 Task: Look for space in Valença do Piauí, Brazil from 5th June, 2023 to 16th June, 2023 for 2 adults in price range Rs.7000 to Rs.15000. Place can be entire place with 1  bedroom having 1 bed and 1 bathroom. Property type can be house, flat, guest house, hotel. Booking option can be shelf check-in. Required host language is Spanish.
Action: Mouse moved to (708, 95)
Screenshot: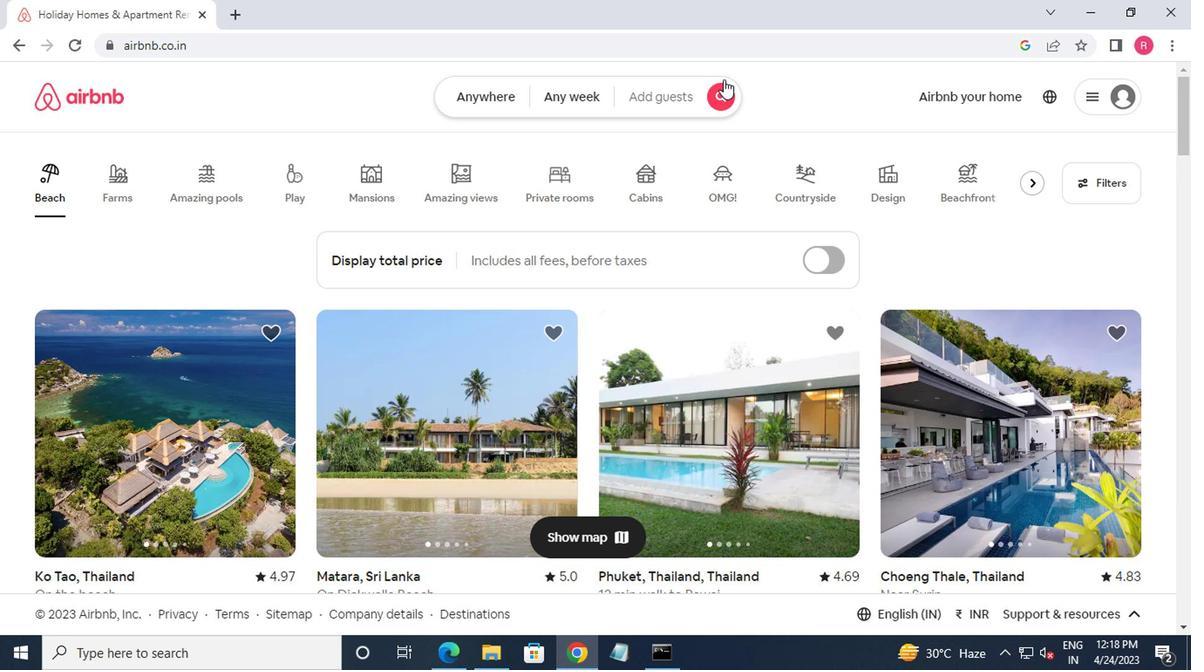 
Action: Mouse pressed left at (708, 95)
Screenshot: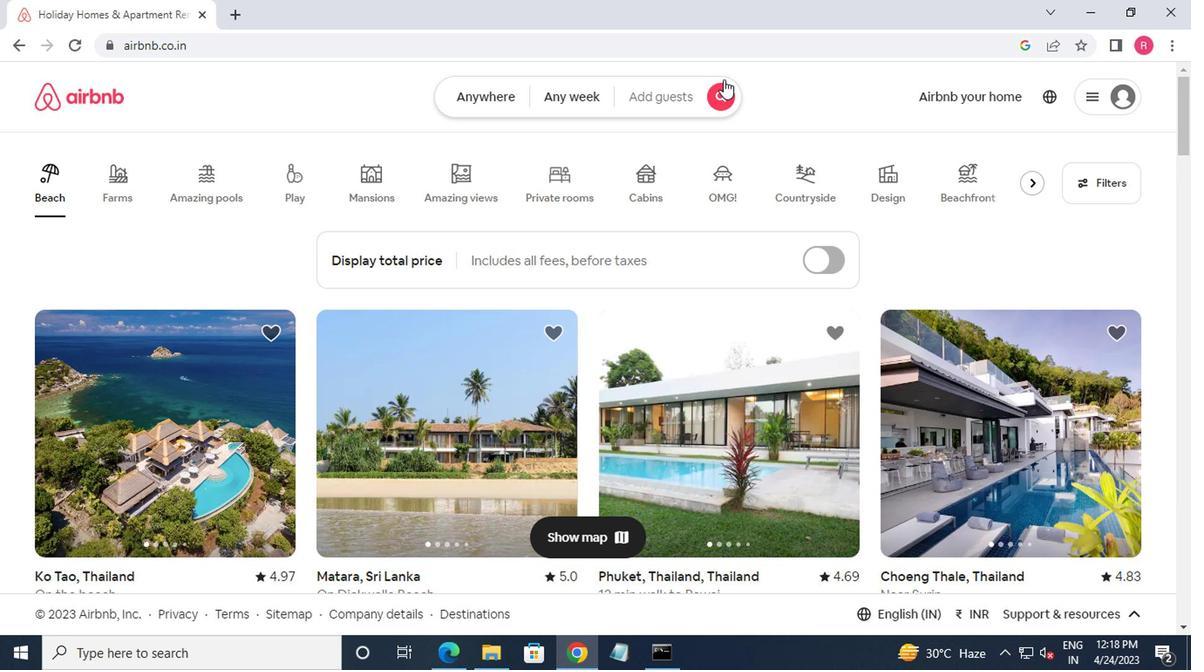 
Action: Mouse moved to (376, 169)
Screenshot: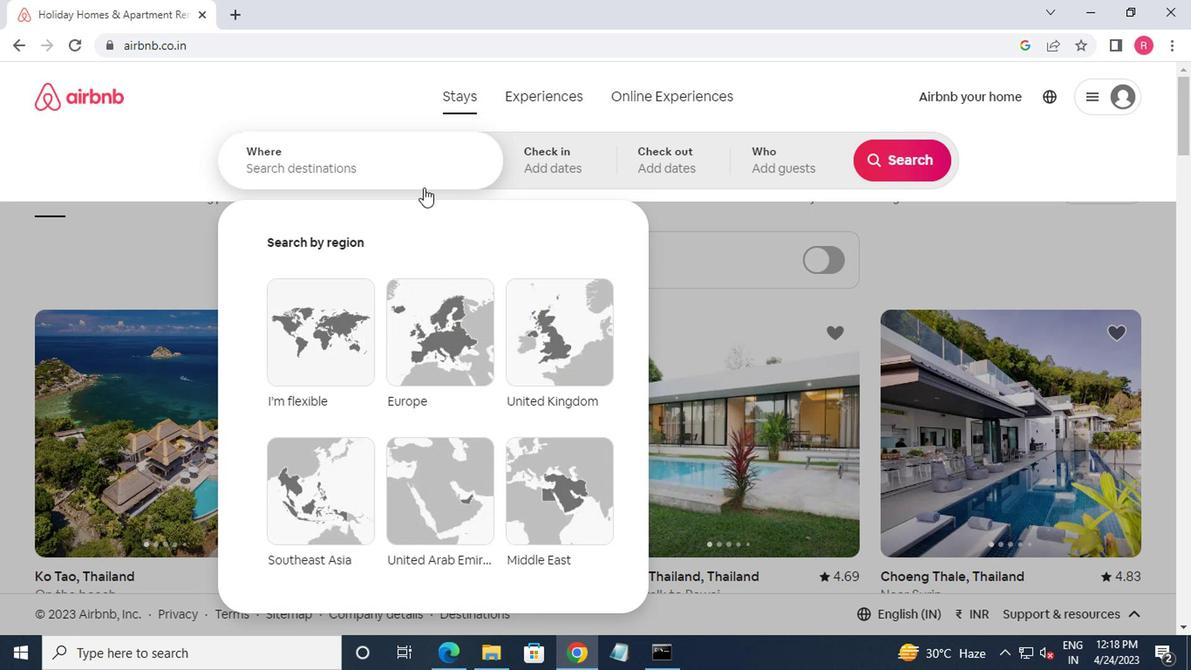 
Action: Mouse pressed left at (376, 169)
Screenshot: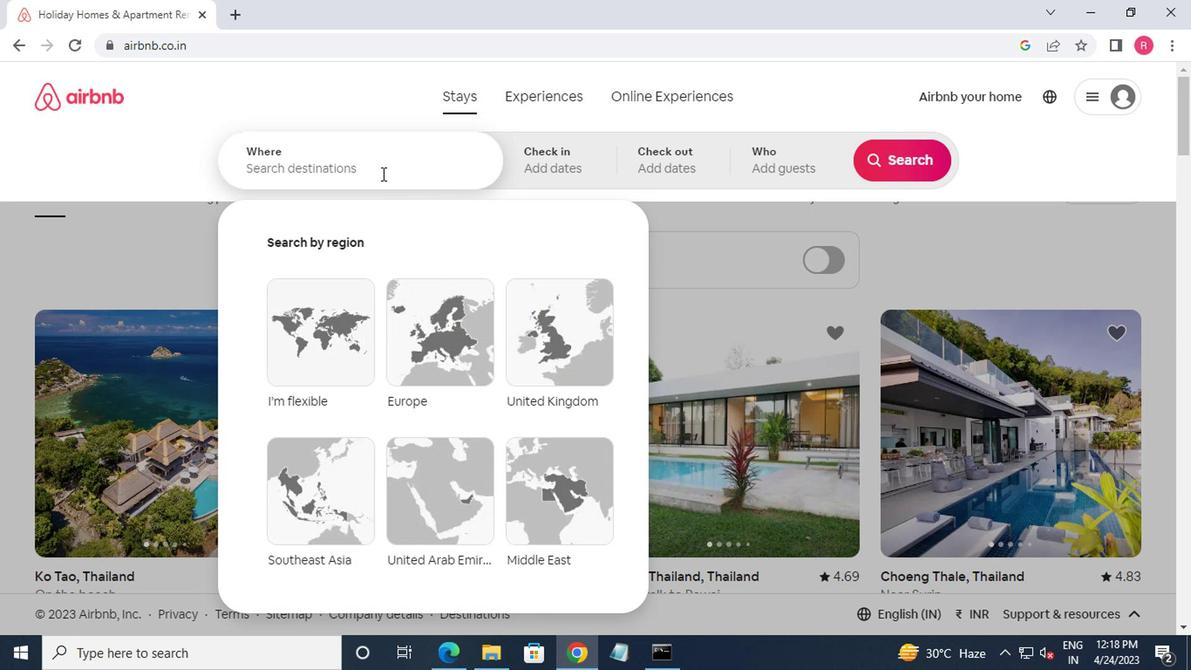 
Action: Mouse moved to (358, 218)
Screenshot: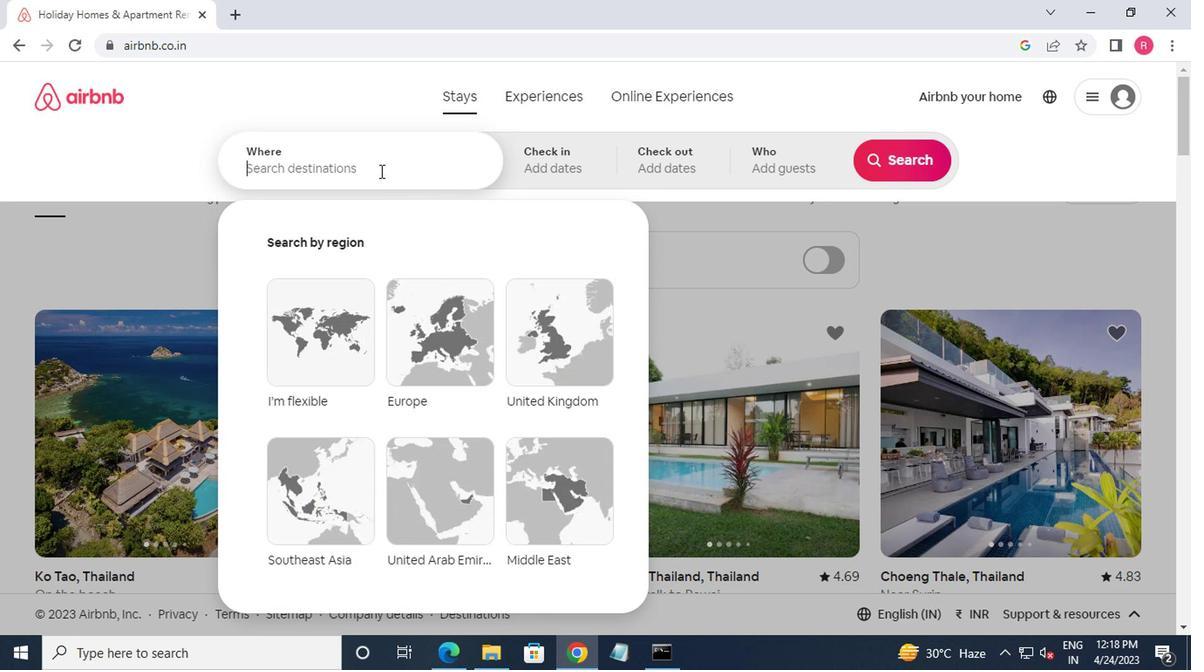 
Action: Key pressed valenca<Key.space>do<Key.space>piaul,brazil<Key.enter>
Screenshot: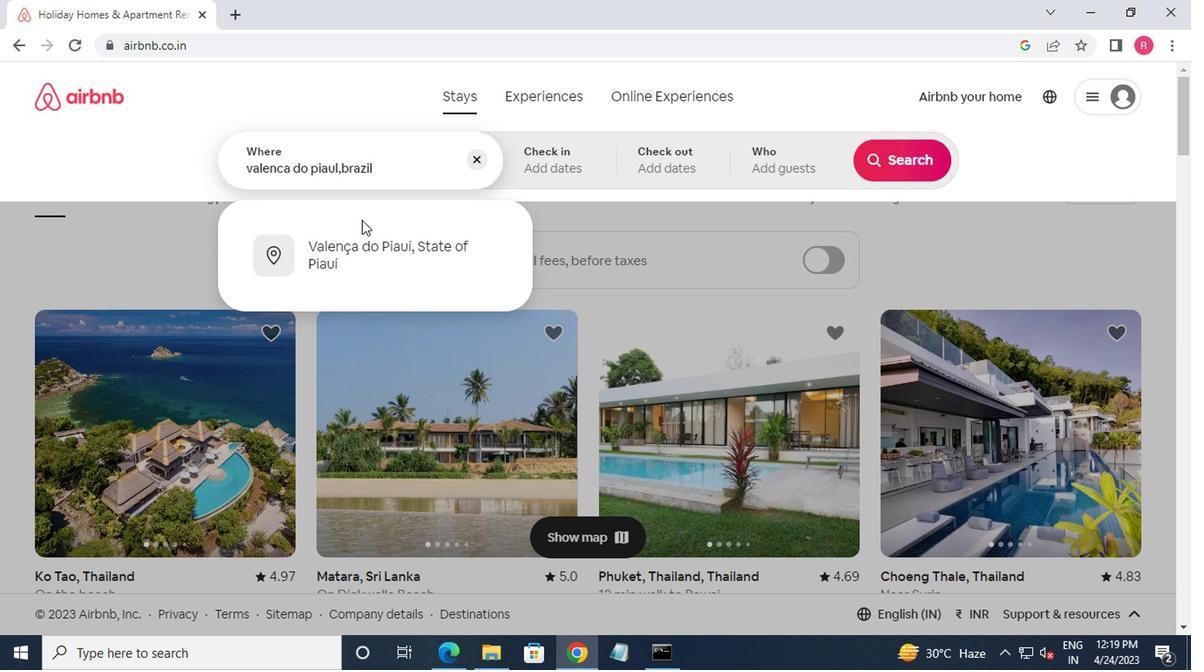 
Action: Mouse moved to (893, 302)
Screenshot: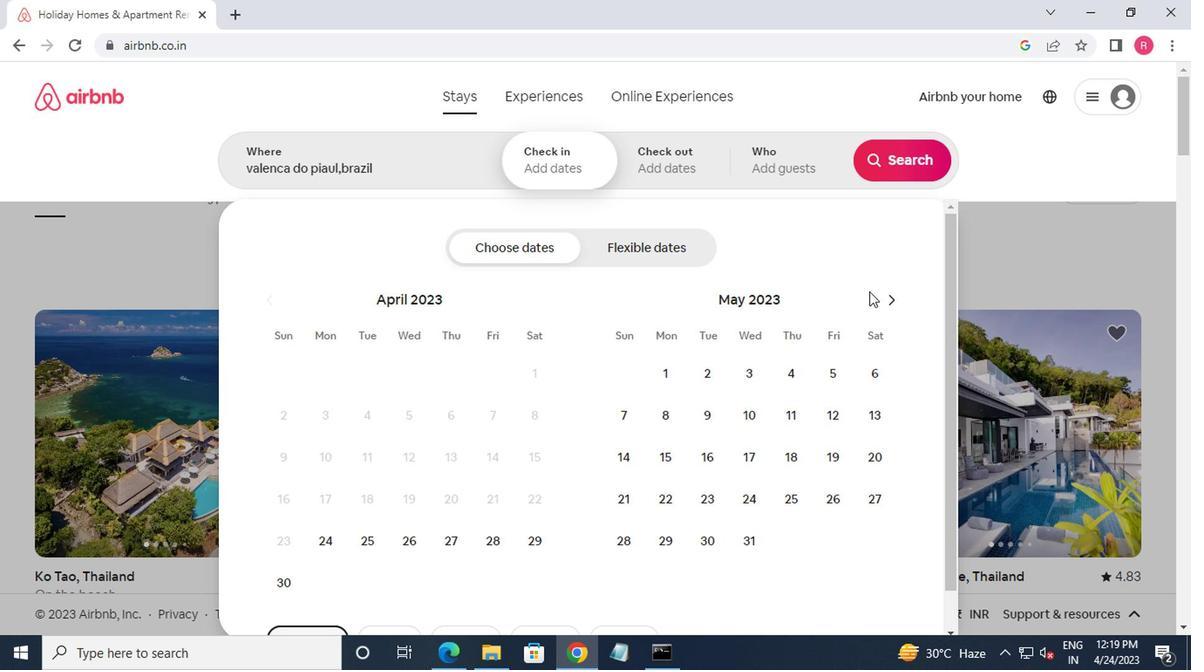 
Action: Mouse pressed left at (893, 302)
Screenshot: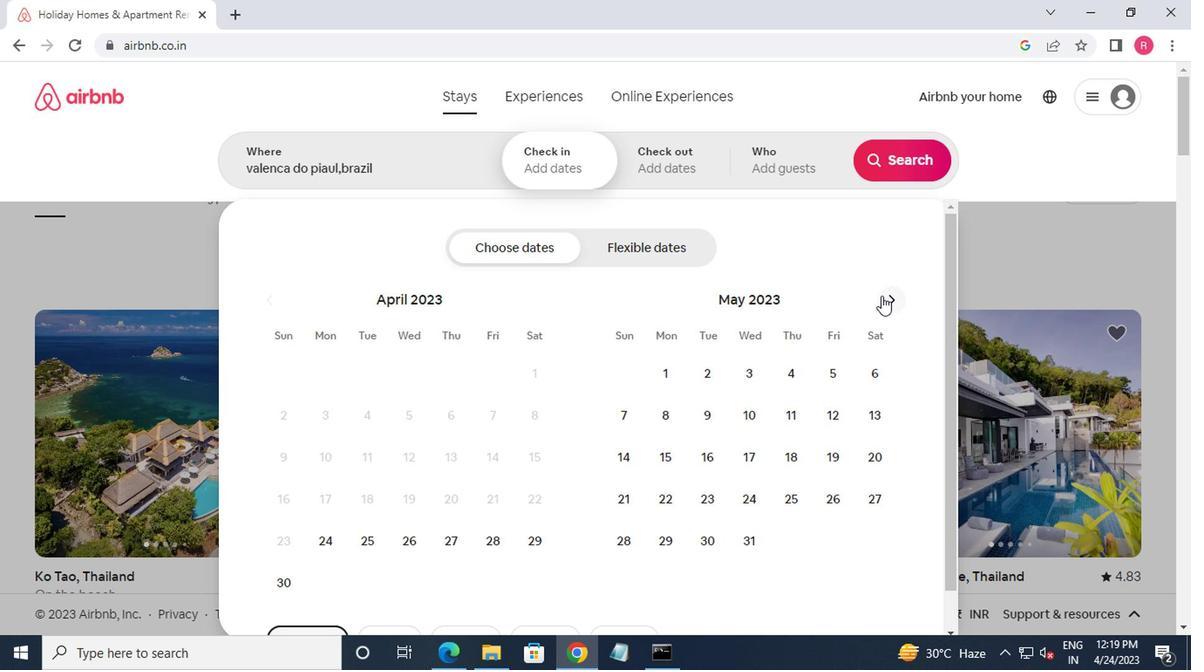 
Action: Mouse moved to (671, 414)
Screenshot: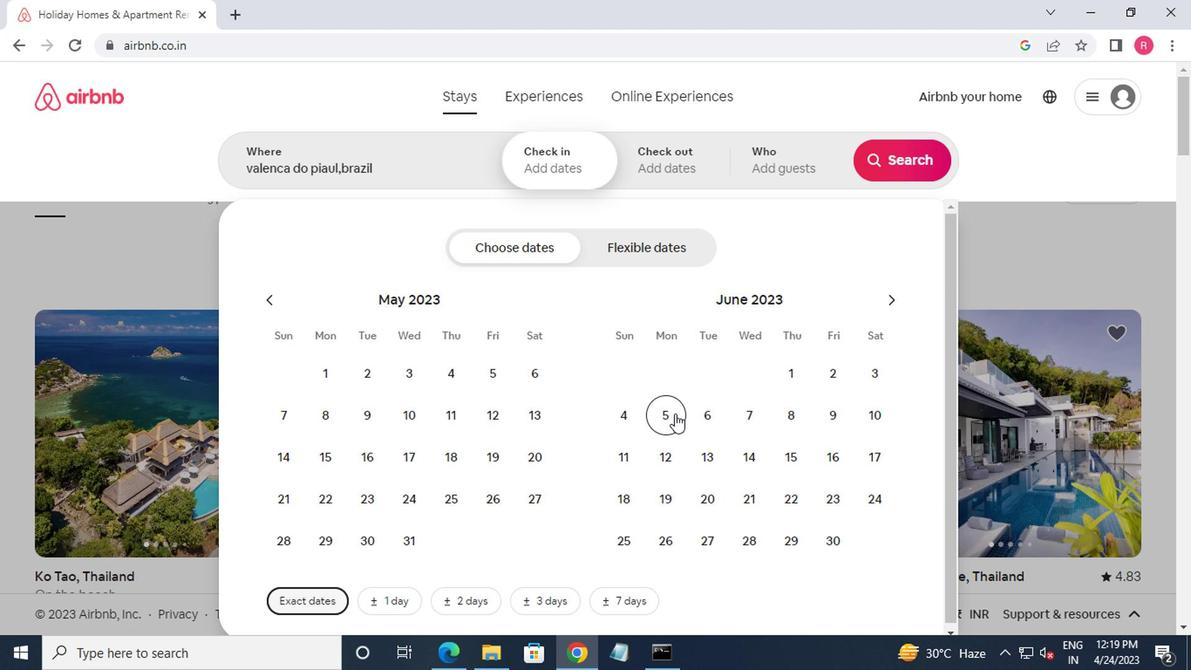 
Action: Mouse pressed left at (671, 414)
Screenshot: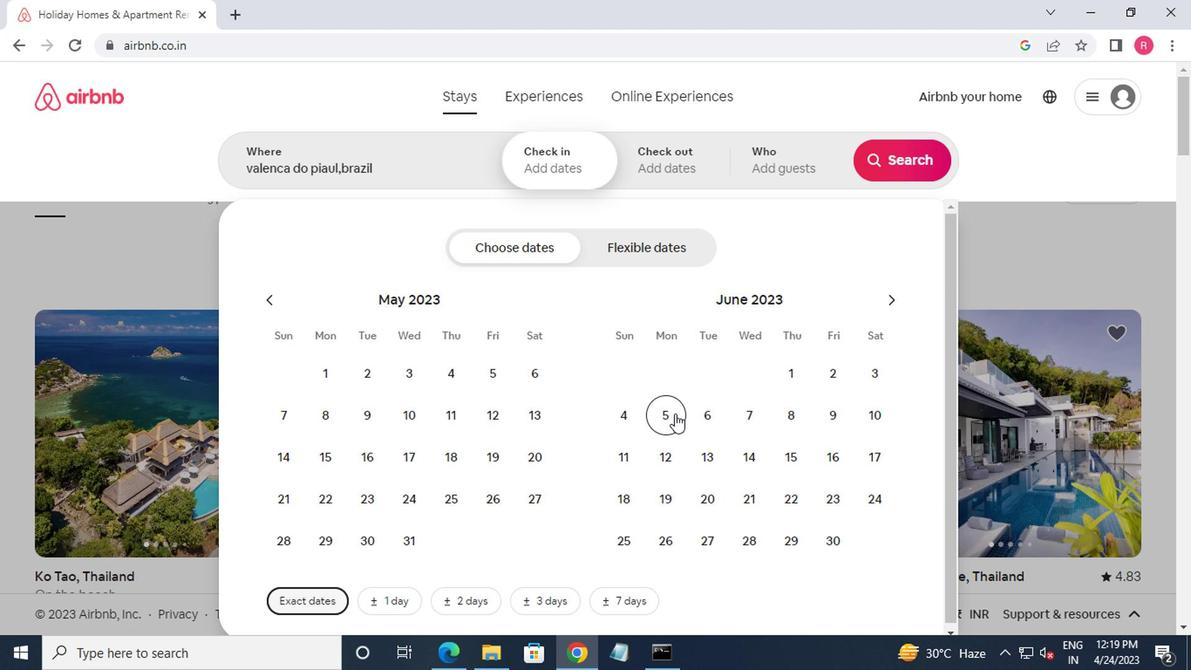 
Action: Mouse moved to (830, 468)
Screenshot: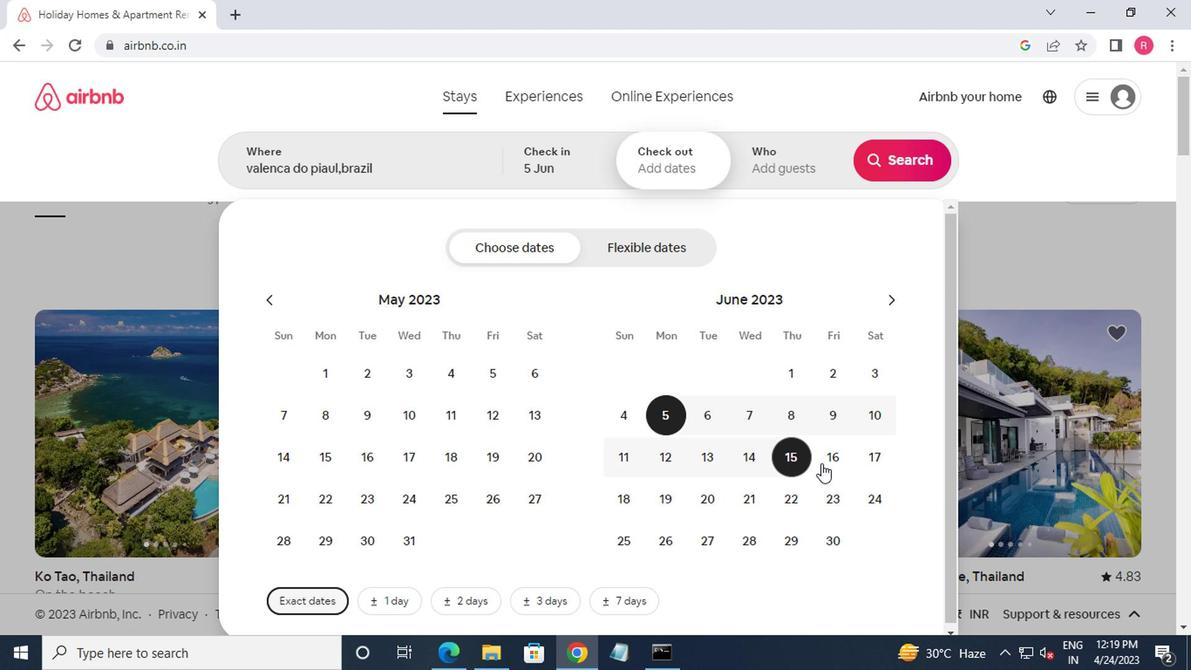 
Action: Mouse pressed left at (830, 468)
Screenshot: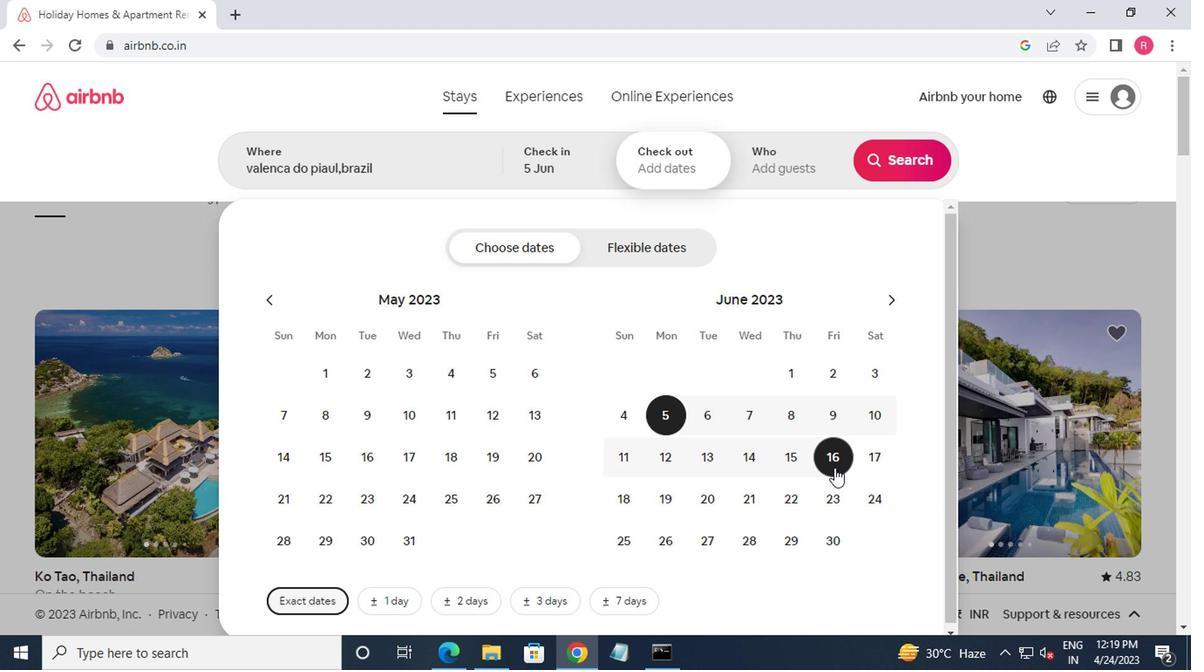
Action: Mouse moved to (764, 157)
Screenshot: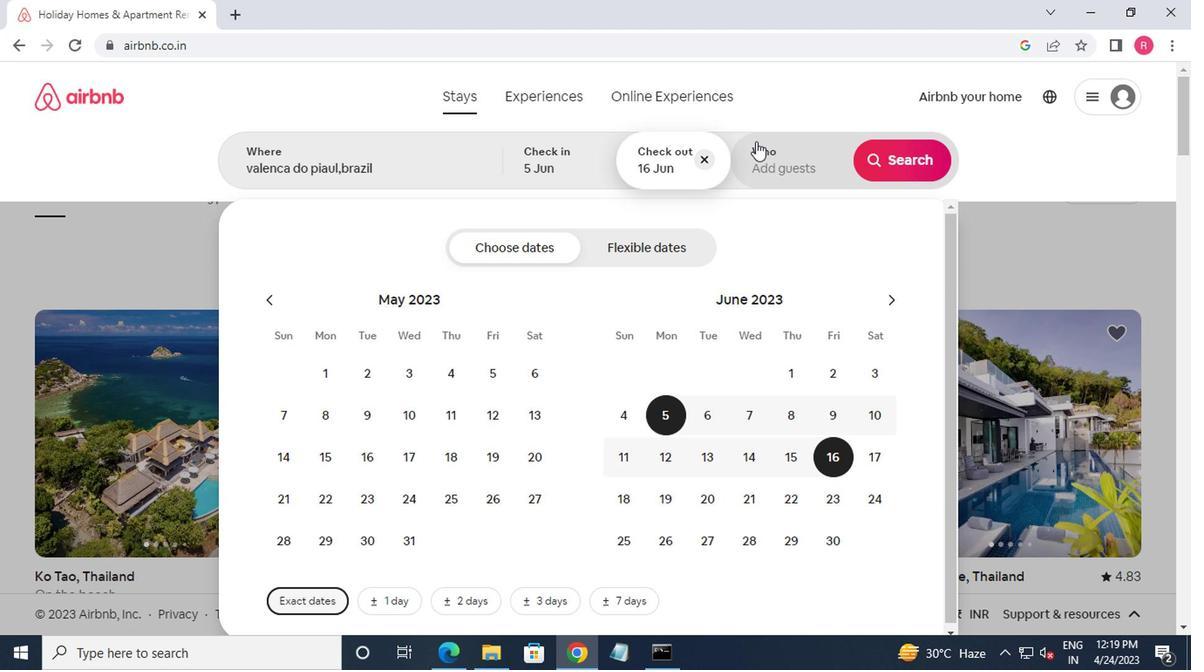 
Action: Mouse pressed left at (764, 157)
Screenshot: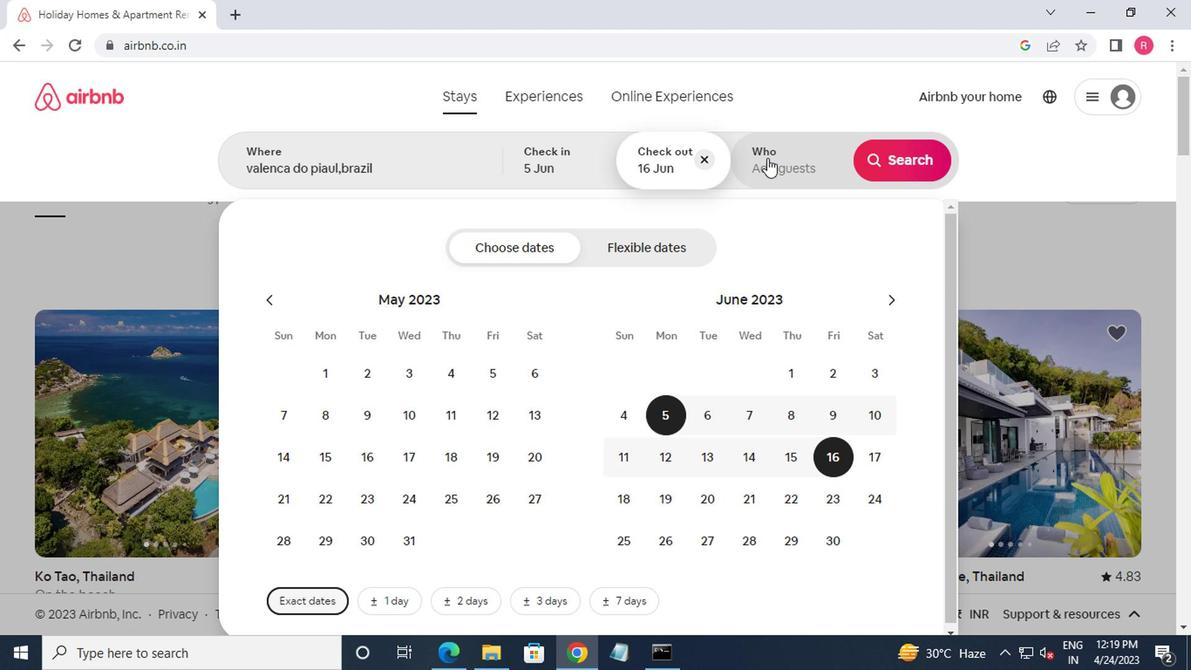 
Action: Mouse moved to (905, 255)
Screenshot: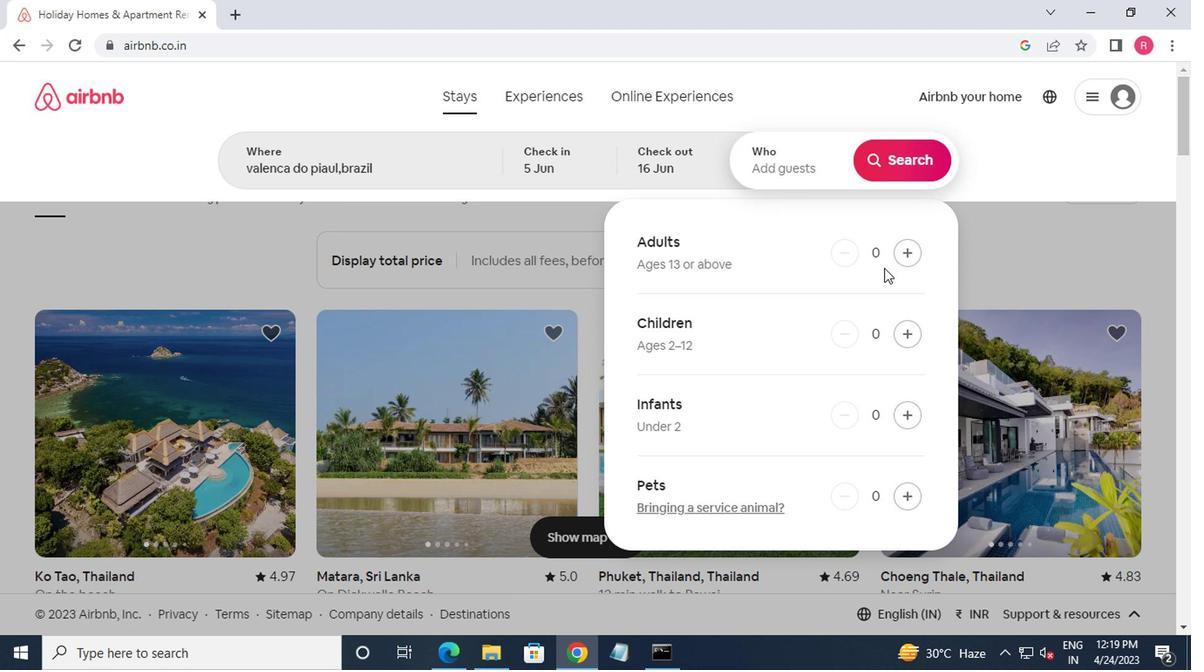 
Action: Mouse pressed left at (905, 255)
Screenshot: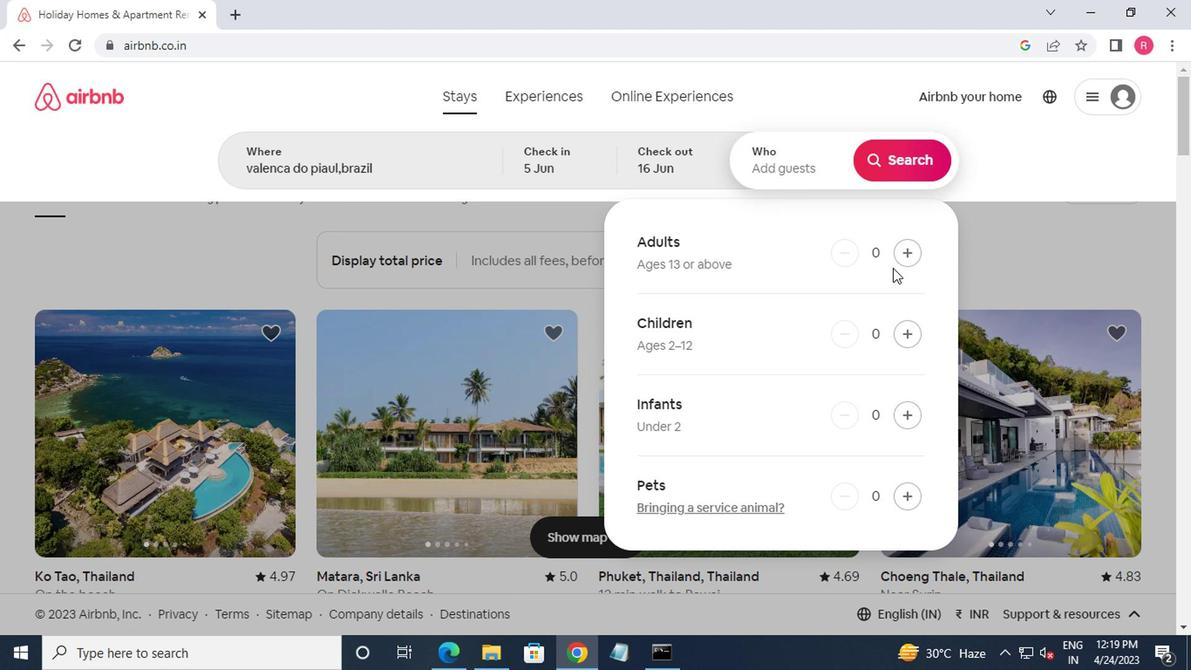 
Action: Mouse pressed left at (905, 255)
Screenshot: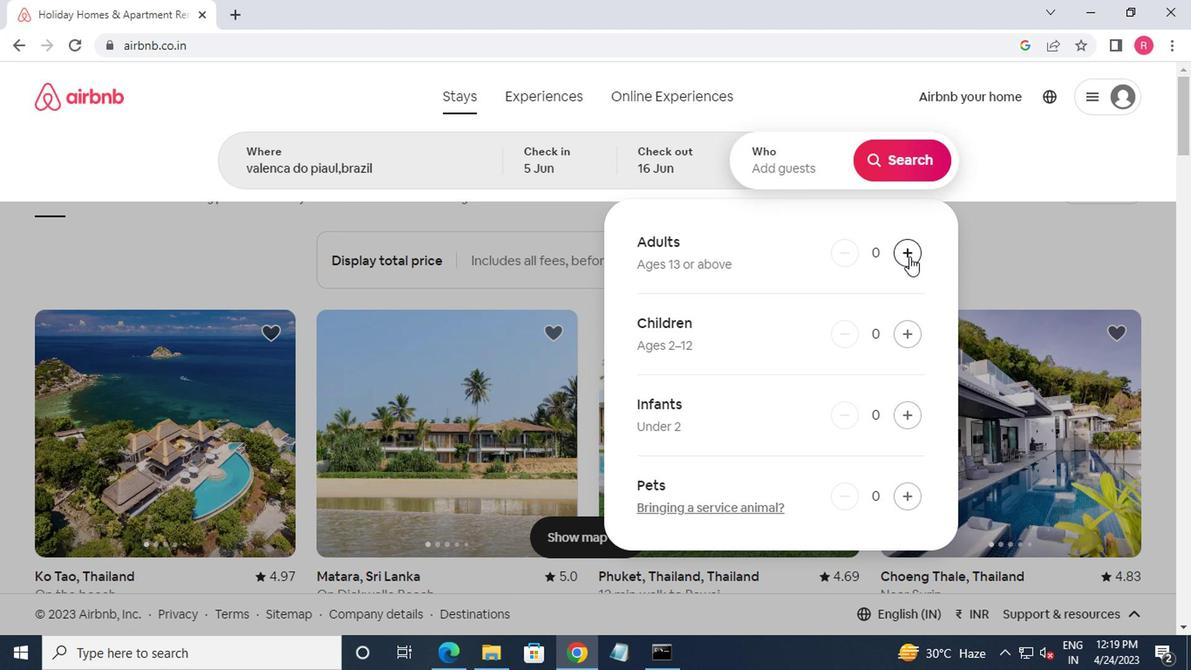 
Action: Mouse moved to (888, 167)
Screenshot: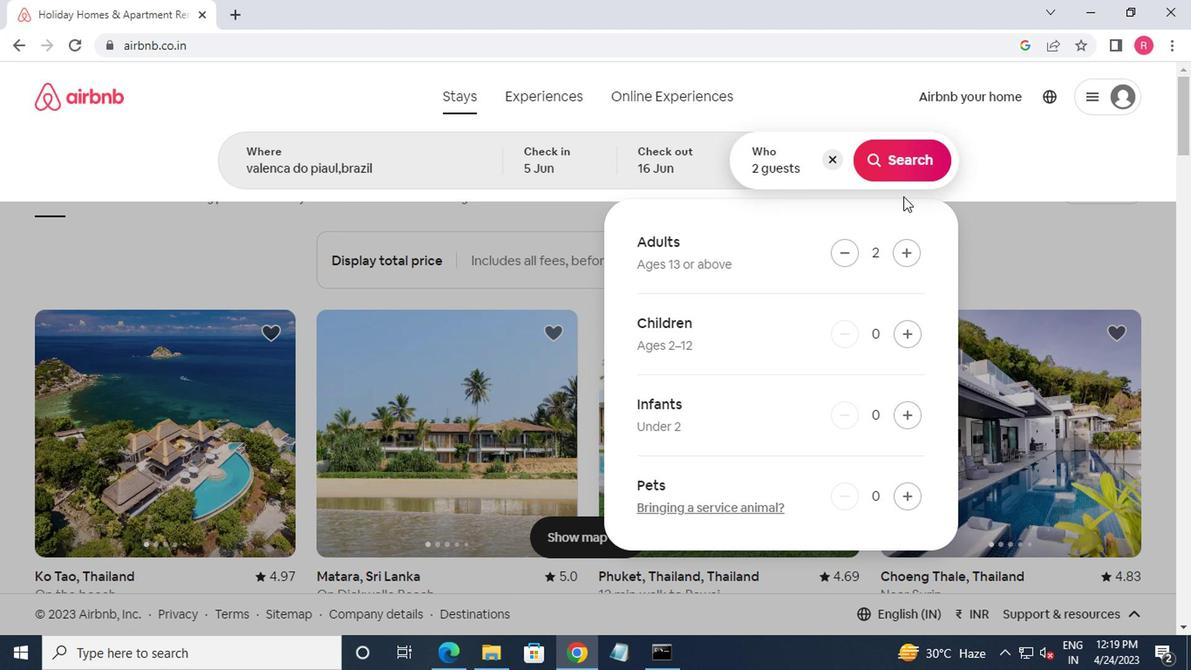 
Action: Mouse pressed left at (888, 167)
Screenshot: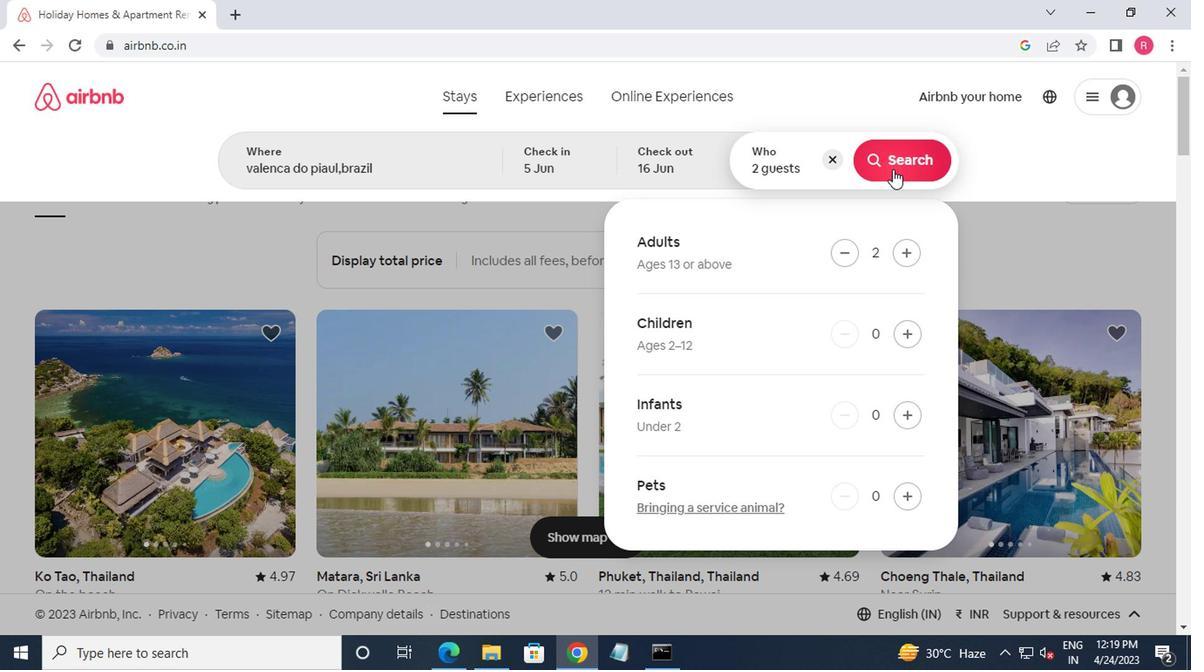 
Action: Mouse moved to (1090, 162)
Screenshot: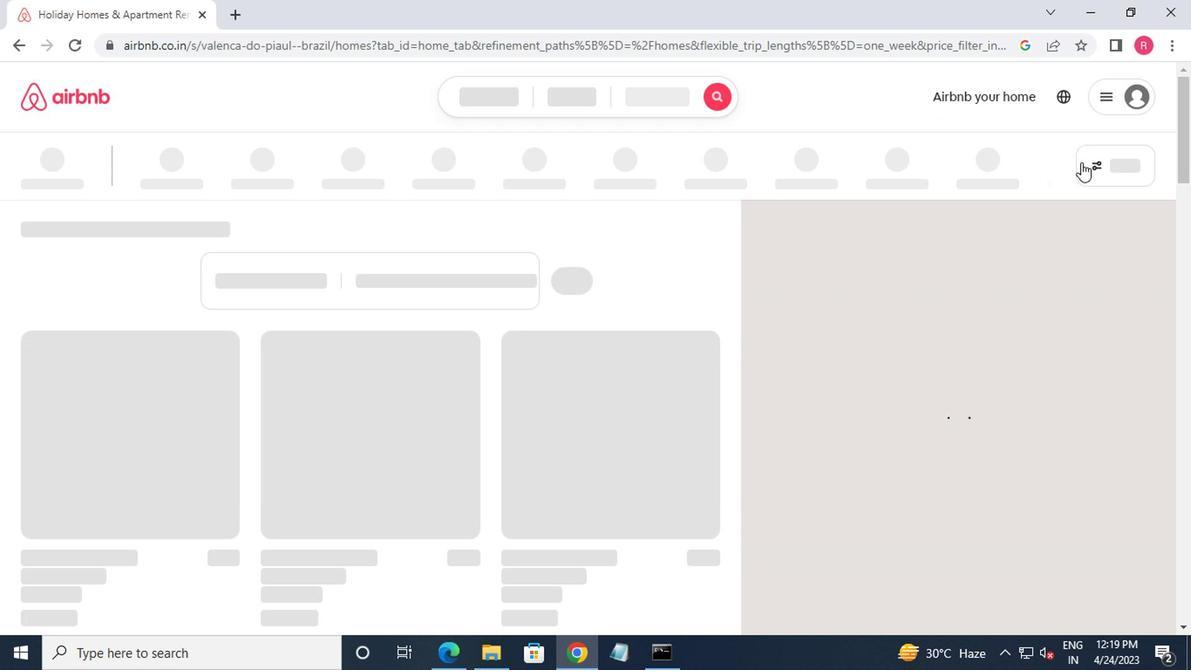 
Action: Mouse pressed left at (1090, 162)
Screenshot: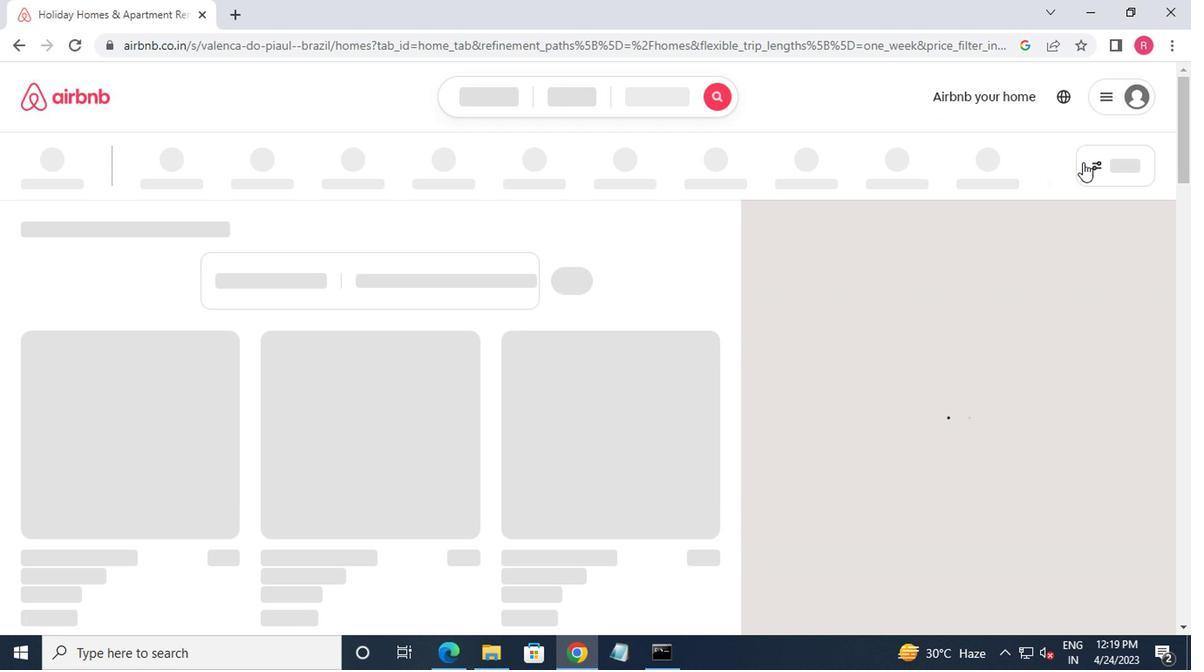 
Action: Mouse moved to (362, 332)
Screenshot: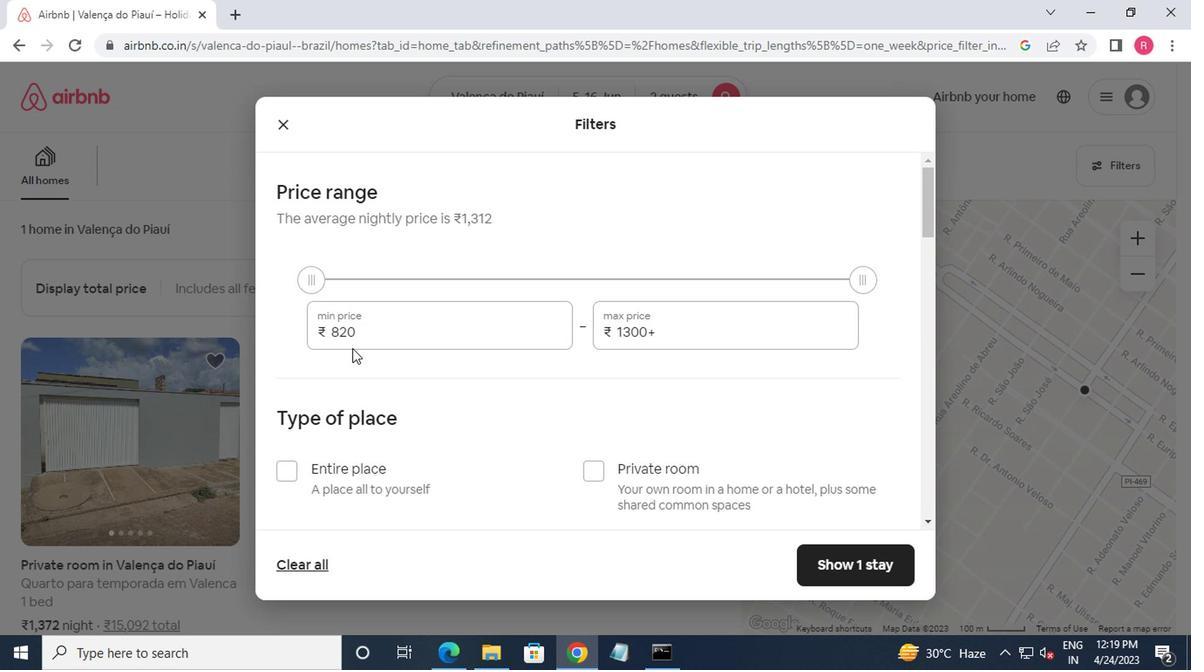 
Action: Mouse pressed left at (362, 332)
Screenshot: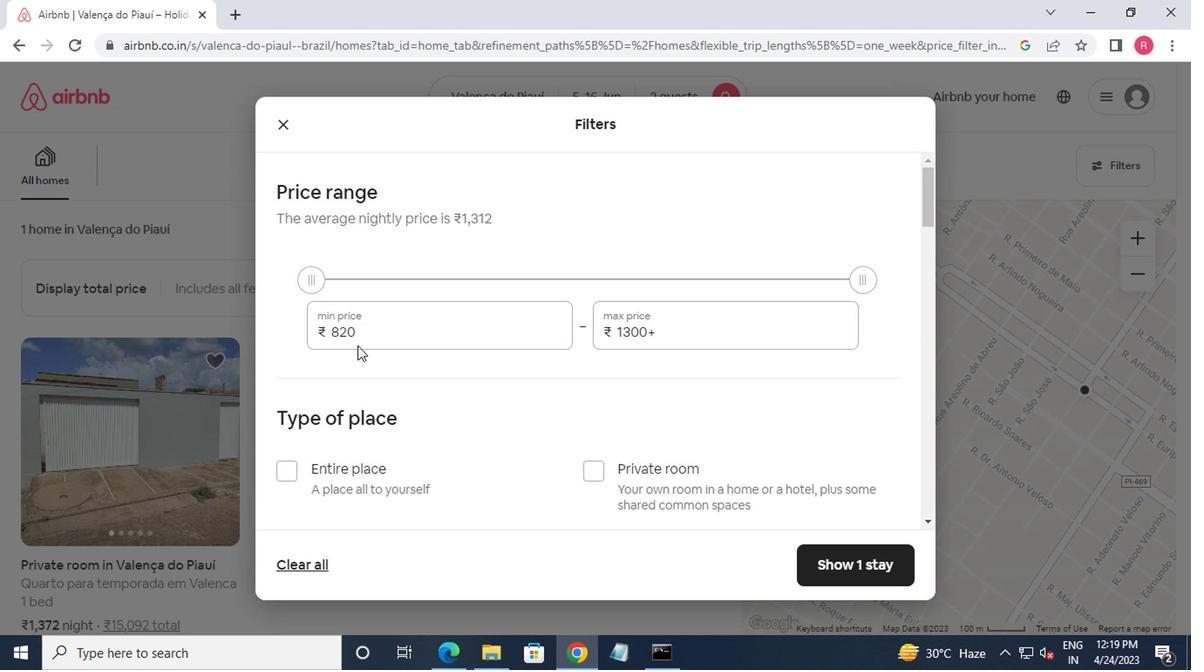
Action: Mouse moved to (363, 330)
Screenshot: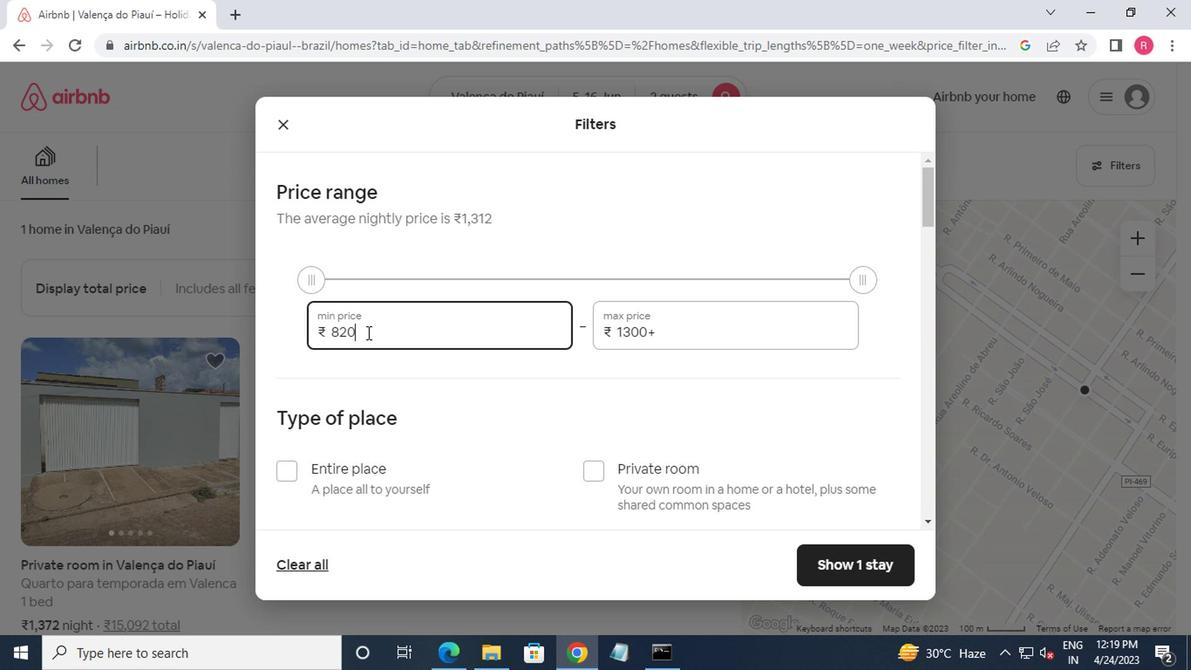 
Action: Key pressed <Key.backspace><Key.backspace><Key.backspace><Key.backspace><Key.backspace>7000<Key.tab>15000
Screenshot: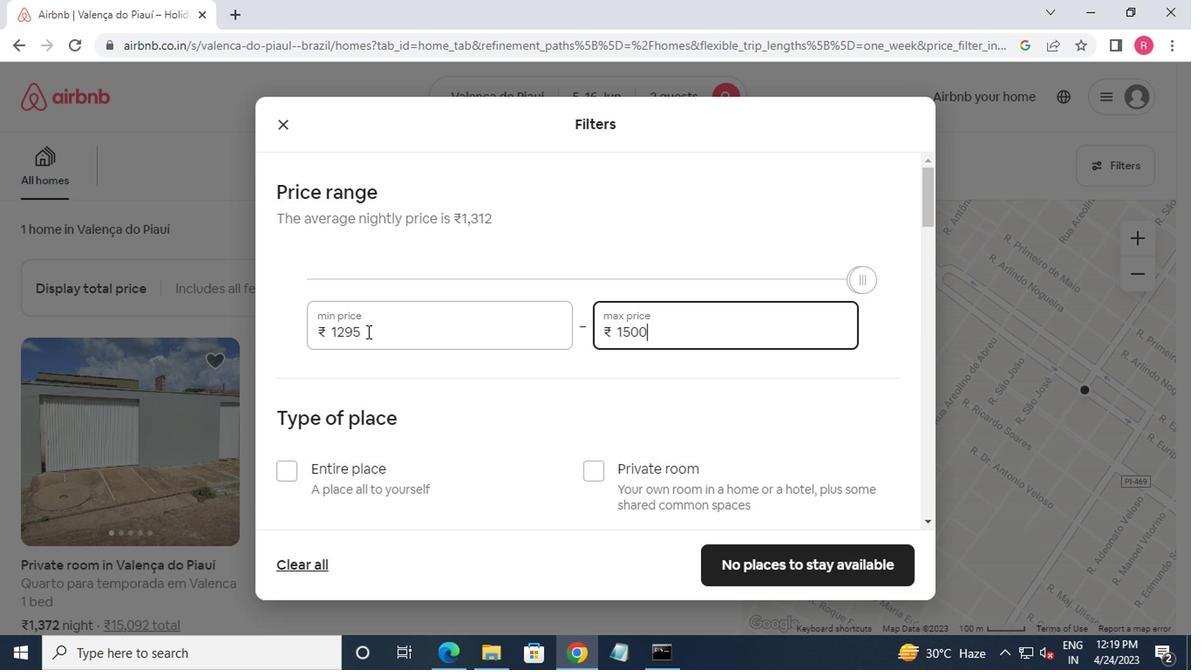 
Action: Mouse moved to (364, 332)
Screenshot: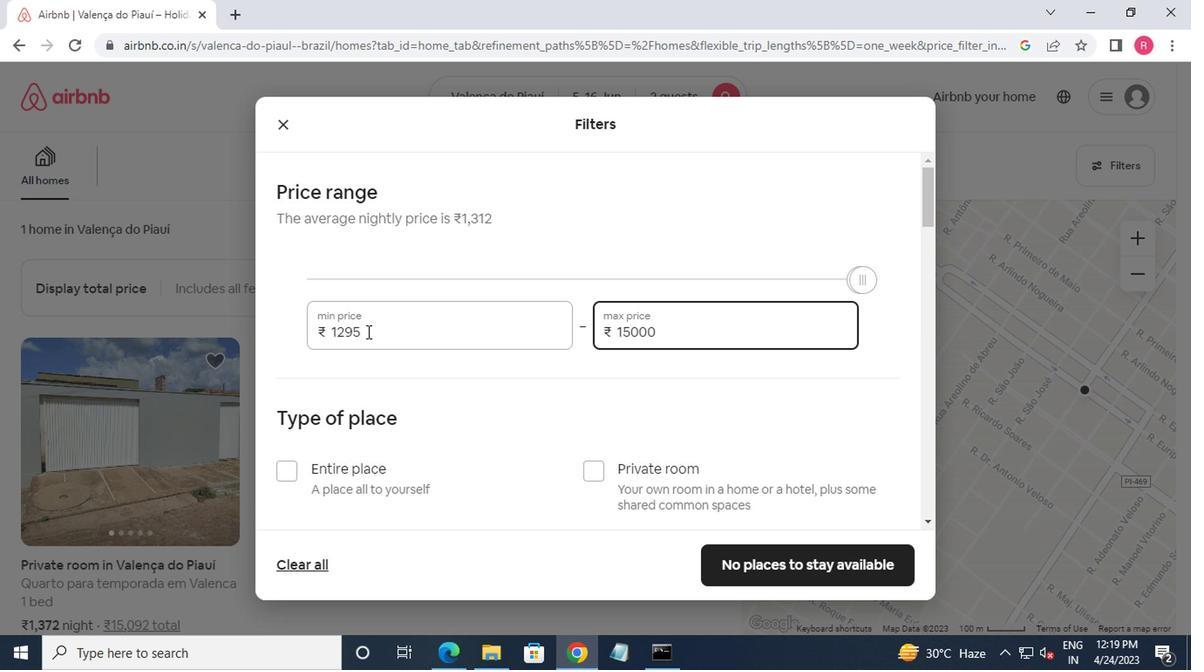 
Action: Mouse scrolled (364, 332) with delta (0, 0)
Screenshot: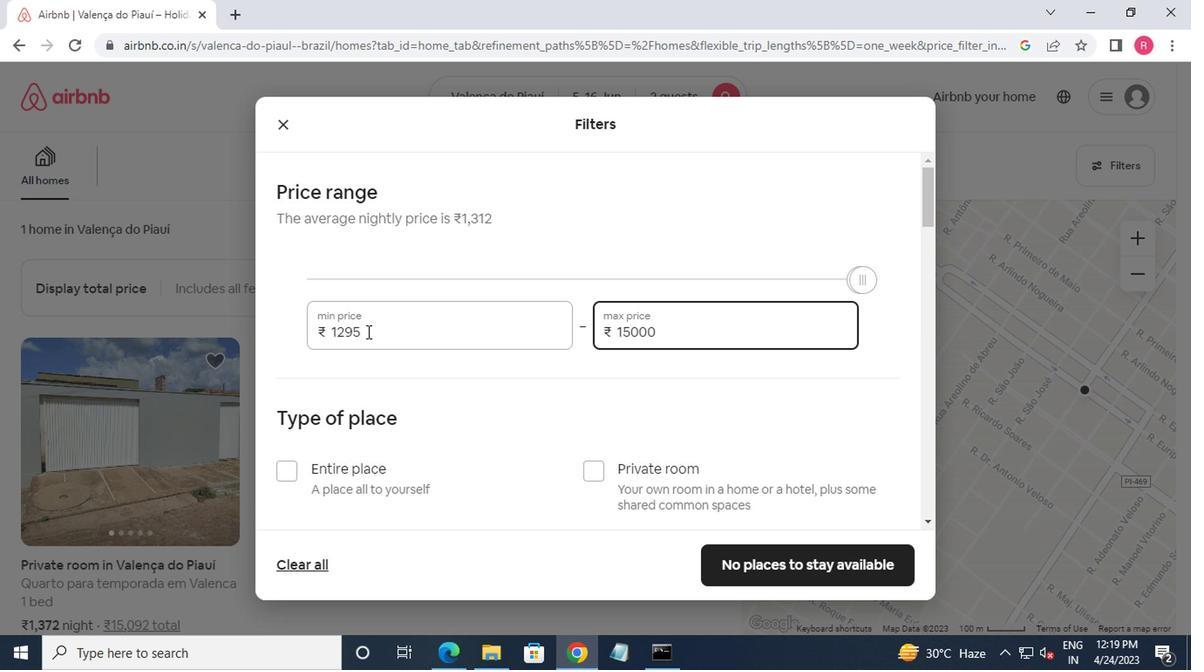 
Action: Mouse moved to (365, 336)
Screenshot: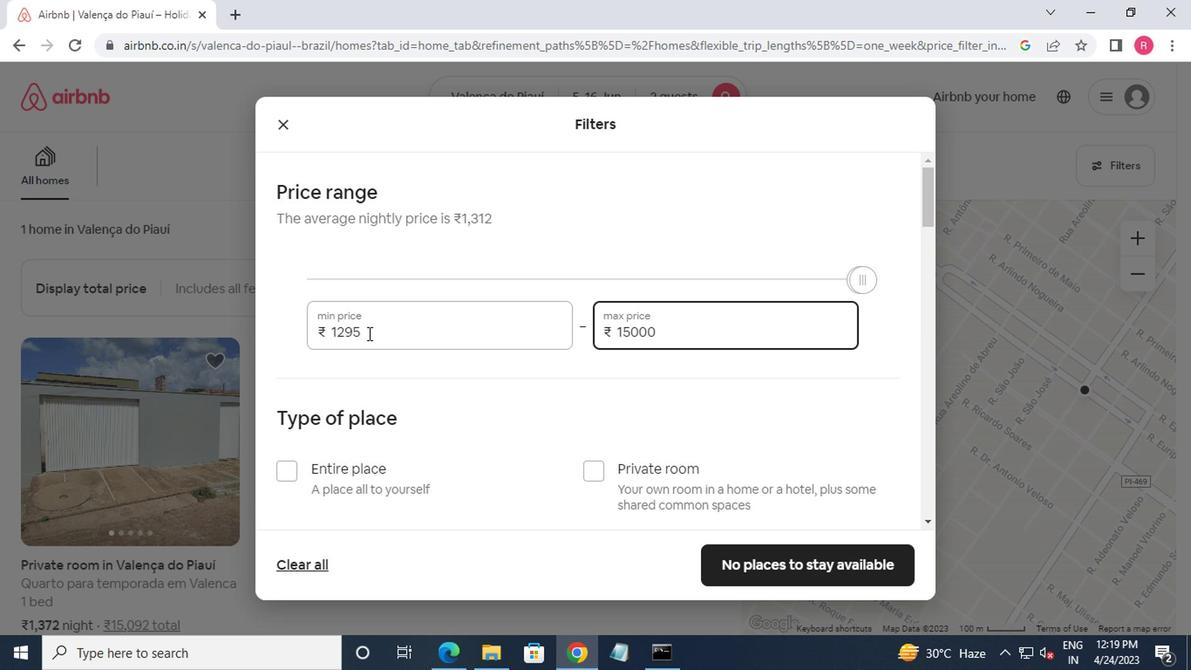 
Action: Mouse scrolled (365, 335) with delta (0, 0)
Screenshot: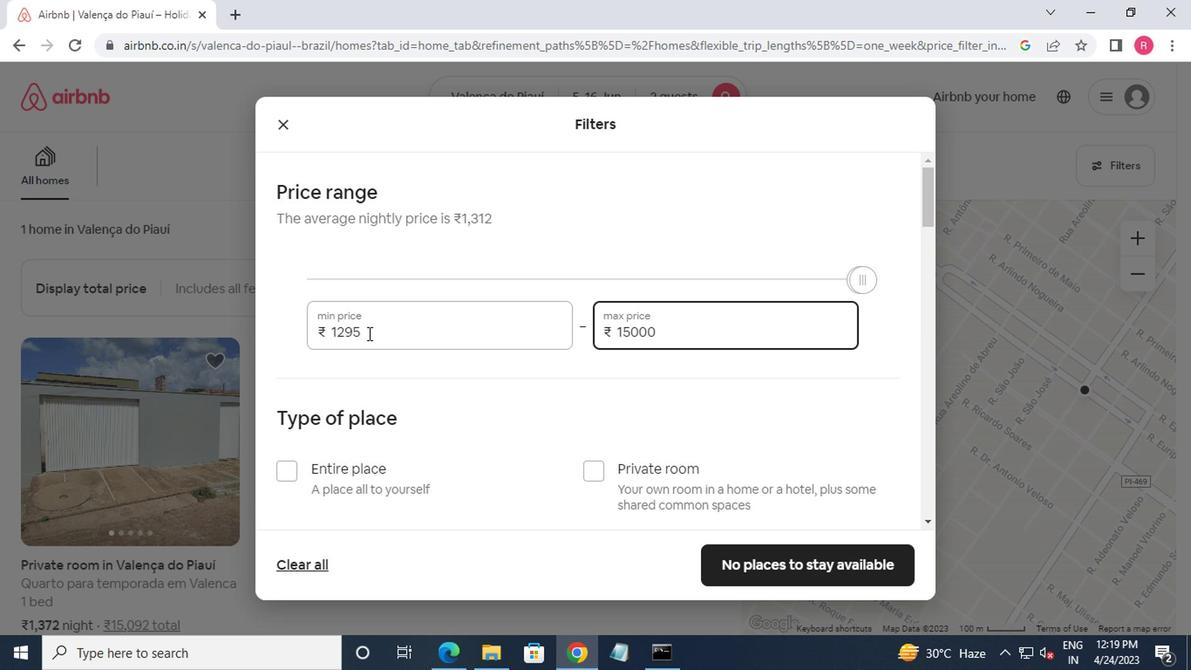 
Action: Mouse moved to (284, 296)
Screenshot: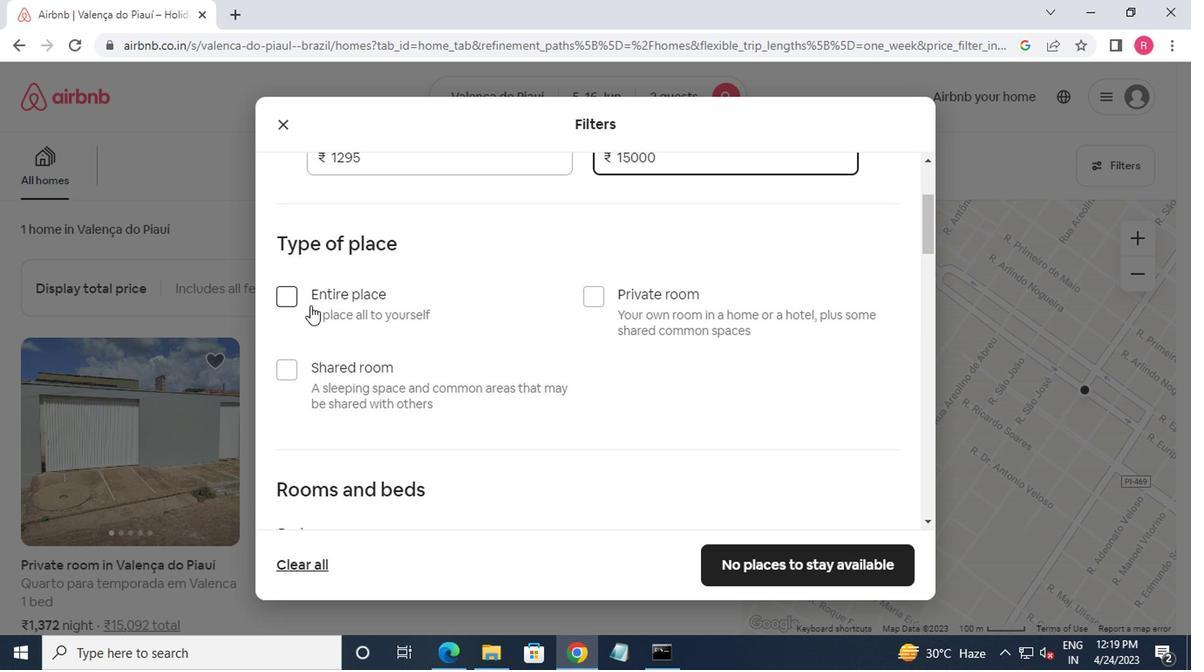
Action: Mouse pressed left at (284, 296)
Screenshot: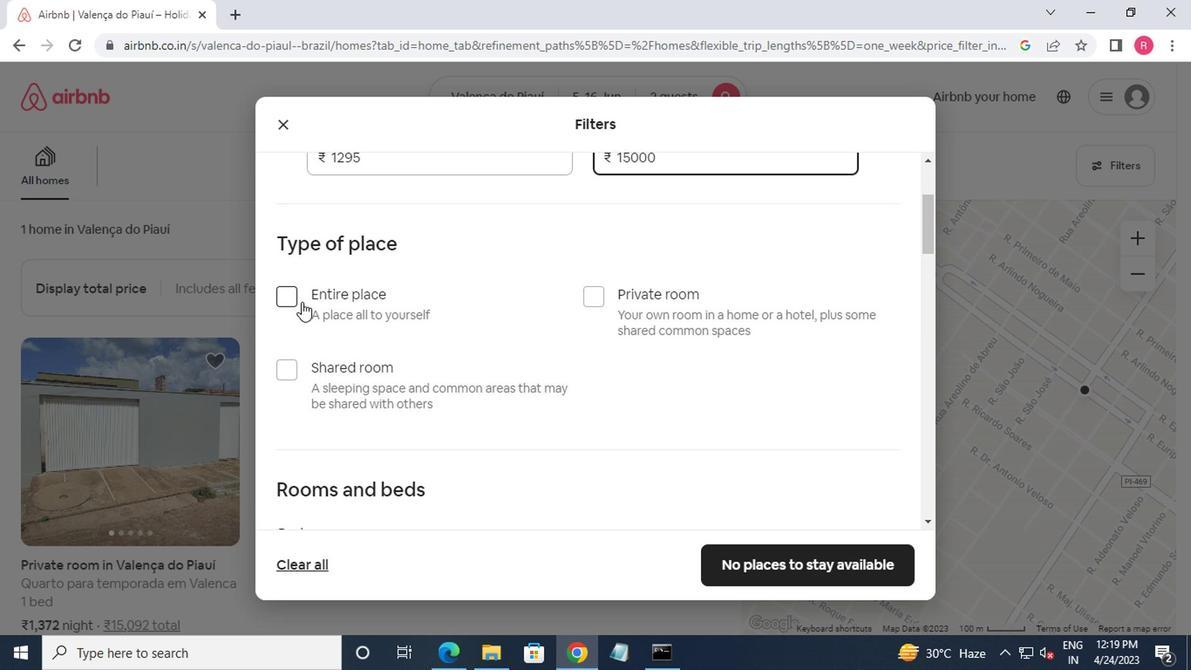 
Action: Mouse moved to (373, 252)
Screenshot: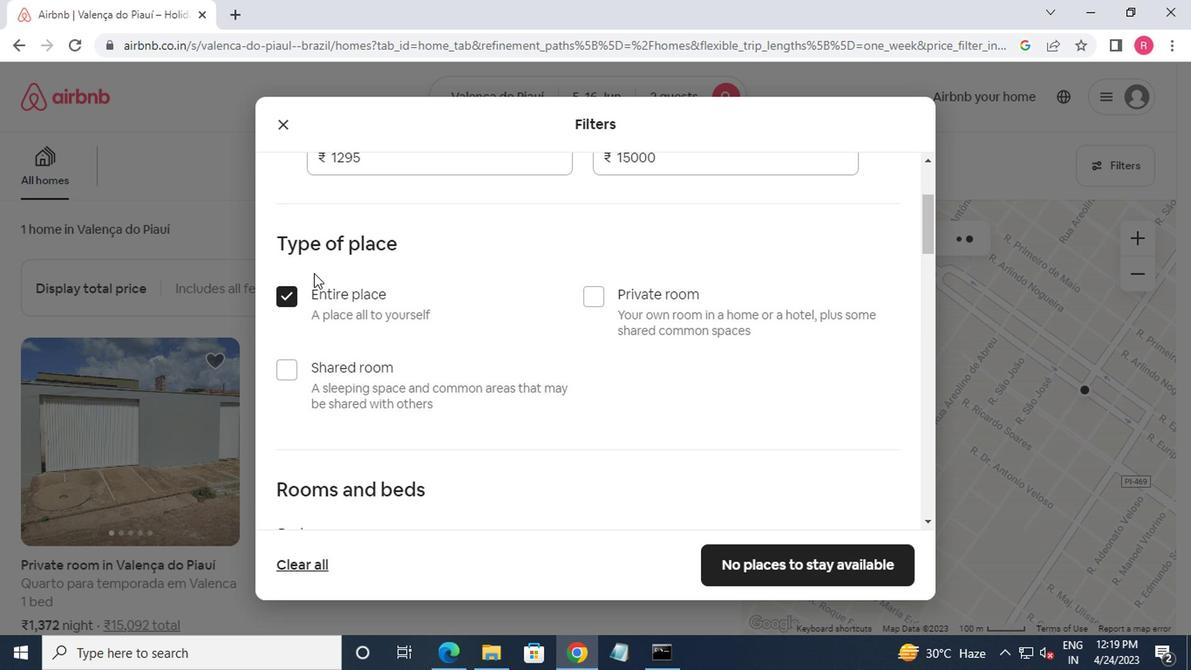 
Action: Mouse scrolled (373, 253) with delta (0, 1)
Screenshot: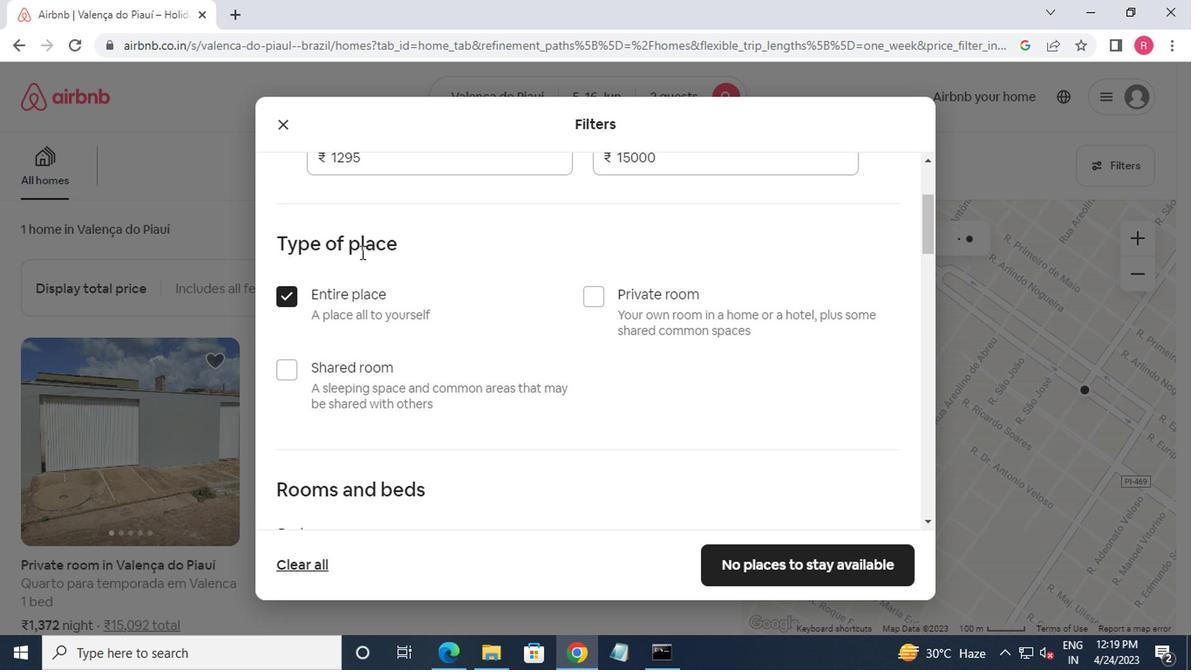 
Action: Mouse moved to (373, 252)
Screenshot: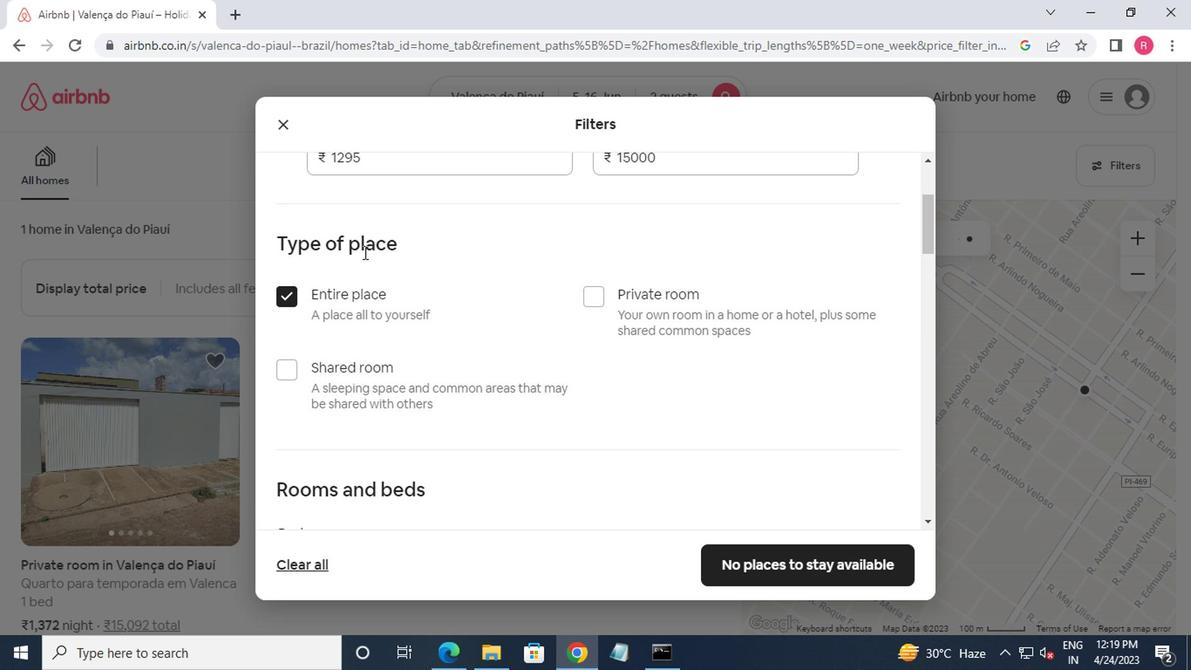 
Action: Mouse scrolled (373, 253) with delta (0, 1)
Screenshot: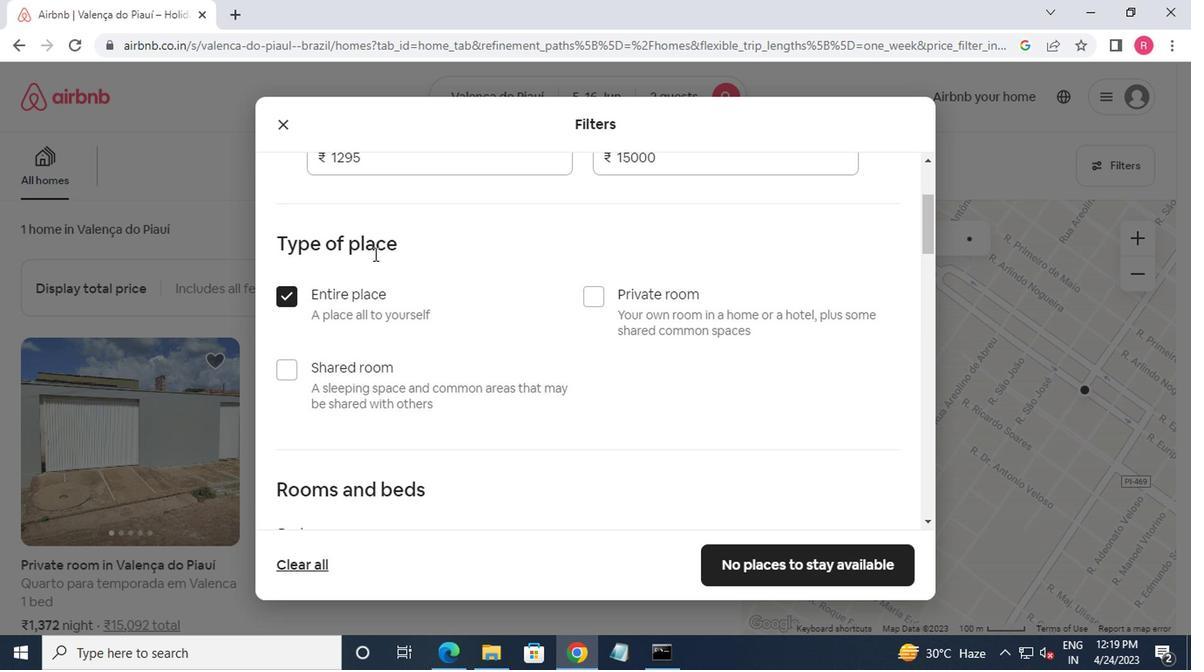 
Action: Mouse moved to (370, 328)
Screenshot: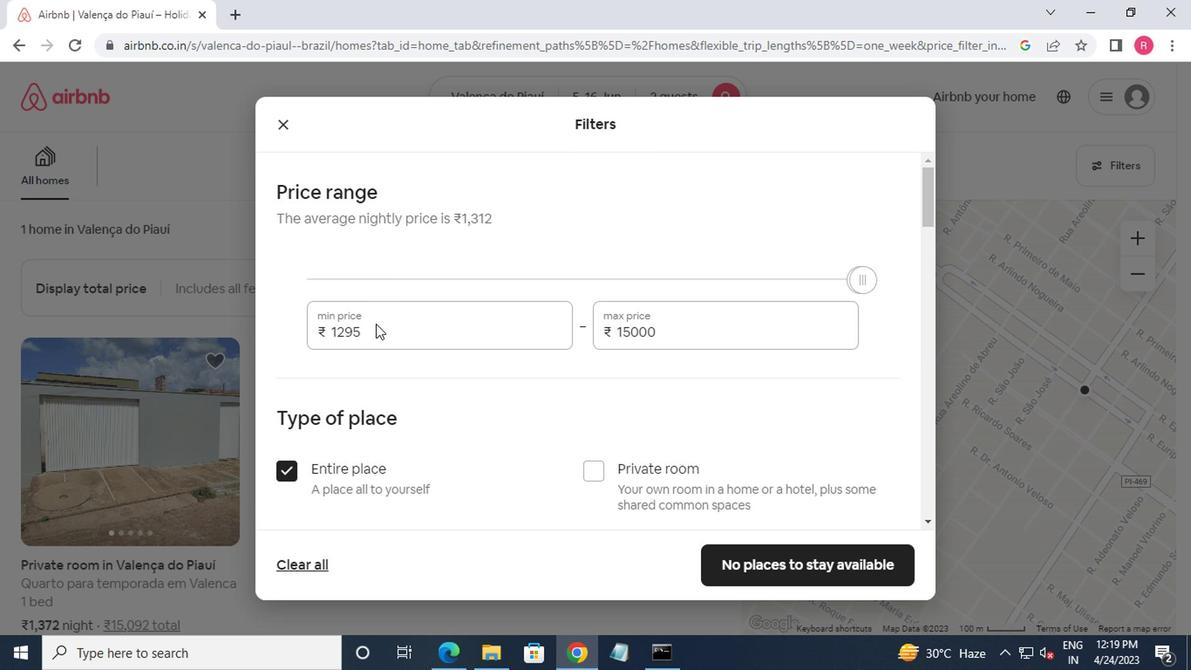 
Action: Mouse pressed left at (370, 328)
Screenshot: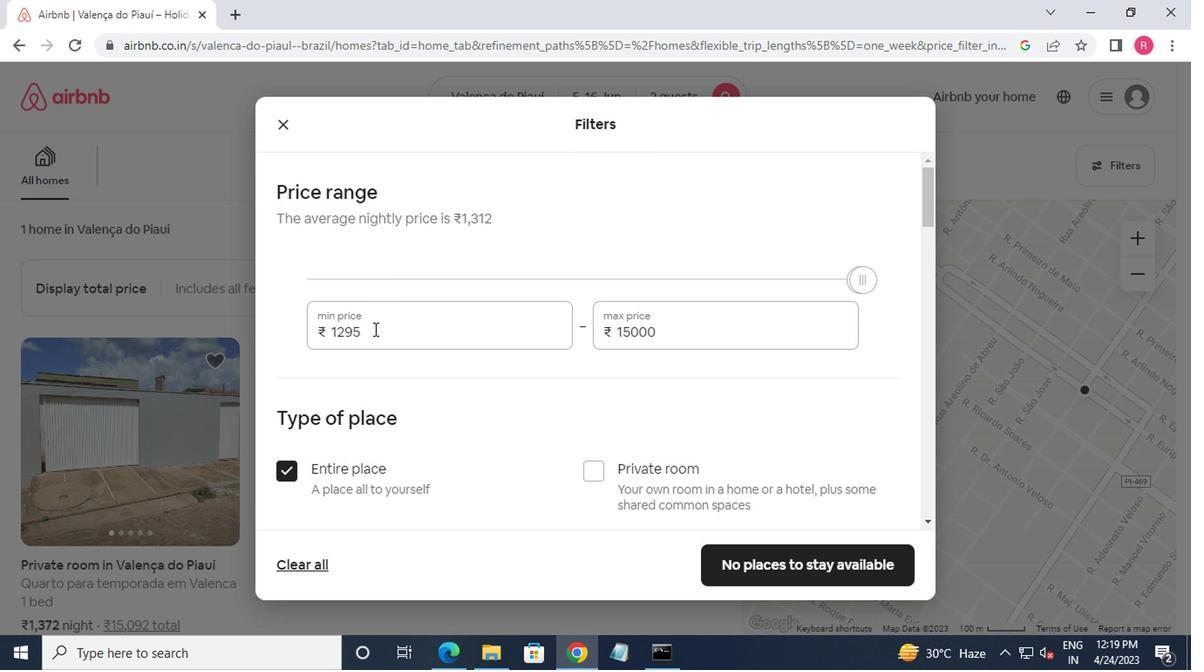 
Action: Key pressed <Key.backspace><Key.backspace><Key.backspace><Key.backspace><Key.backspace>7000
Screenshot: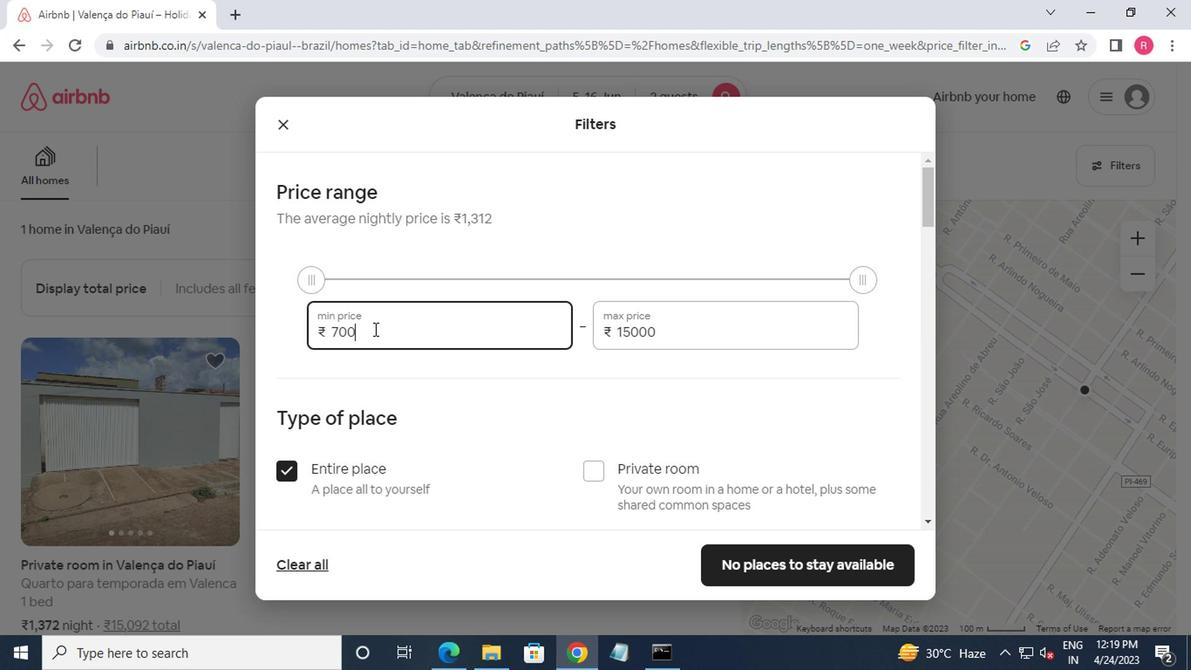 
Action: Mouse moved to (416, 403)
Screenshot: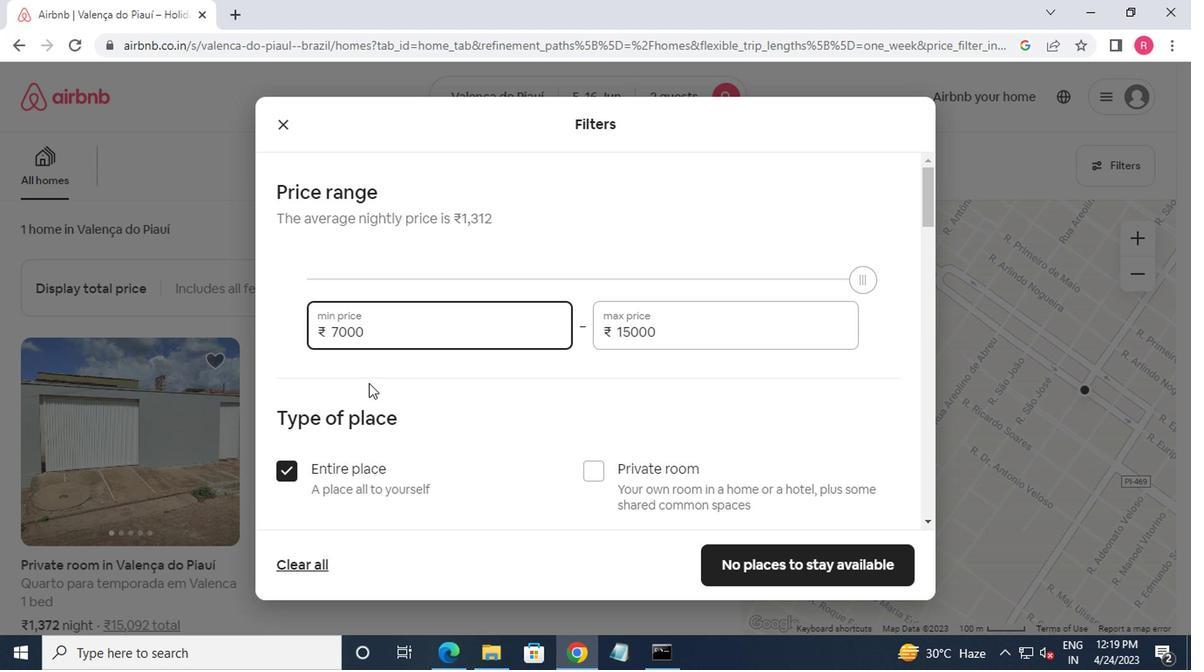 
Action: Mouse scrolled (416, 402) with delta (0, -1)
Screenshot: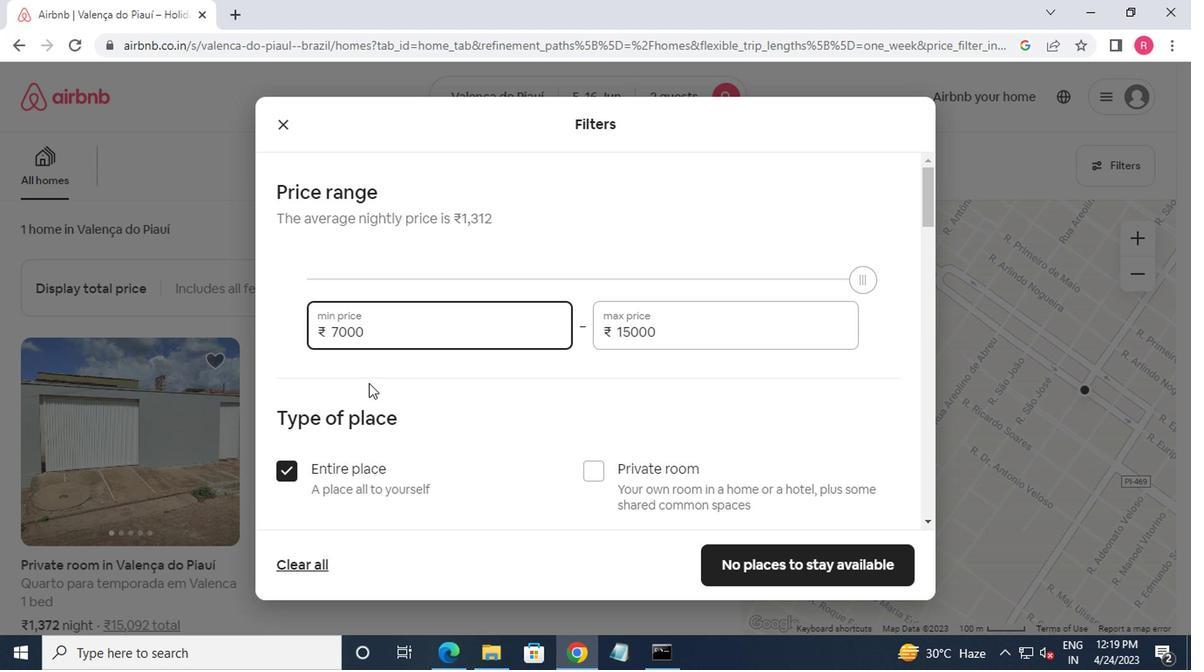 
Action: Mouse moved to (474, 391)
Screenshot: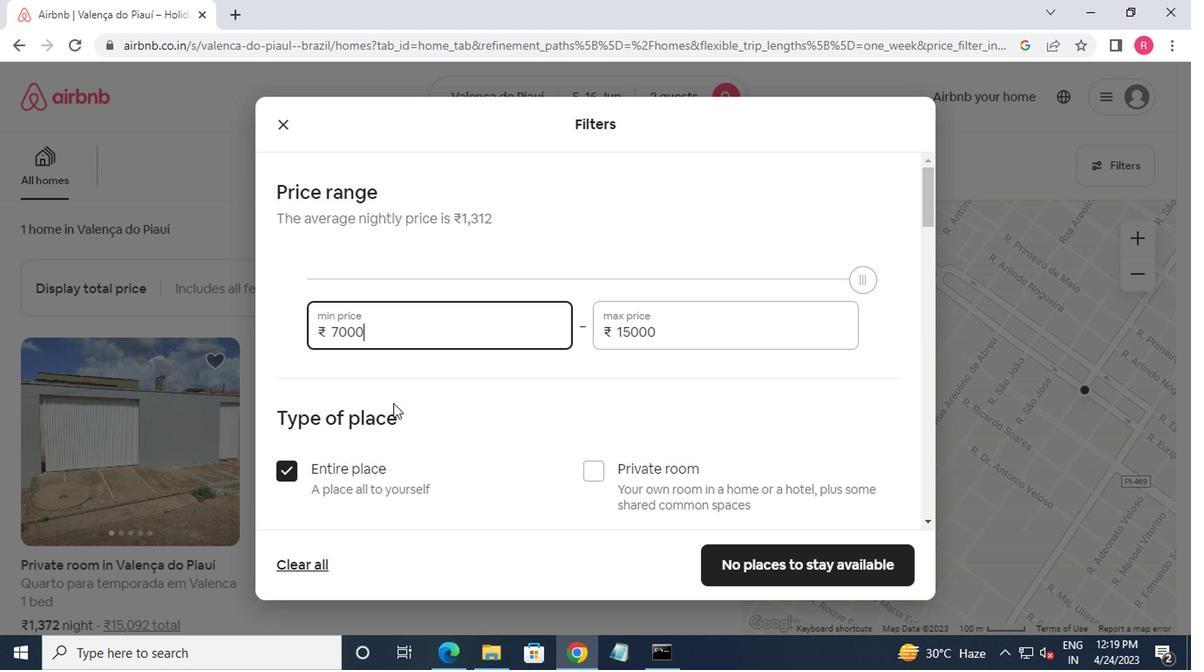 
Action: Mouse scrolled (474, 391) with delta (0, 0)
Screenshot: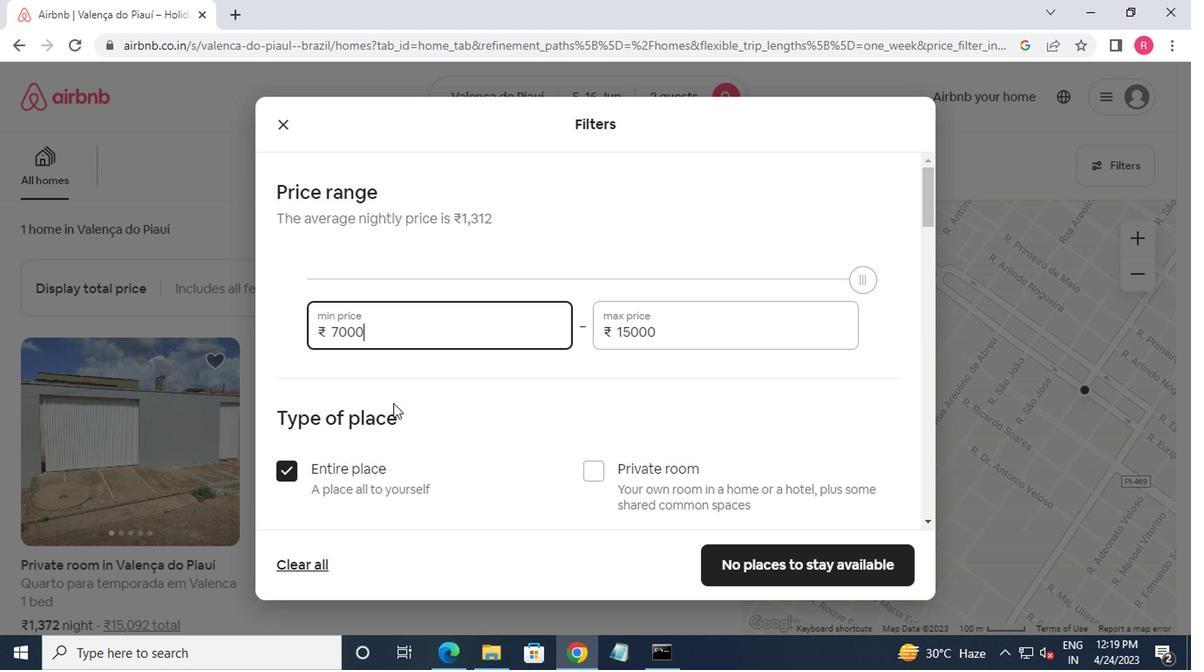 
Action: Mouse moved to (486, 388)
Screenshot: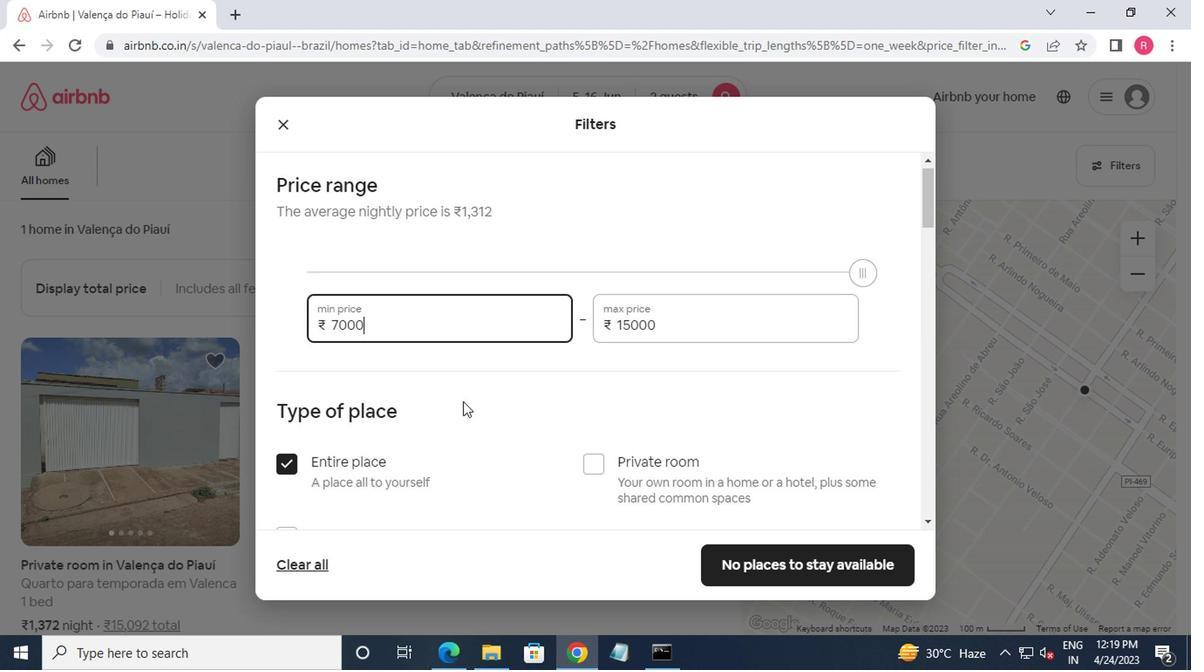 
Action: Mouse scrolled (486, 387) with delta (0, -1)
Screenshot: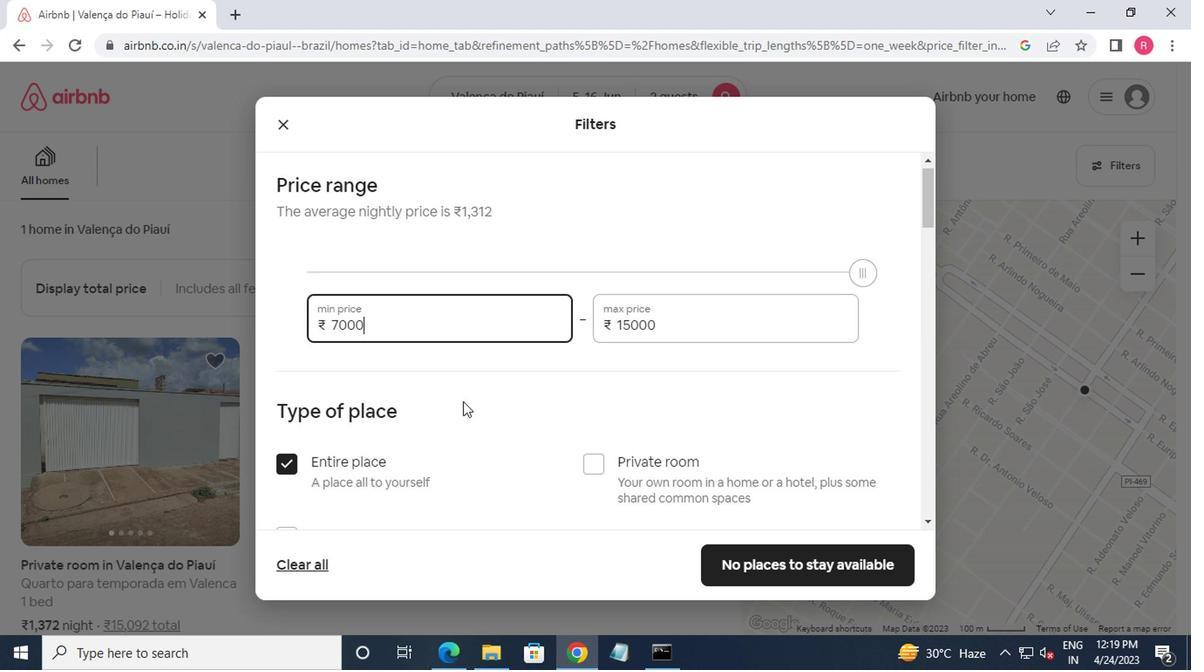 
Action: Mouse moved to (487, 385)
Screenshot: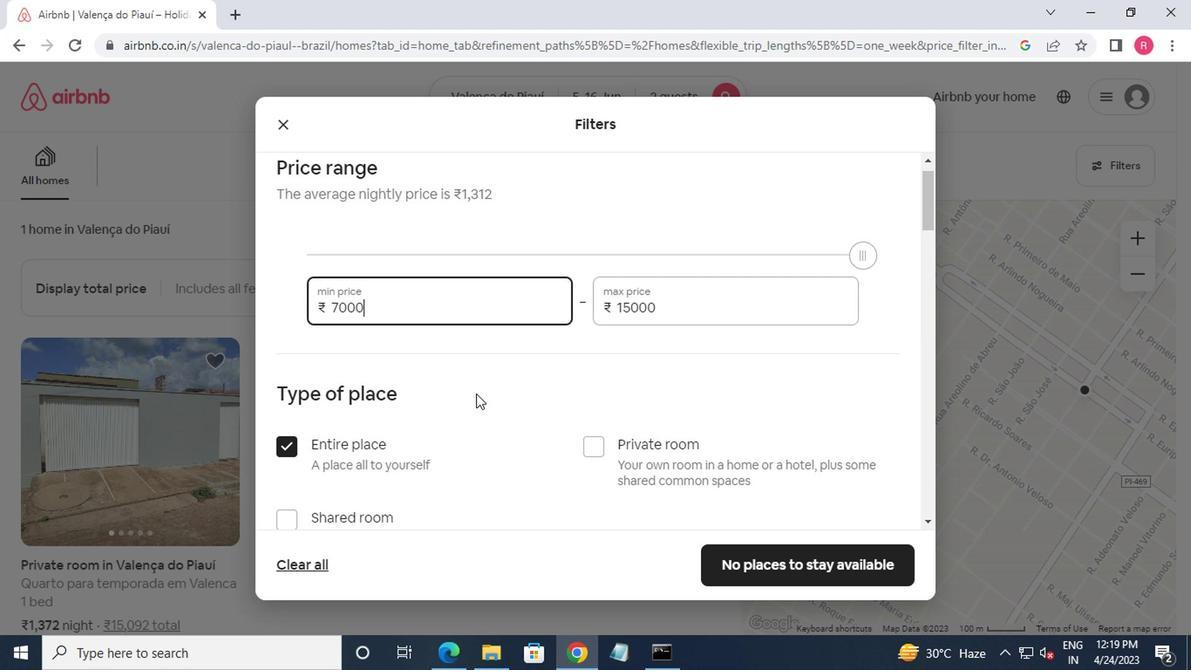 
Action: Mouse scrolled (487, 384) with delta (0, 0)
Screenshot: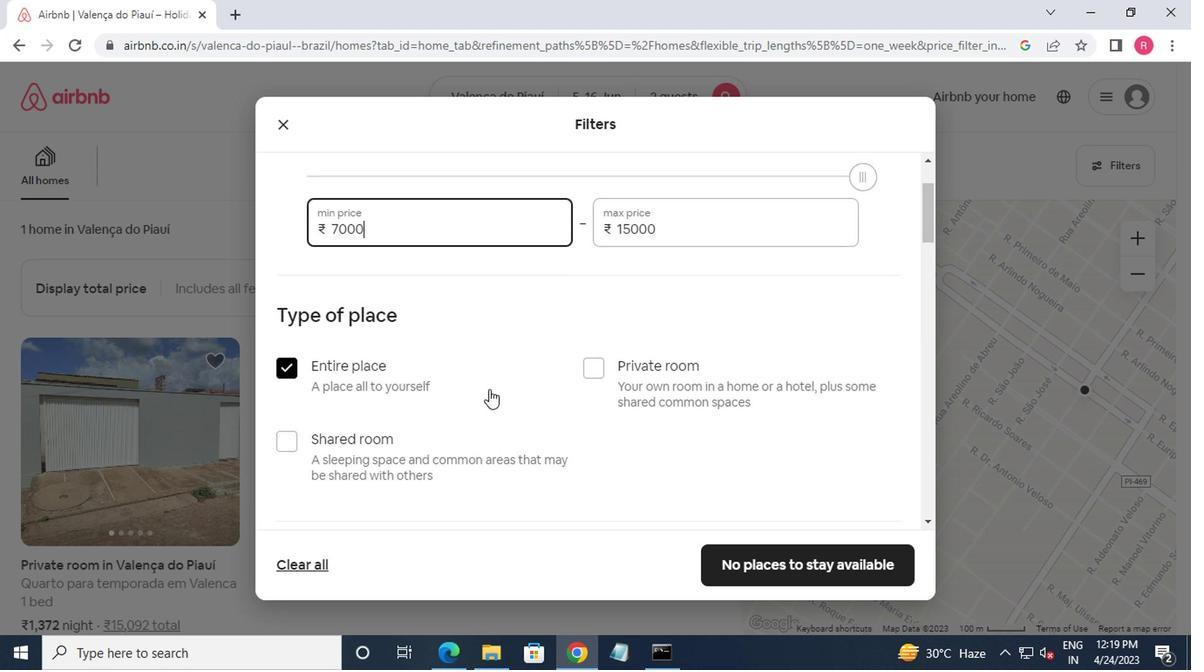 
Action: Mouse moved to (387, 404)
Screenshot: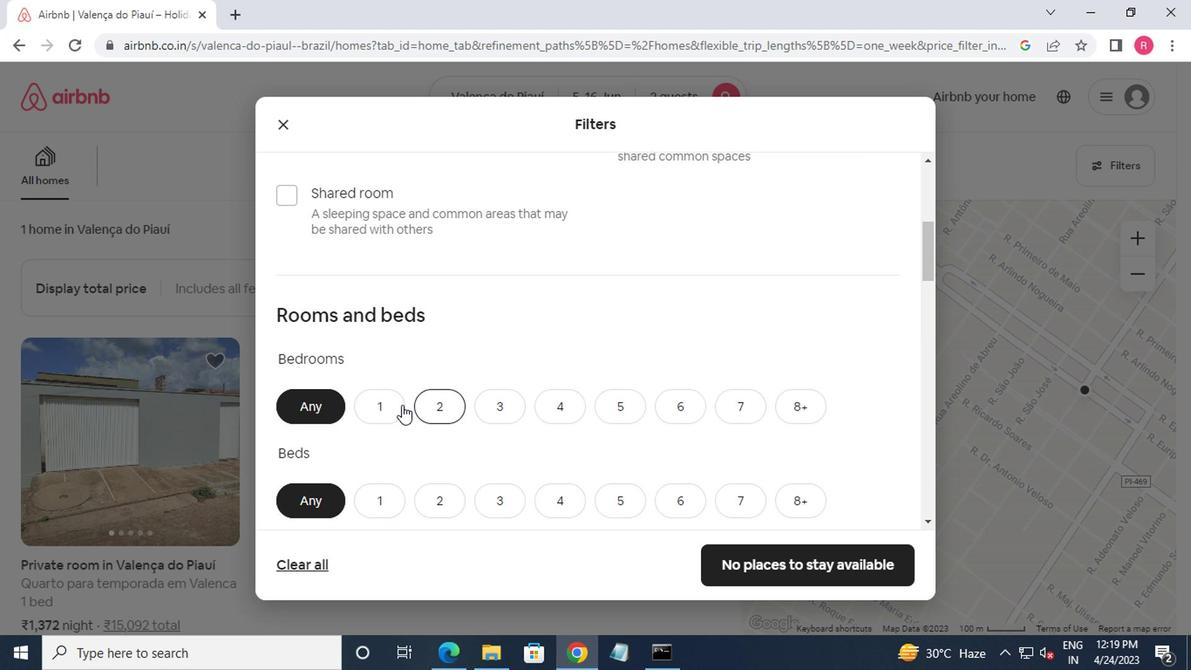 
Action: Mouse pressed left at (387, 404)
Screenshot: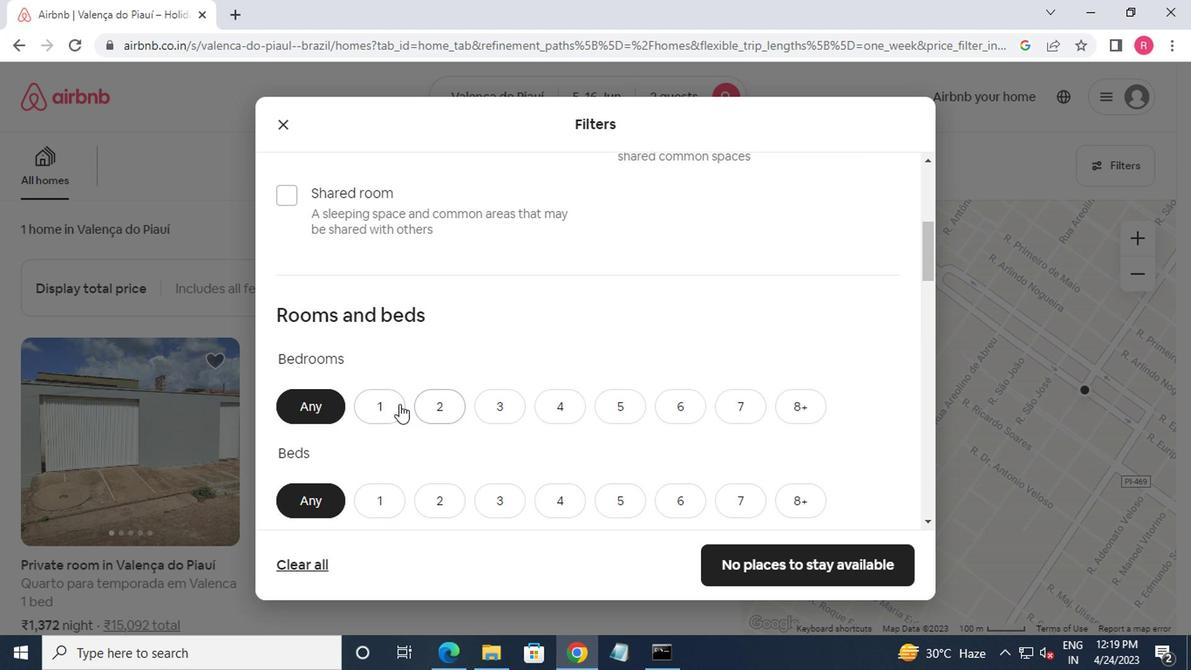 
Action: Mouse moved to (373, 495)
Screenshot: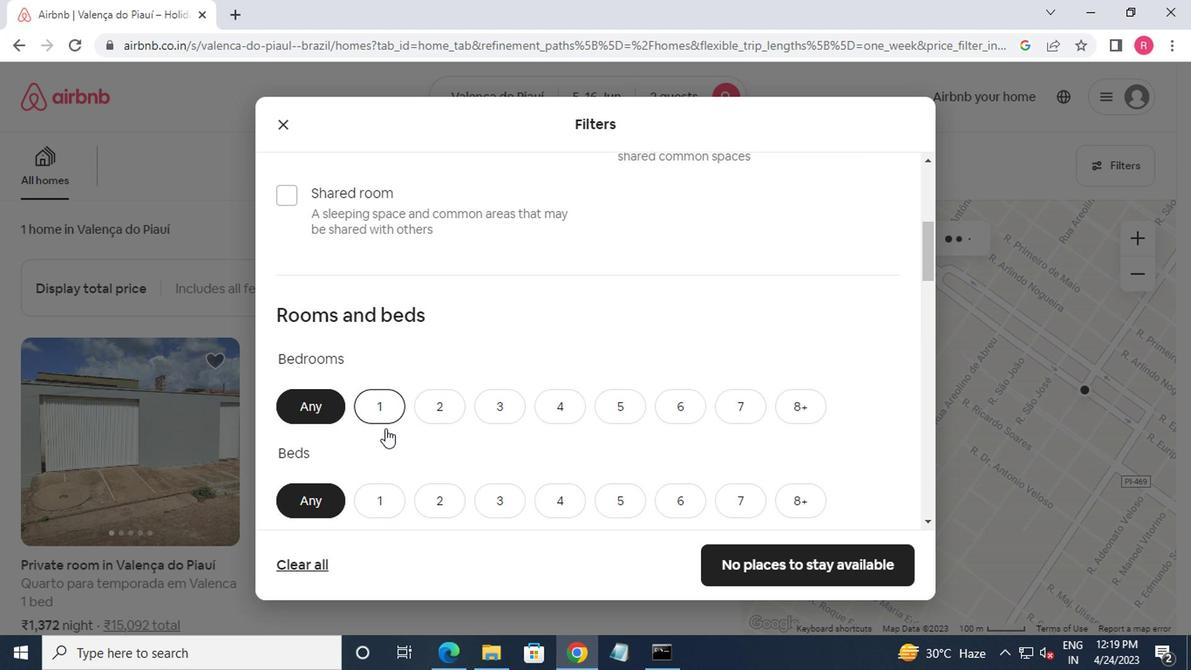 
Action: Mouse pressed left at (373, 495)
Screenshot: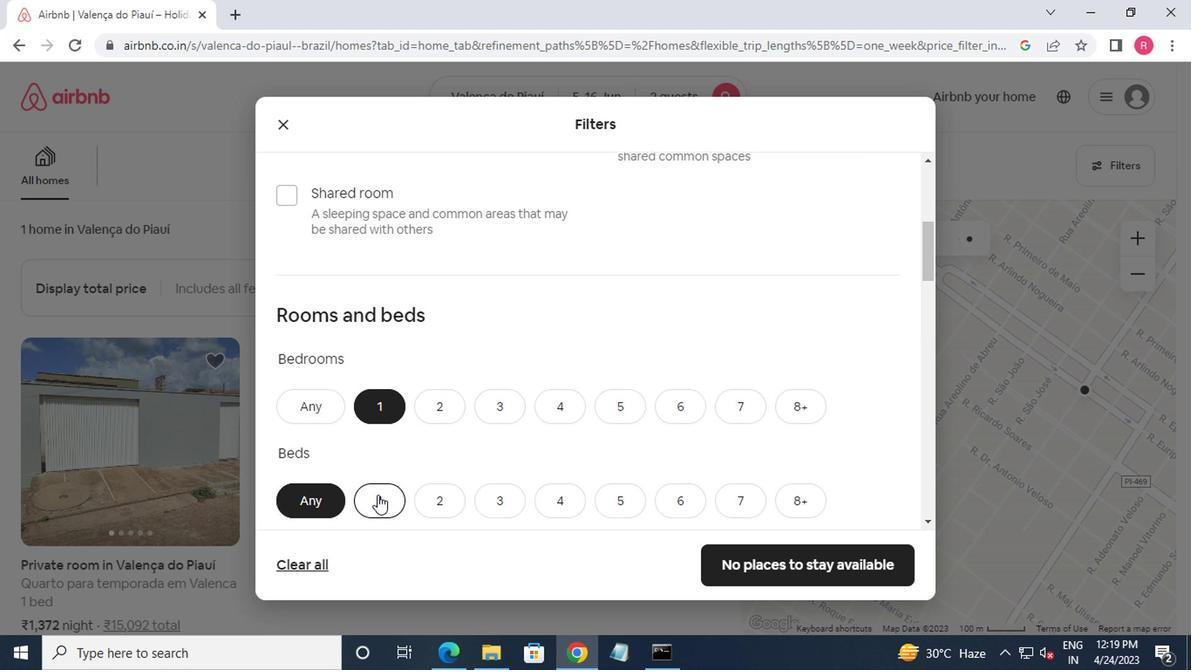 
Action: Mouse moved to (379, 484)
Screenshot: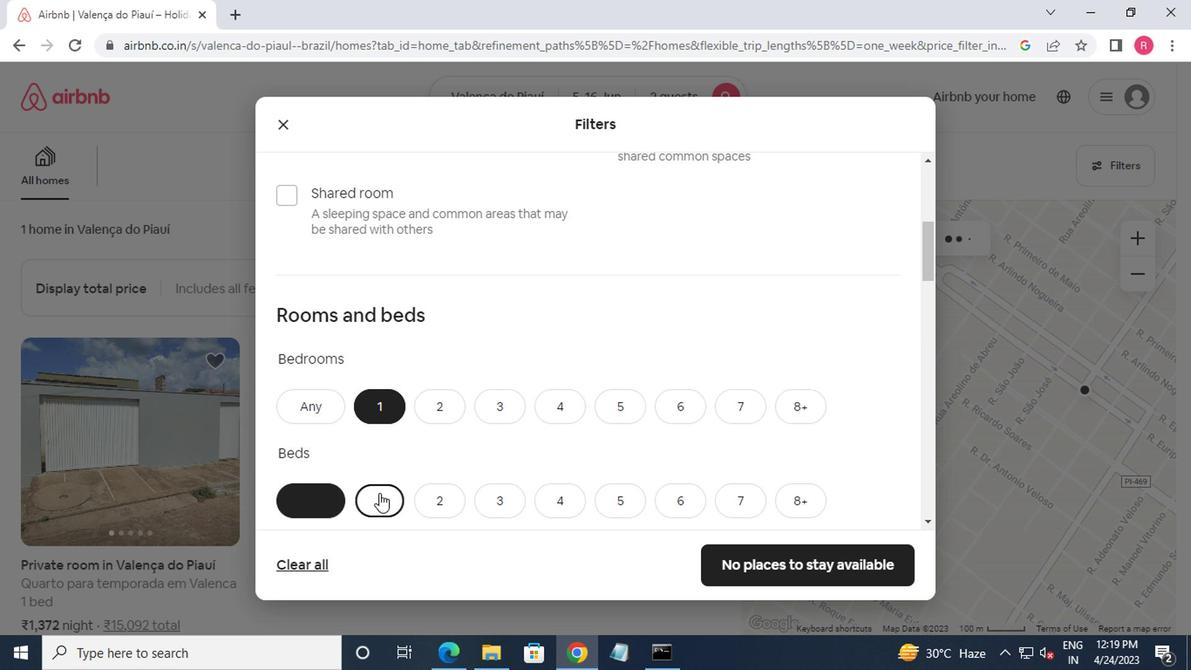 
Action: Mouse scrolled (379, 484) with delta (0, 0)
Screenshot: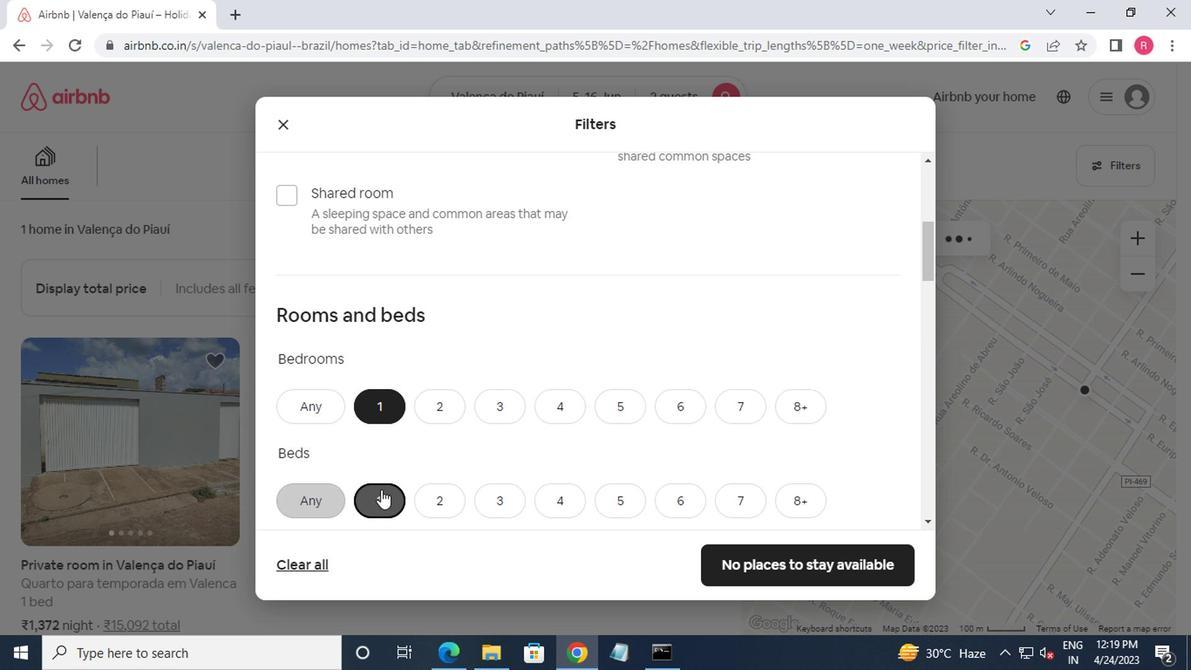 
Action: Mouse moved to (375, 495)
Screenshot: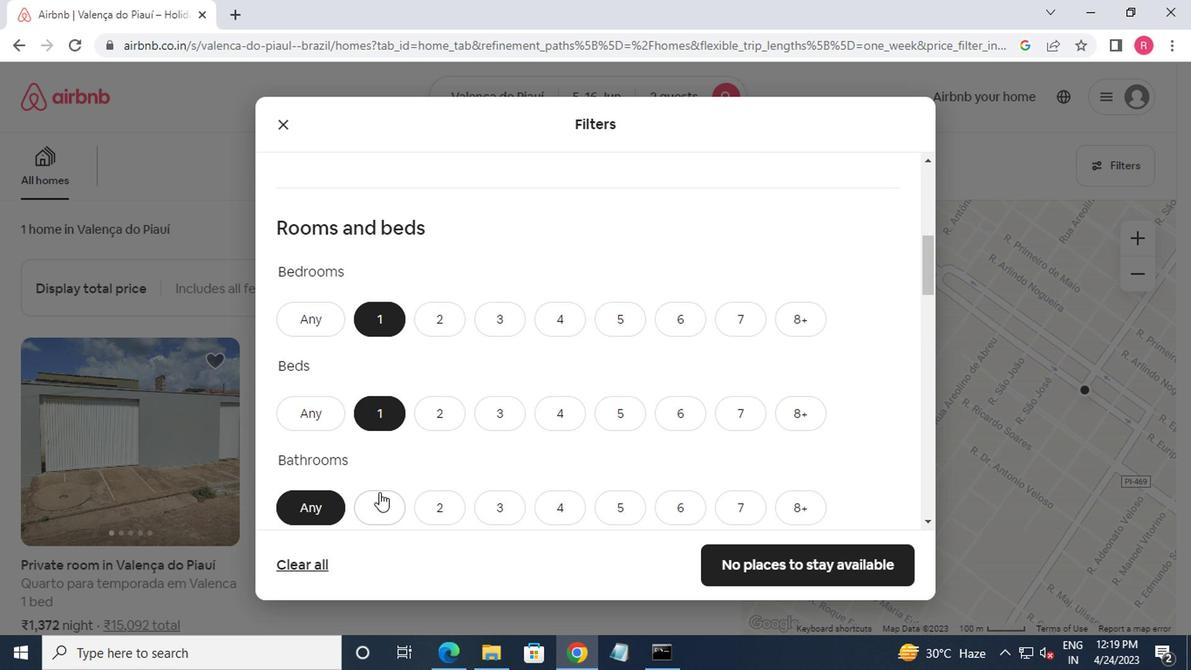 
Action: Mouse pressed left at (375, 495)
Screenshot: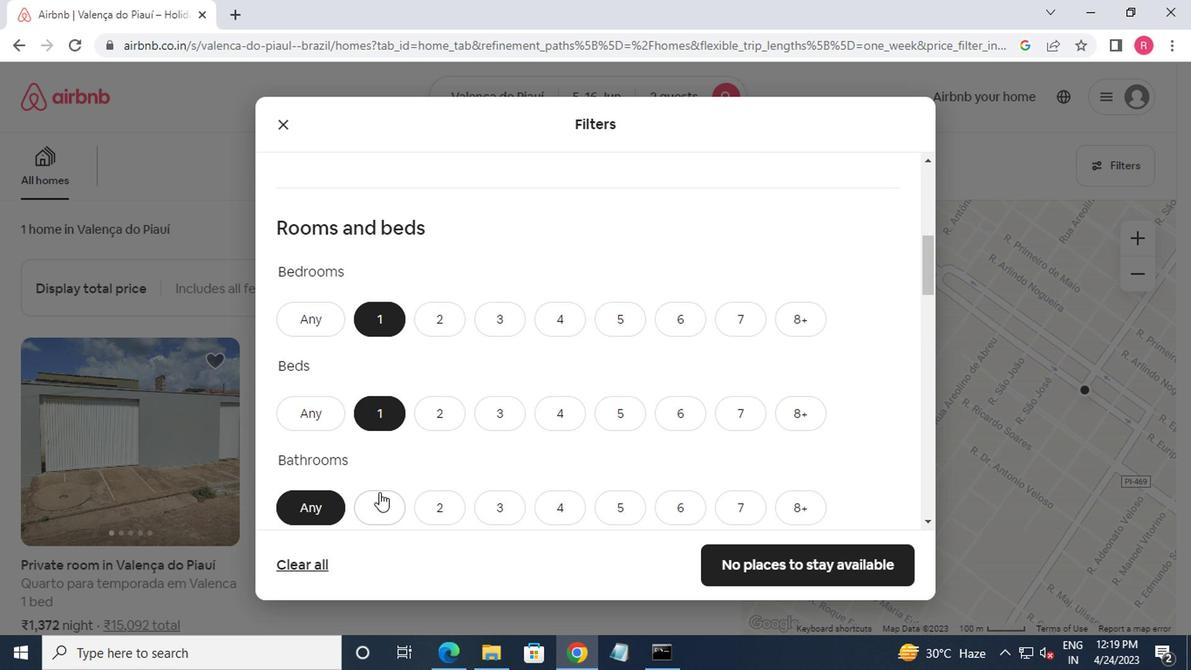 
Action: Mouse moved to (384, 482)
Screenshot: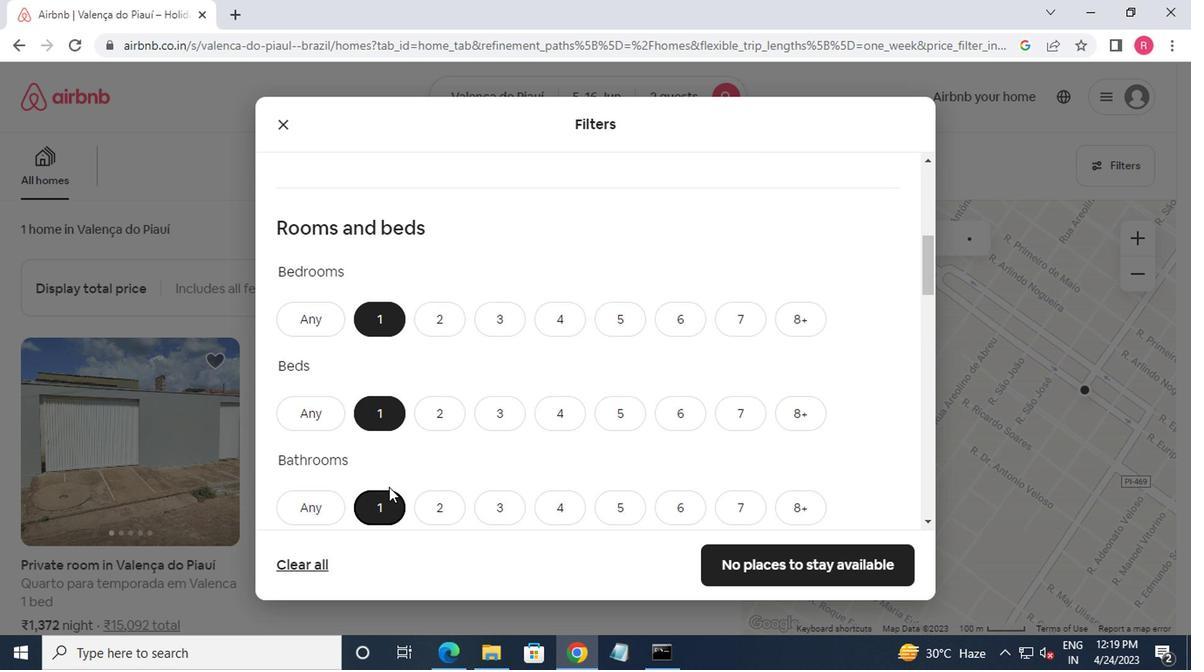 
Action: Mouse scrolled (384, 481) with delta (0, 0)
Screenshot: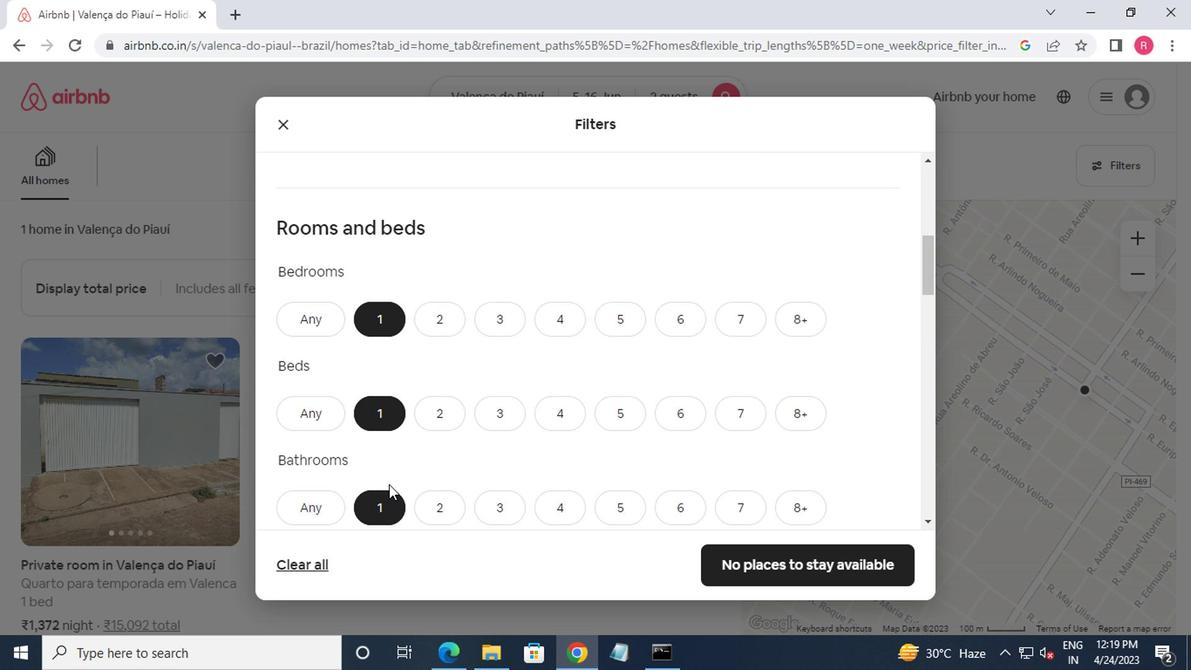 
Action: Mouse moved to (384, 480)
Screenshot: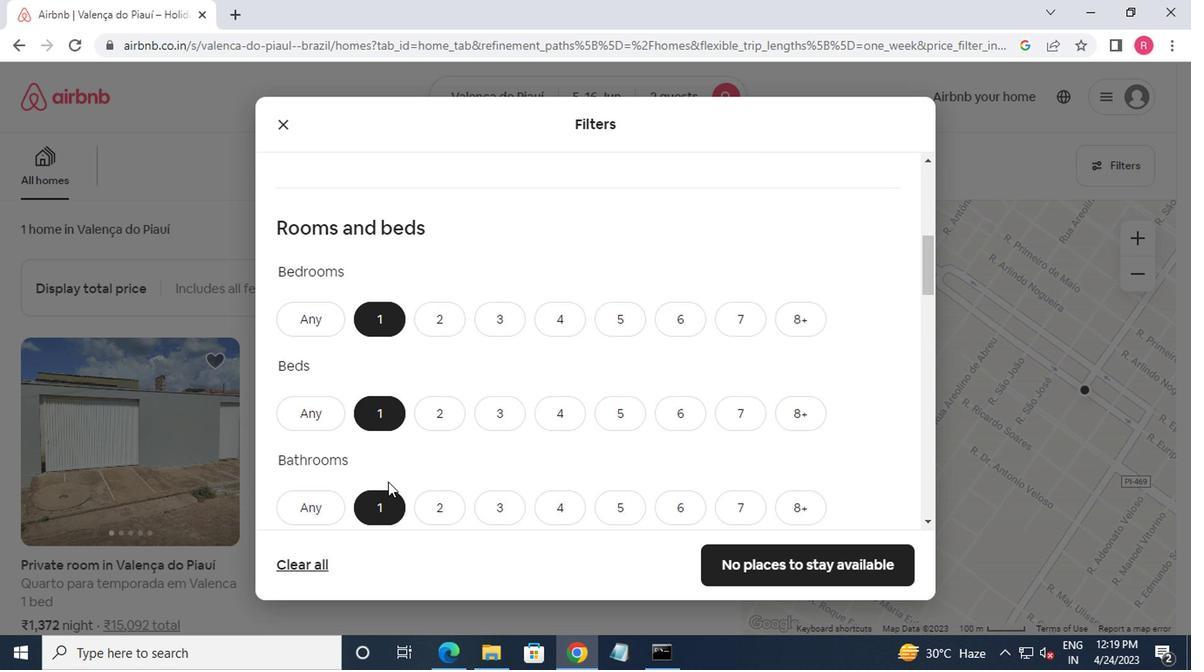 
Action: Mouse scrolled (384, 479) with delta (0, 0)
Screenshot: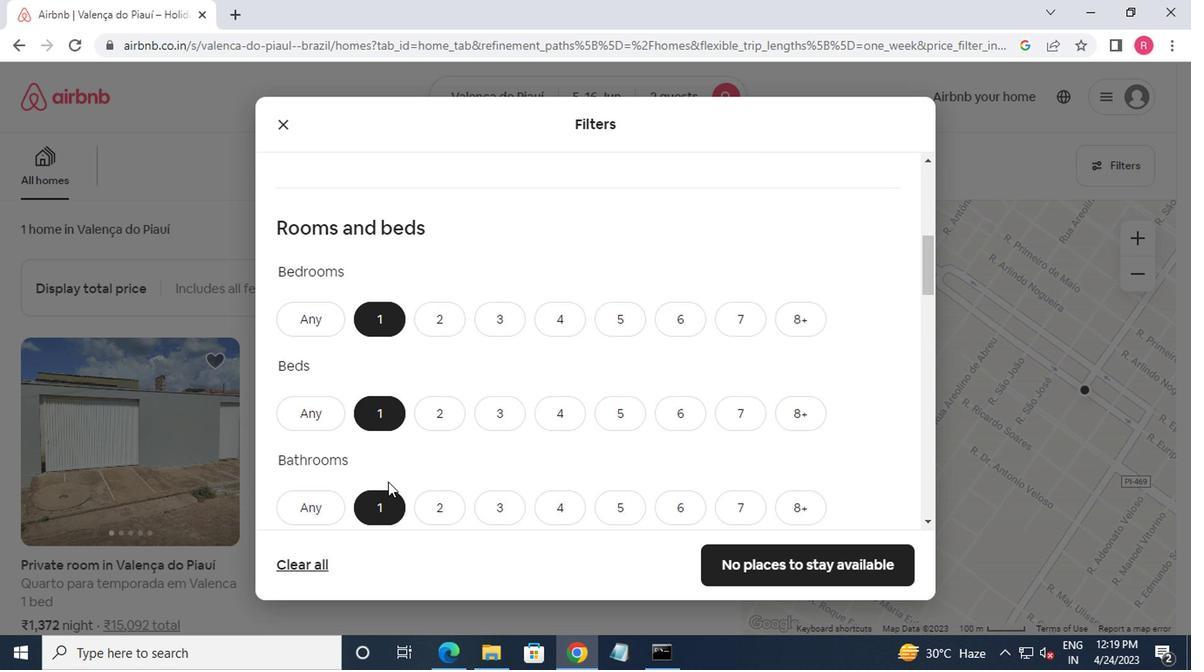 
Action: Mouse moved to (384, 477)
Screenshot: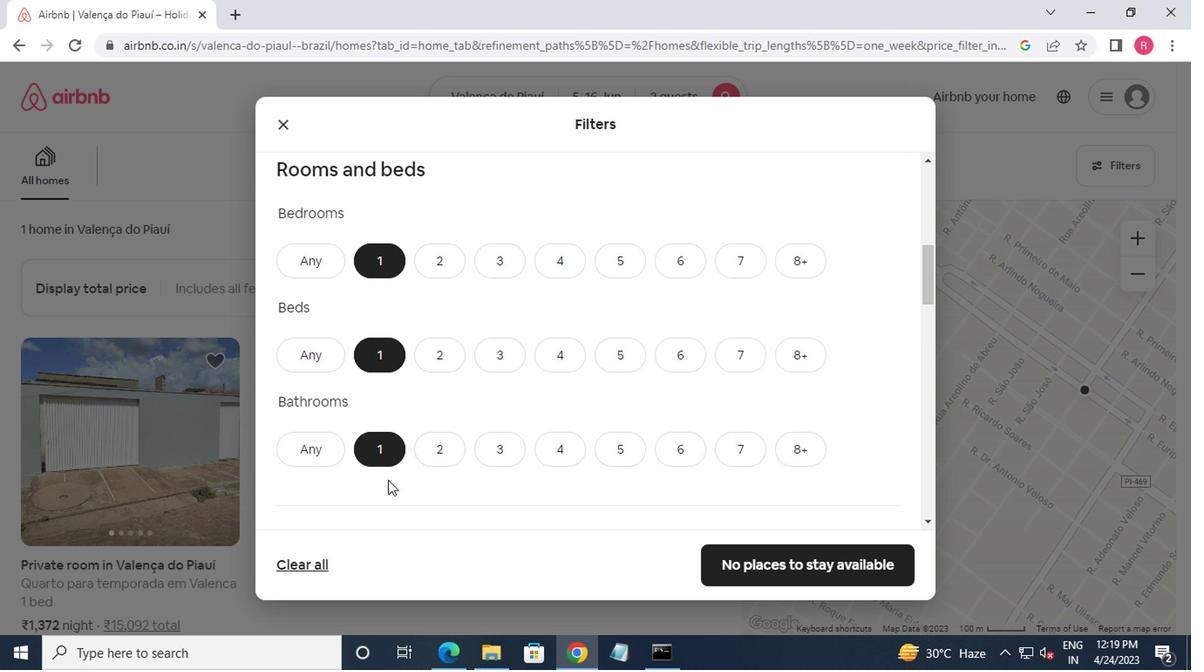 
Action: Mouse scrolled (384, 476) with delta (0, -1)
Screenshot: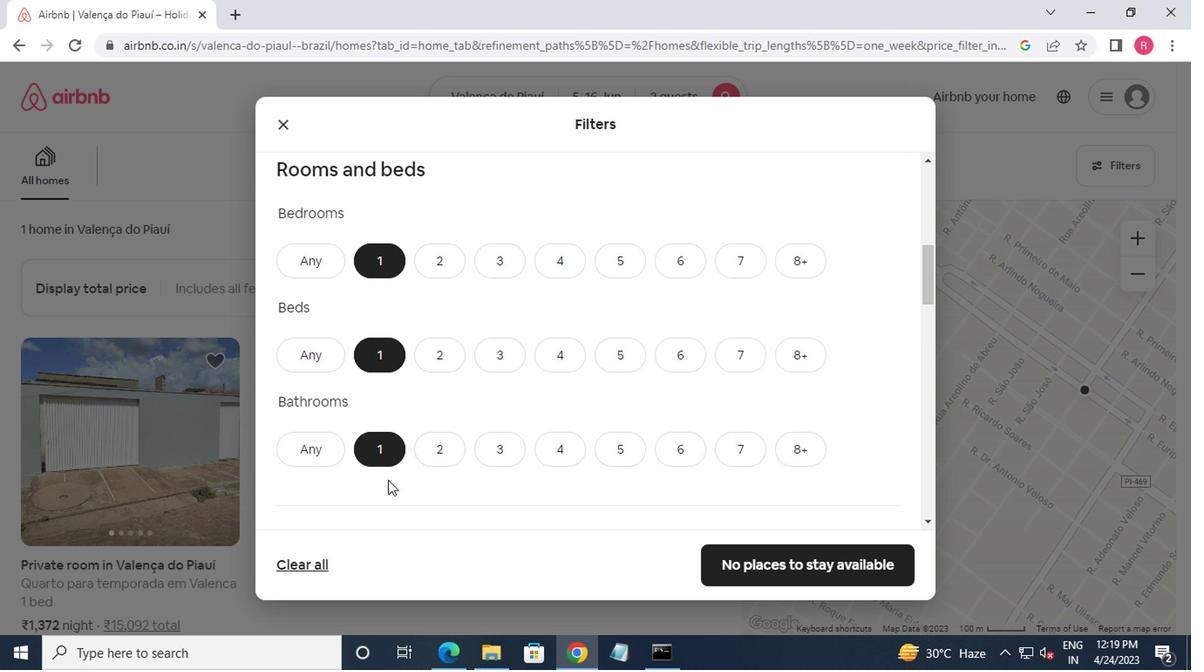 
Action: Mouse moved to (383, 475)
Screenshot: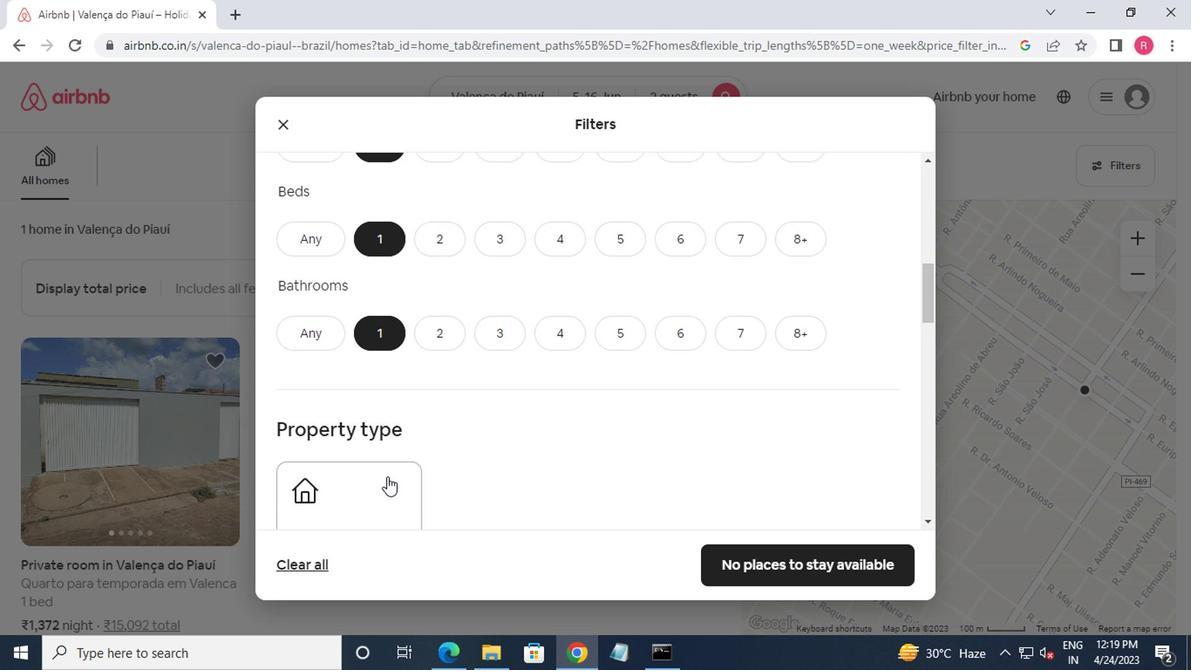 
Action: Mouse scrolled (383, 474) with delta (0, -1)
Screenshot: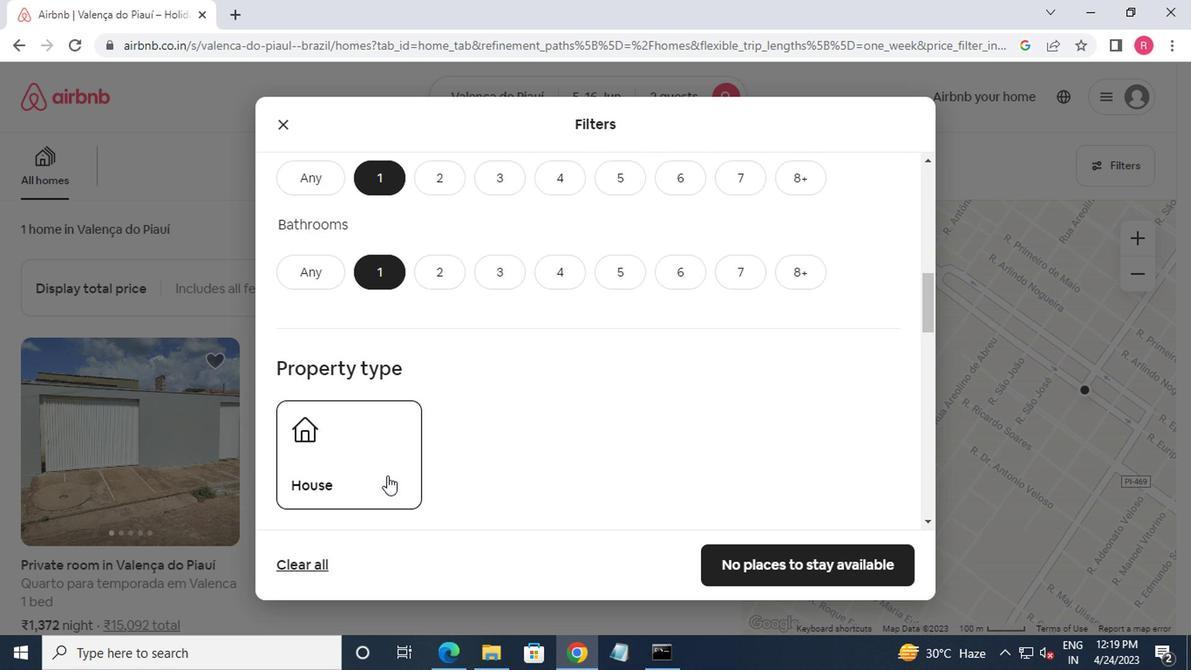 
Action: Mouse moved to (368, 445)
Screenshot: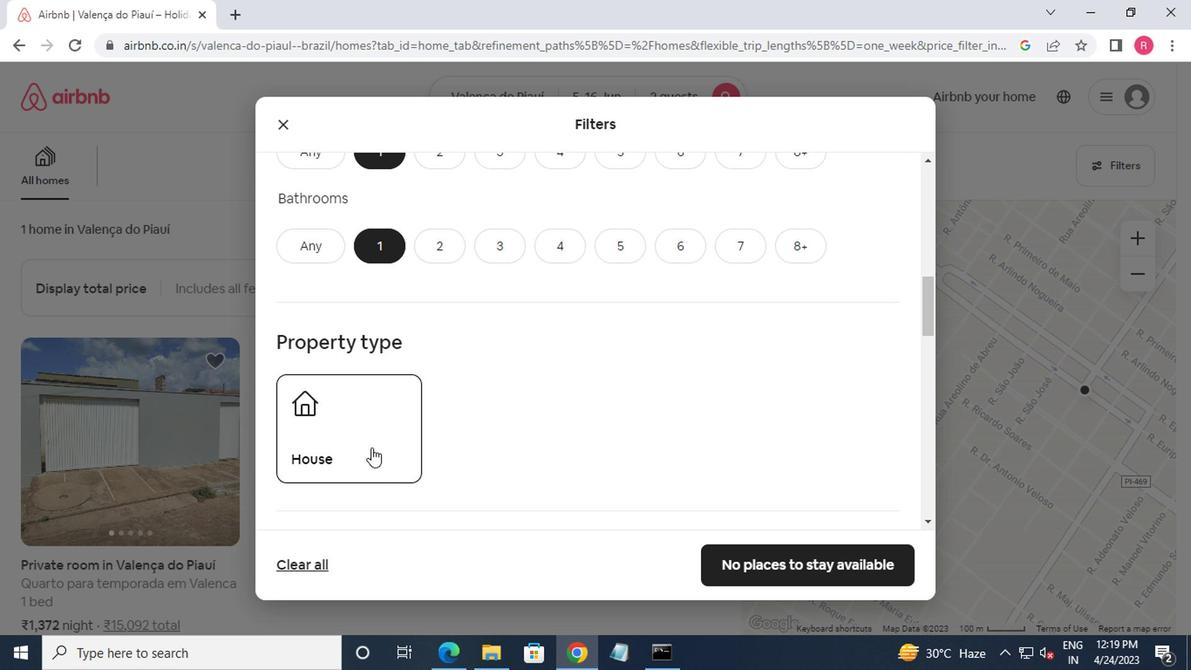 
Action: Mouse pressed left at (368, 445)
Screenshot: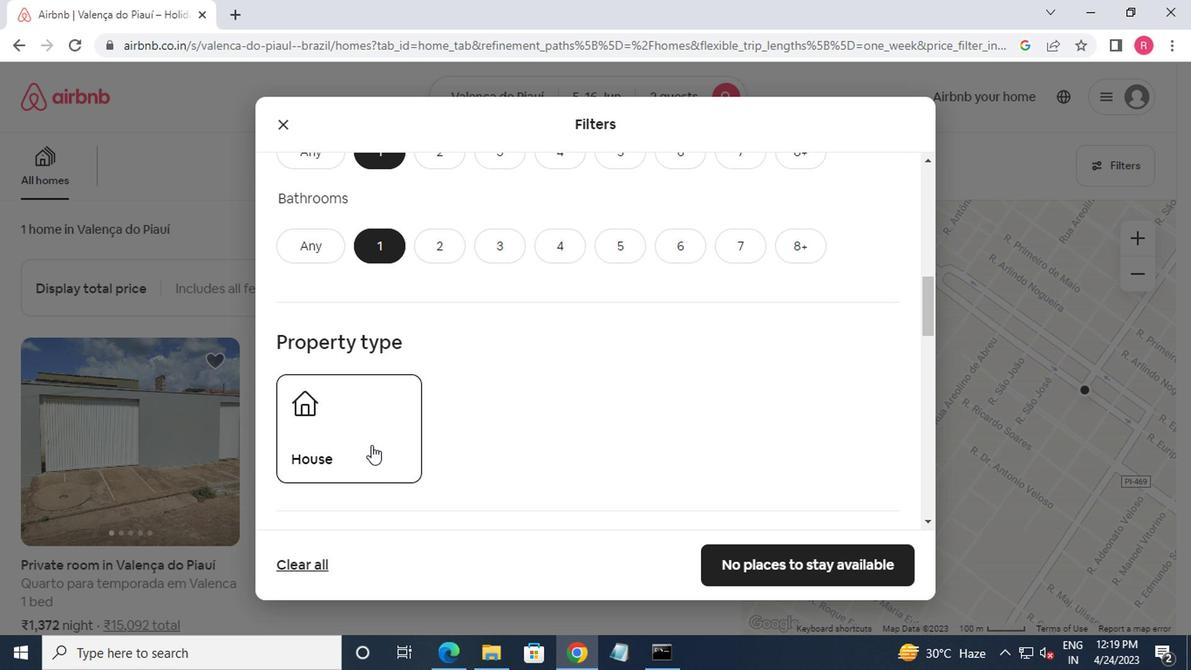 
Action: Mouse moved to (373, 439)
Screenshot: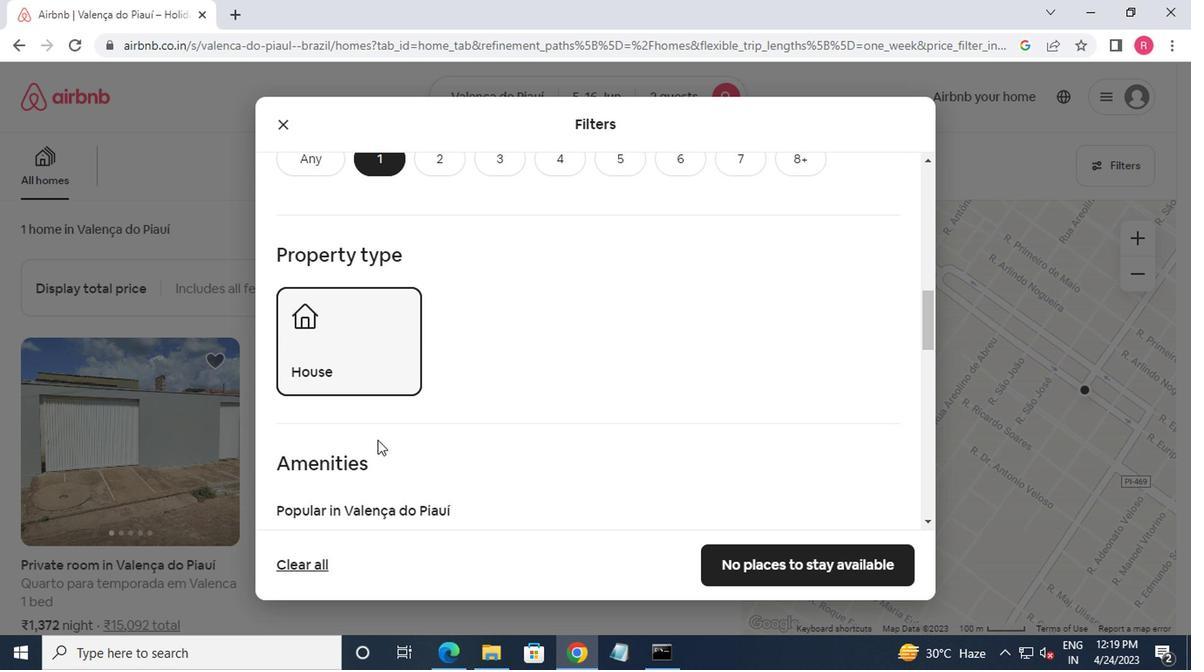 
Action: Mouse scrolled (373, 438) with delta (0, -1)
Screenshot: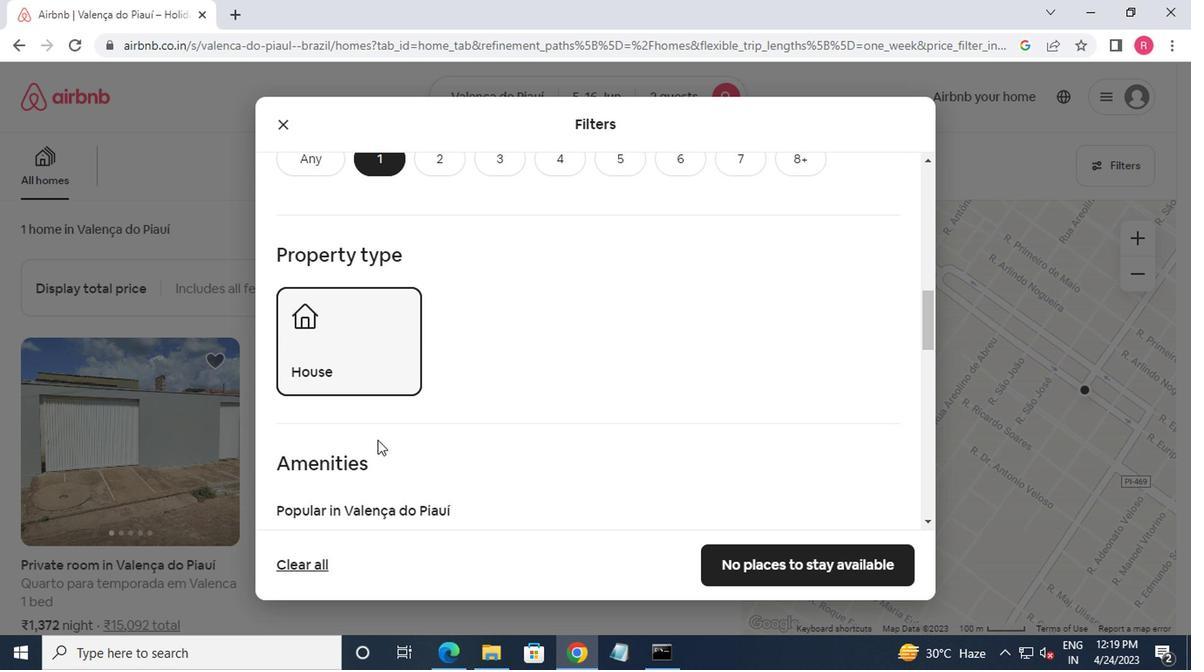 
Action: Mouse scrolled (373, 438) with delta (0, -1)
Screenshot: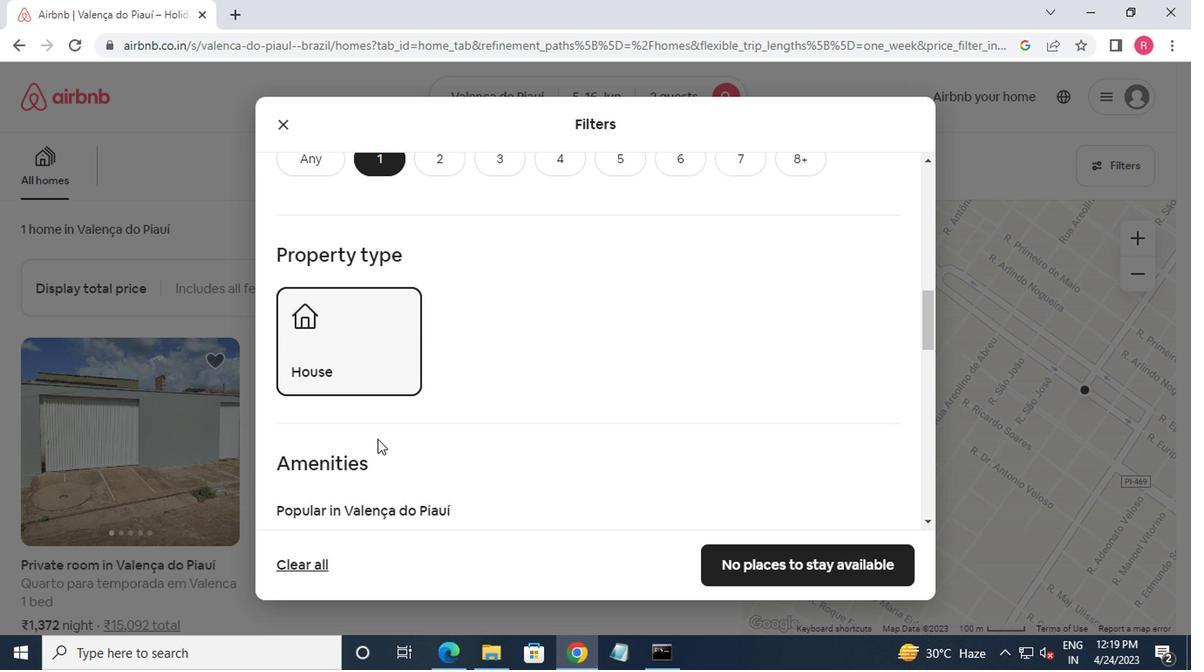 
Action: Mouse moved to (374, 438)
Screenshot: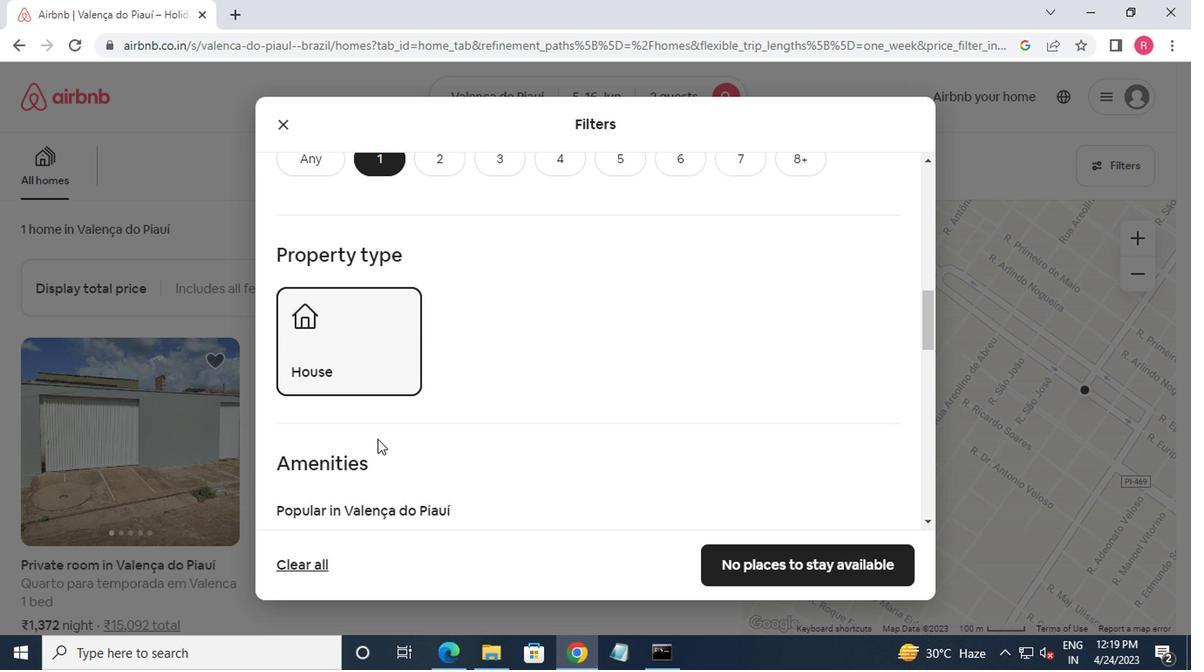 
Action: Mouse scrolled (374, 437) with delta (0, 0)
Screenshot: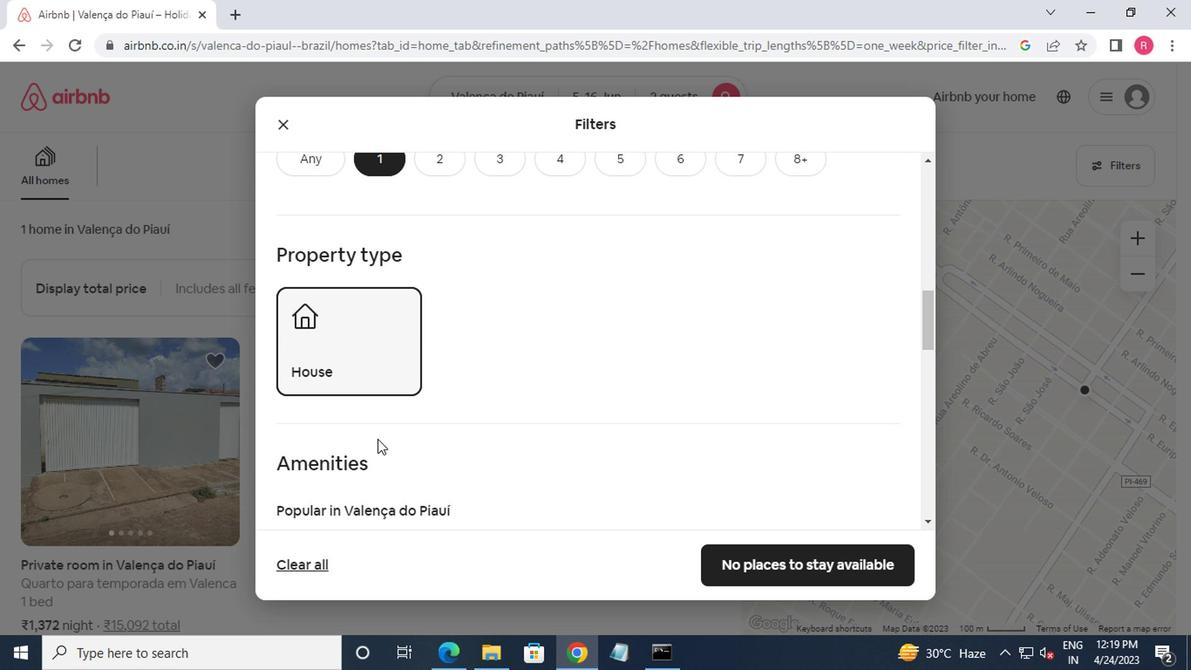 
Action: Mouse moved to (387, 437)
Screenshot: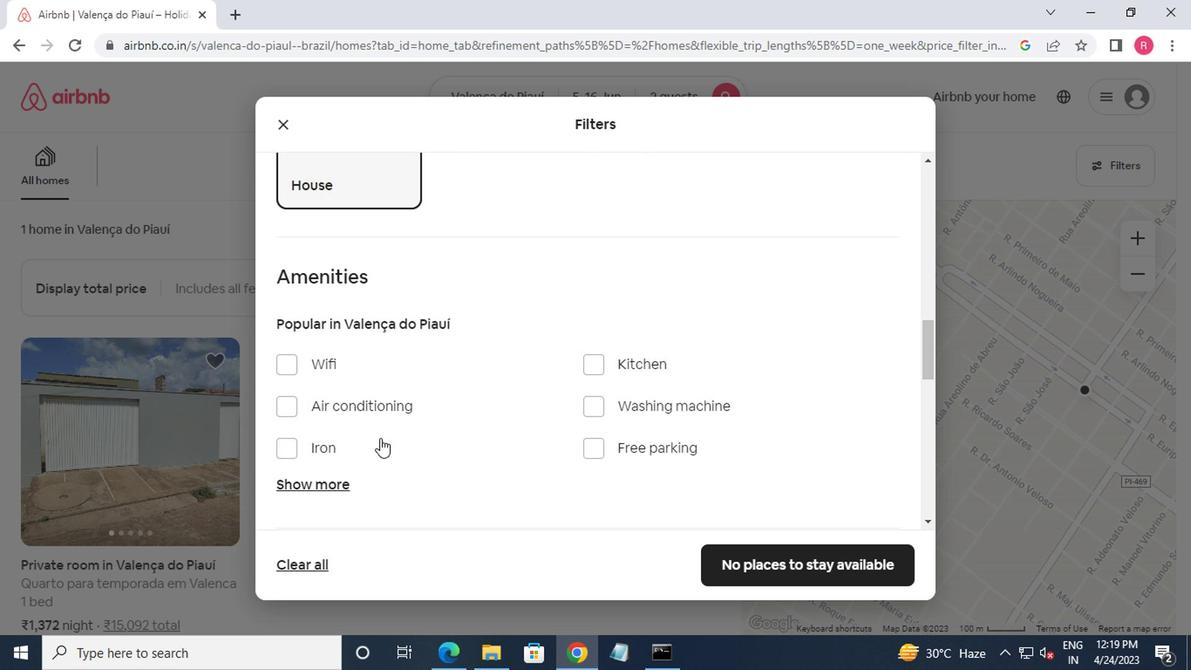 
Action: Mouse scrolled (387, 436) with delta (0, -1)
Screenshot: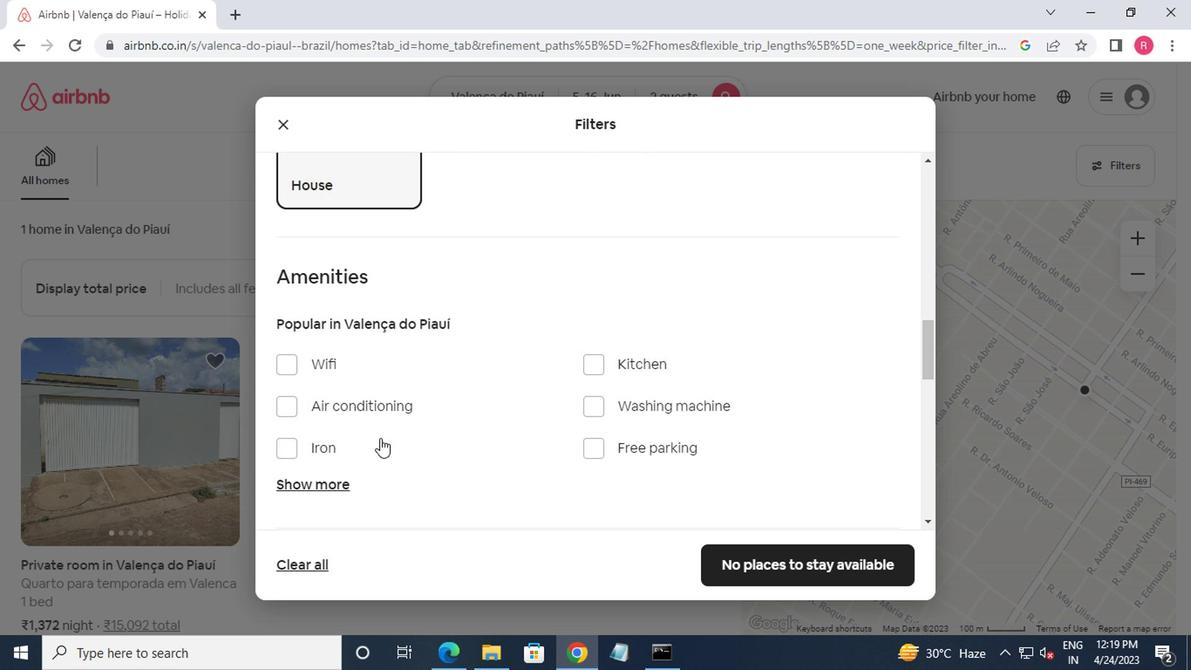 
Action: Mouse moved to (534, 436)
Screenshot: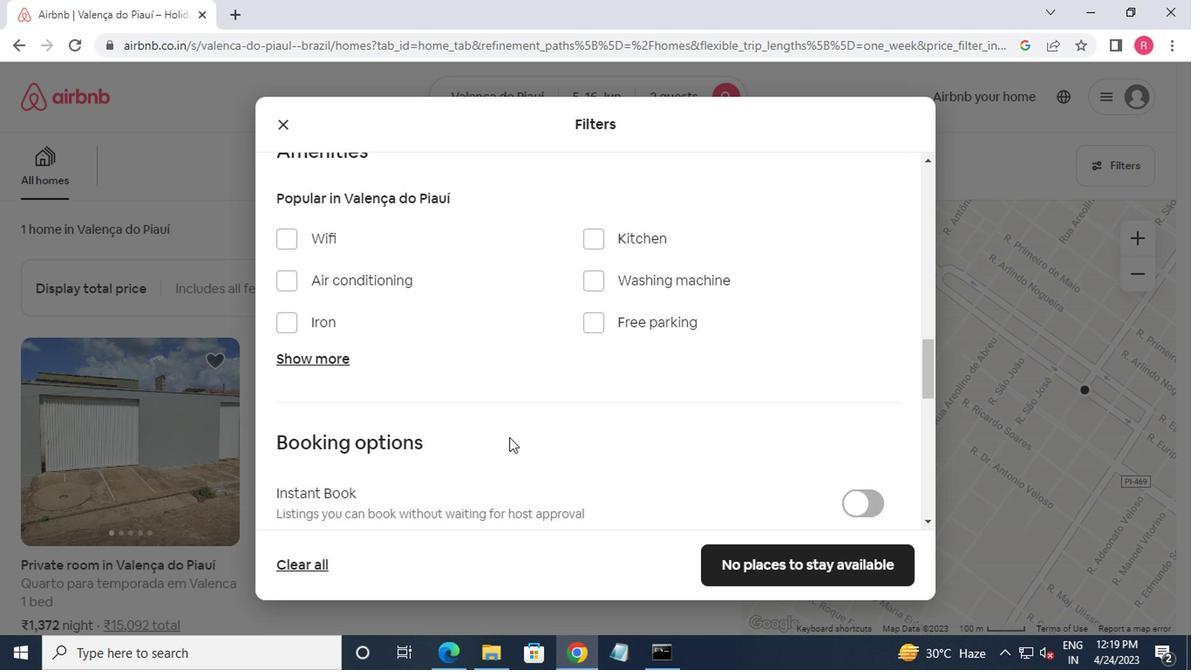 
Action: Mouse scrolled (534, 435) with delta (0, 0)
Screenshot: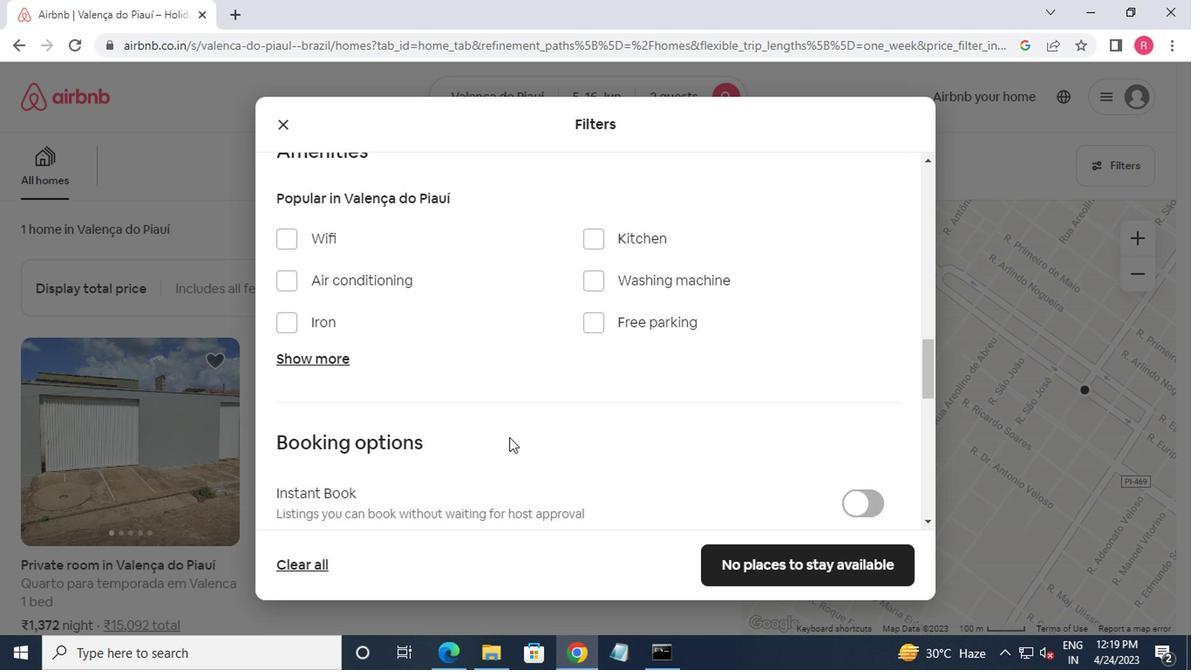 
Action: Mouse moved to (847, 437)
Screenshot: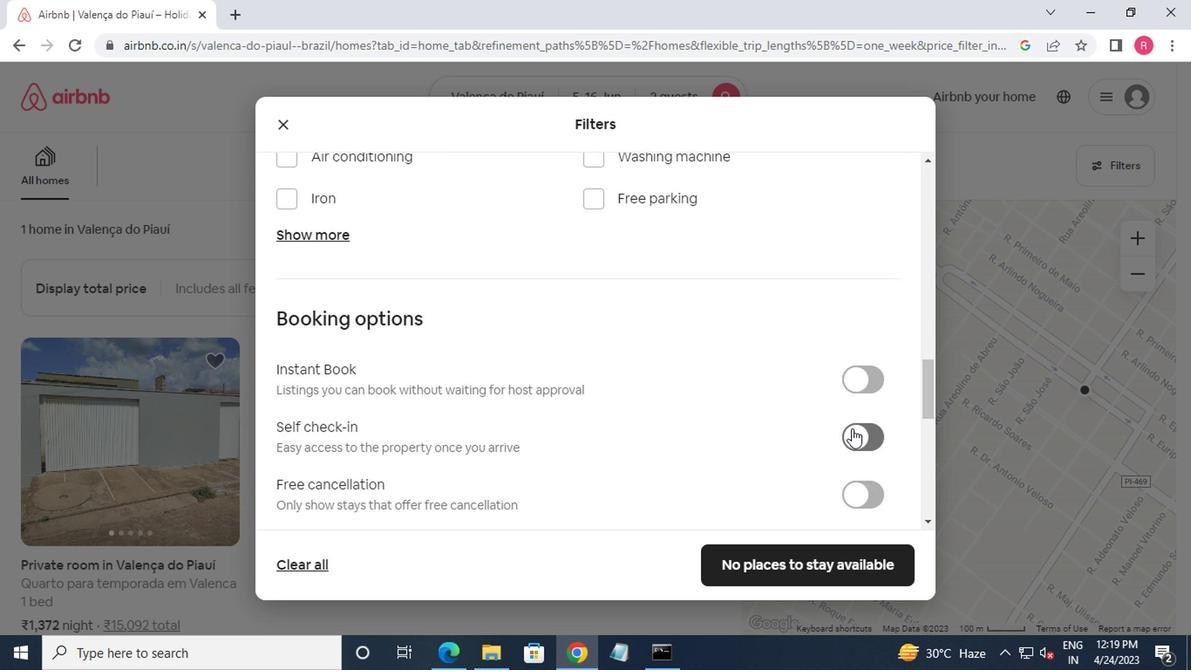 
Action: Mouse pressed left at (847, 437)
Screenshot: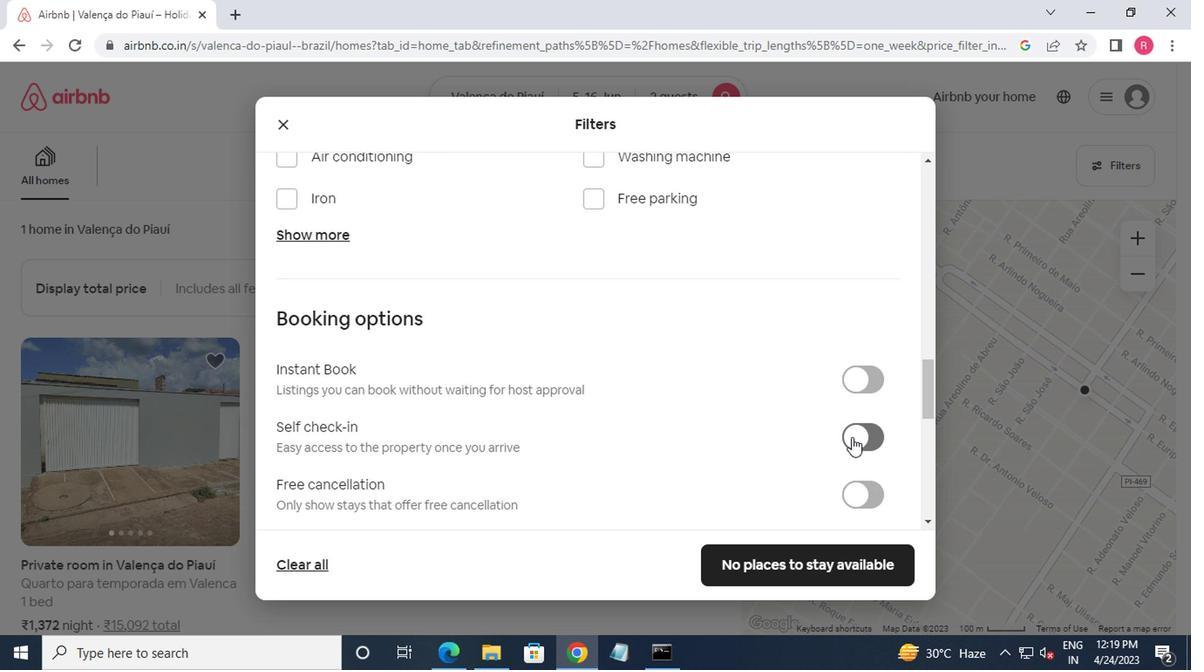 
Action: Mouse moved to (798, 405)
Screenshot: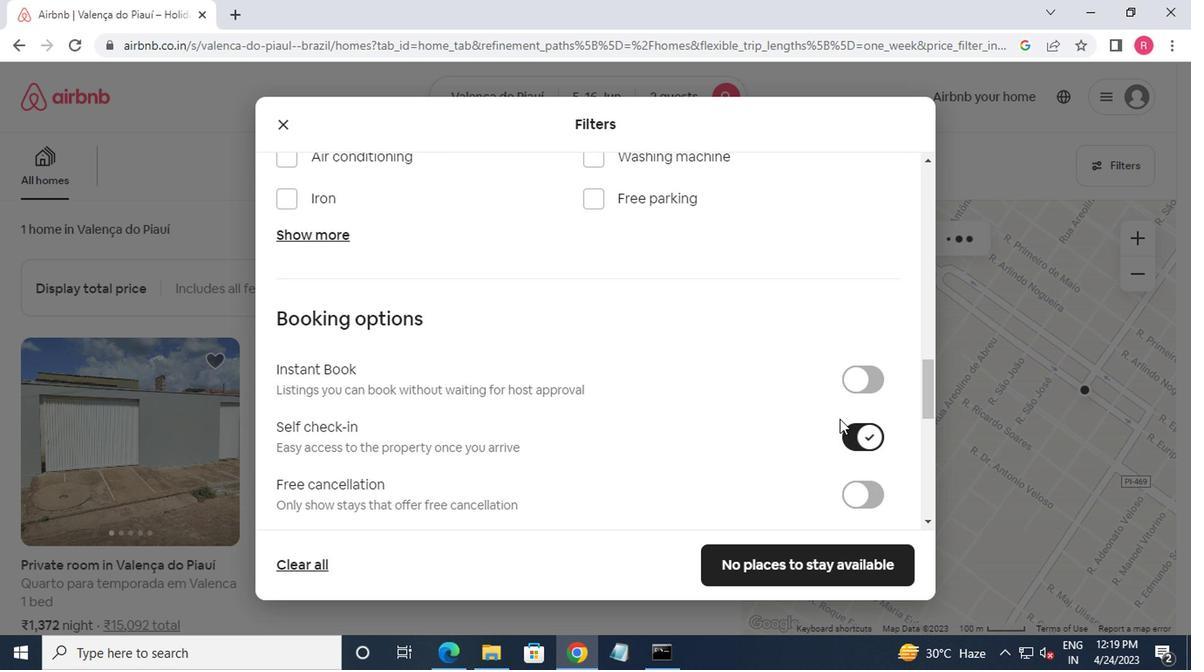
Action: Mouse scrolled (798, 404) with delta (0, -1)
Screenshot: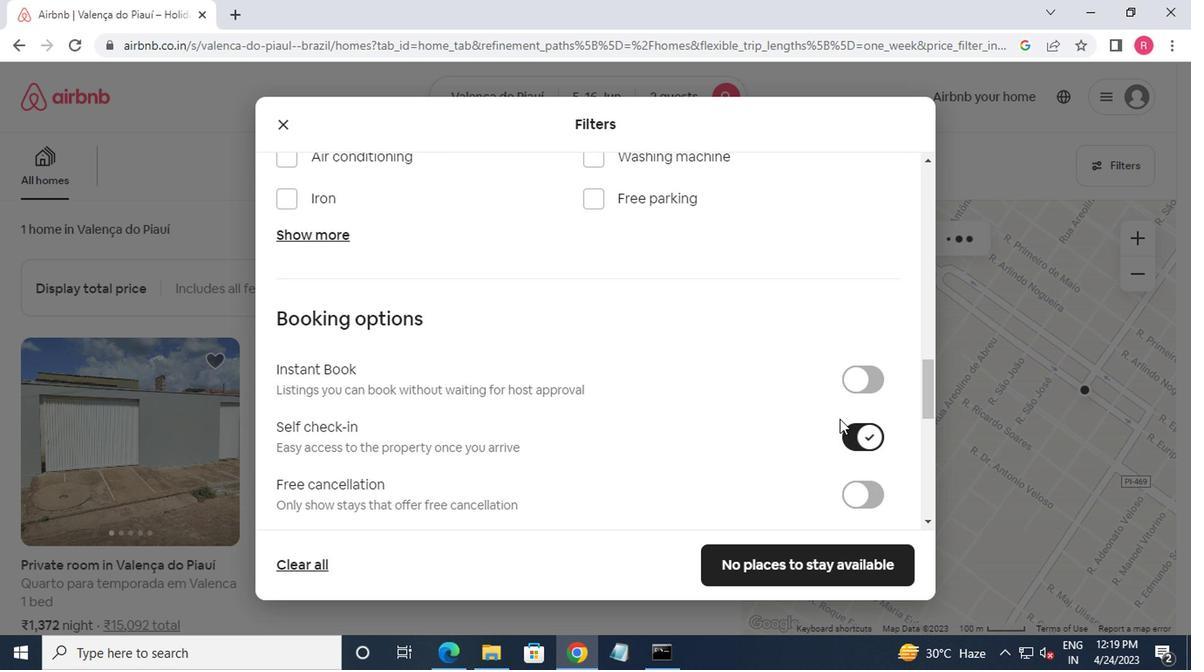 
Action: Mouse moved to (772, 412)
Screenshot: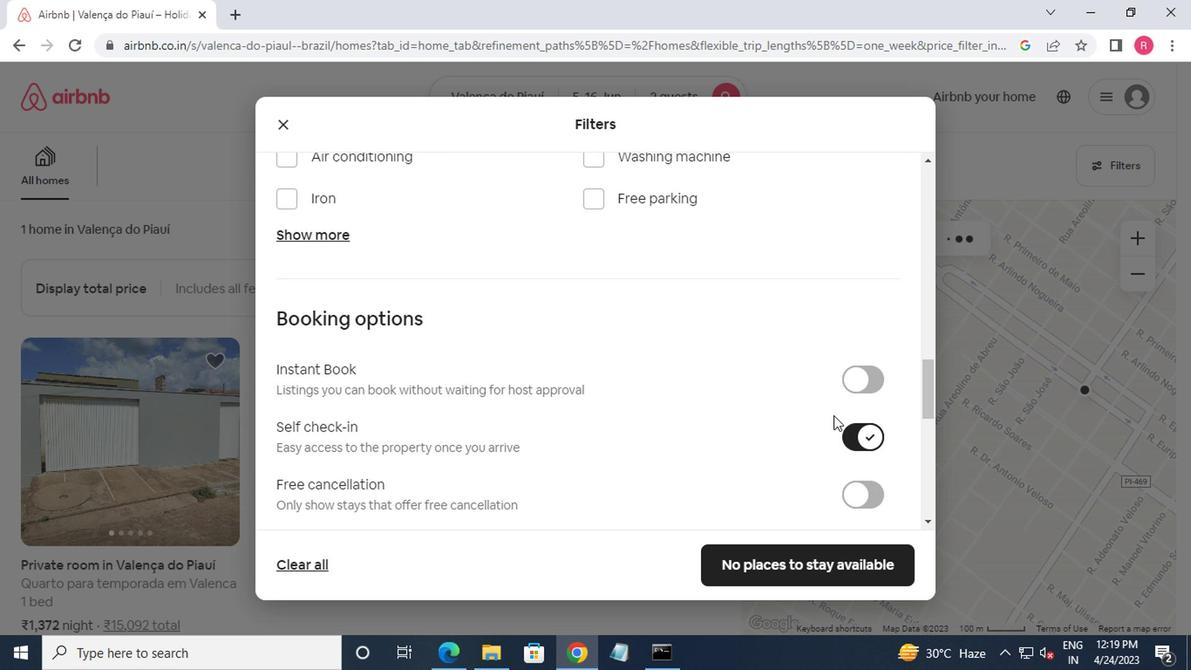 
Action: Mouse scrolled (772, 410) with delta (0, -1)
Screenshot: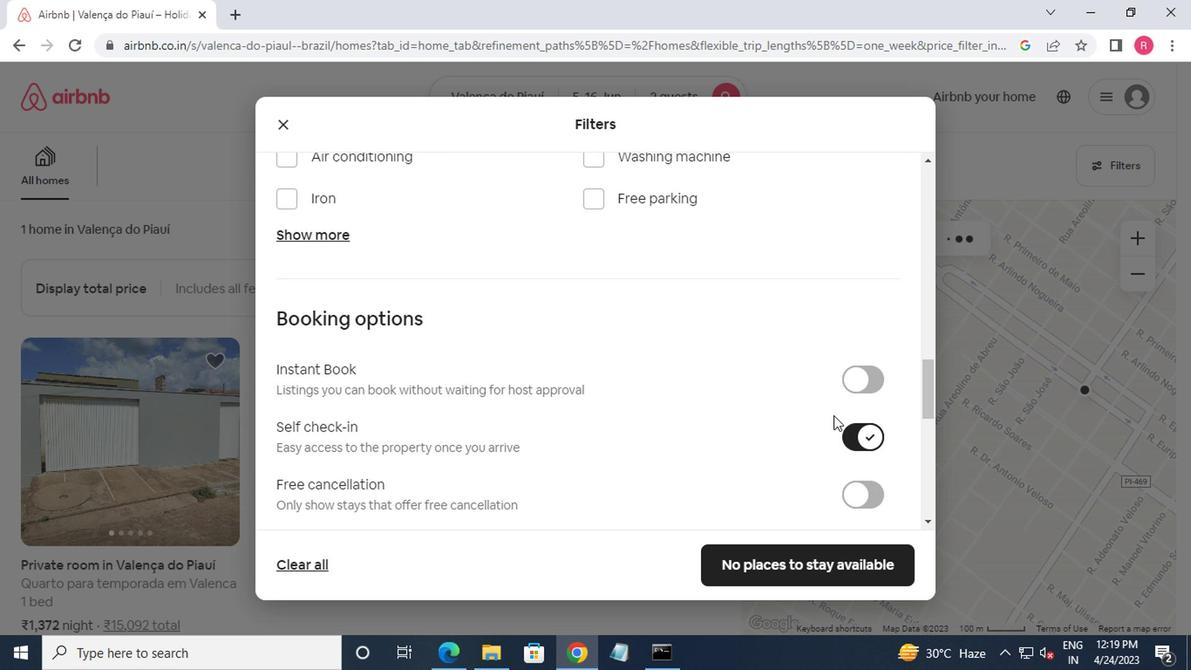 
Action: Mouse moved to (743, 417)
Screenshot: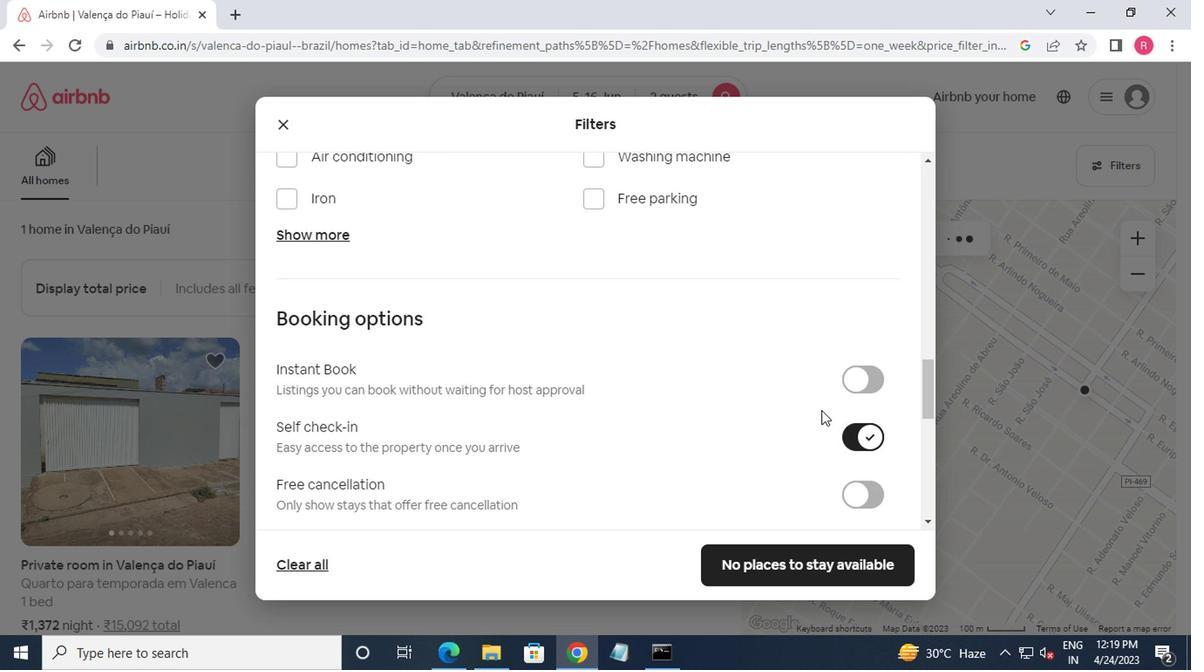 
Action: Mouse scrolled (743, 416) with delta (0, 0)
Screenshot: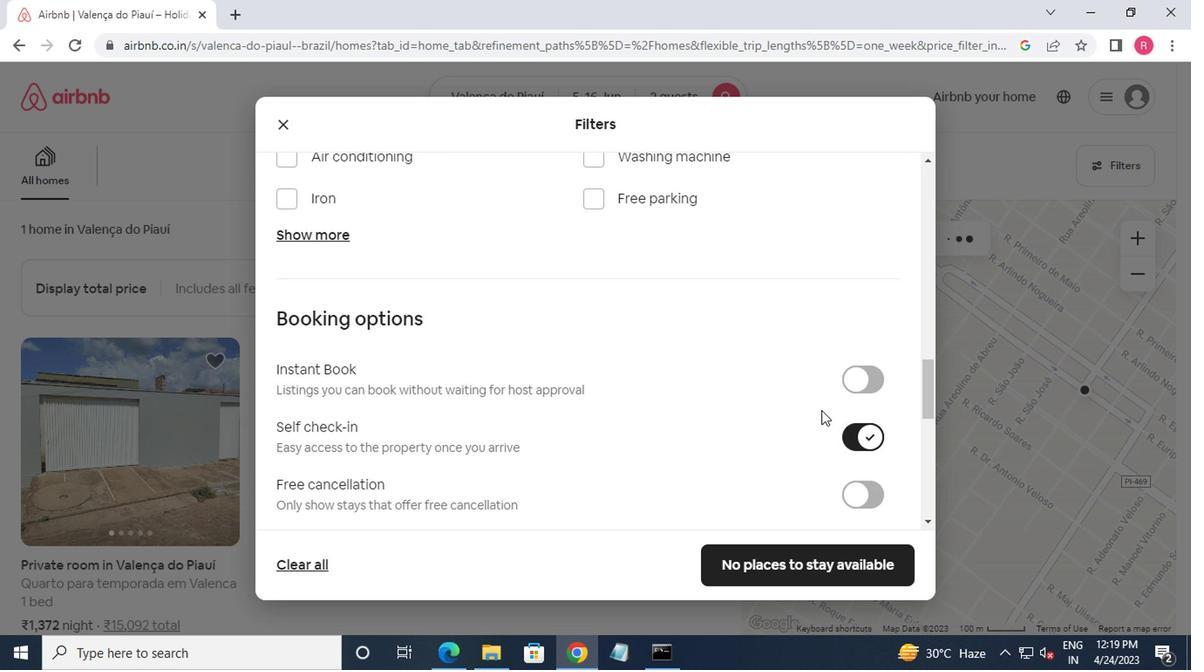 
Action: Mouse moved to (725, 419)
Screenshot: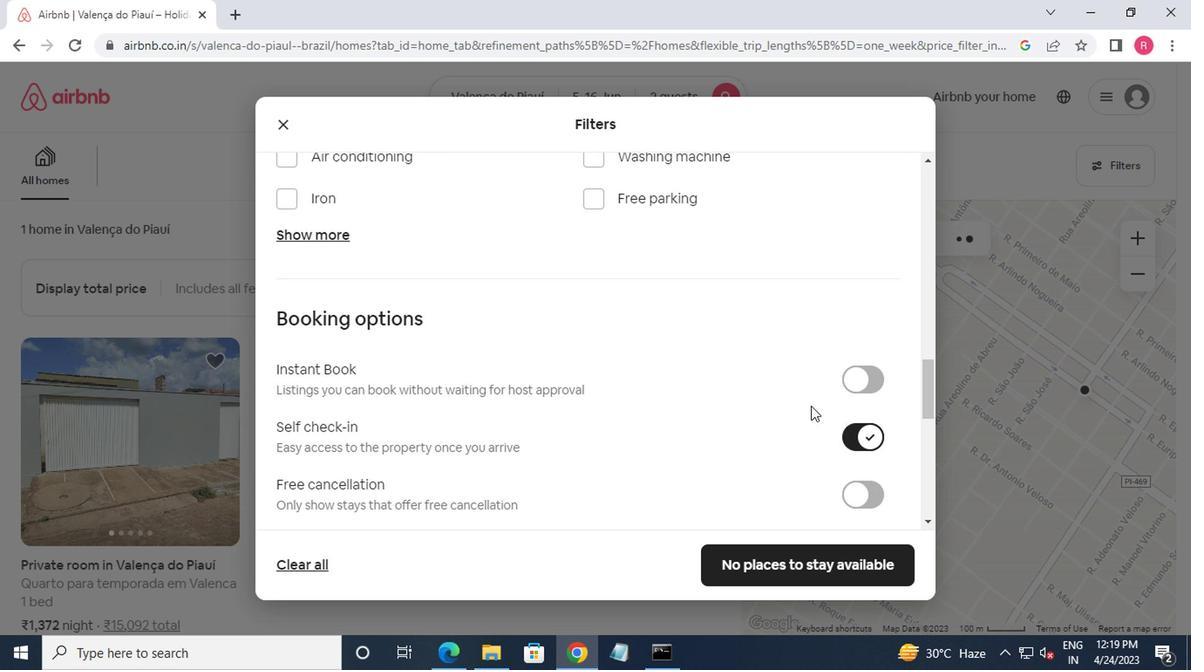 
Action: Mouse scrolled (725, 418) with delta (0, 0)
Screenshot: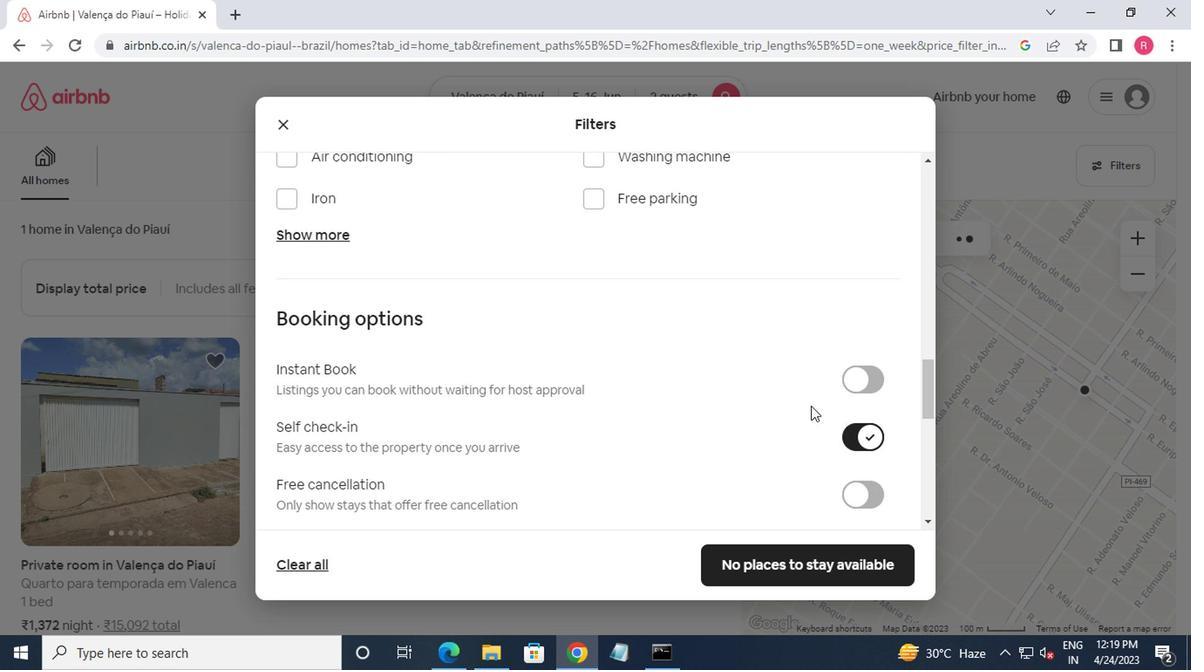 
Action: Mouse moved to (661, 421)
Screenshot: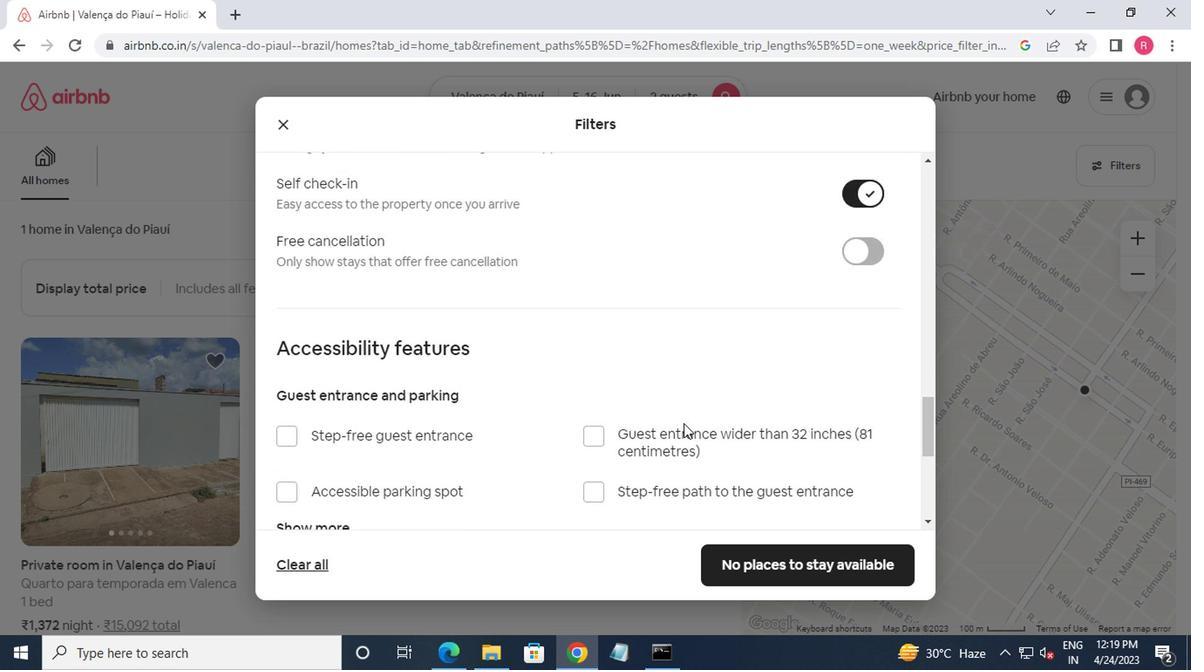 
Action: Mouse scrolled (661, 420) with delta (0, 0)
Screenshot: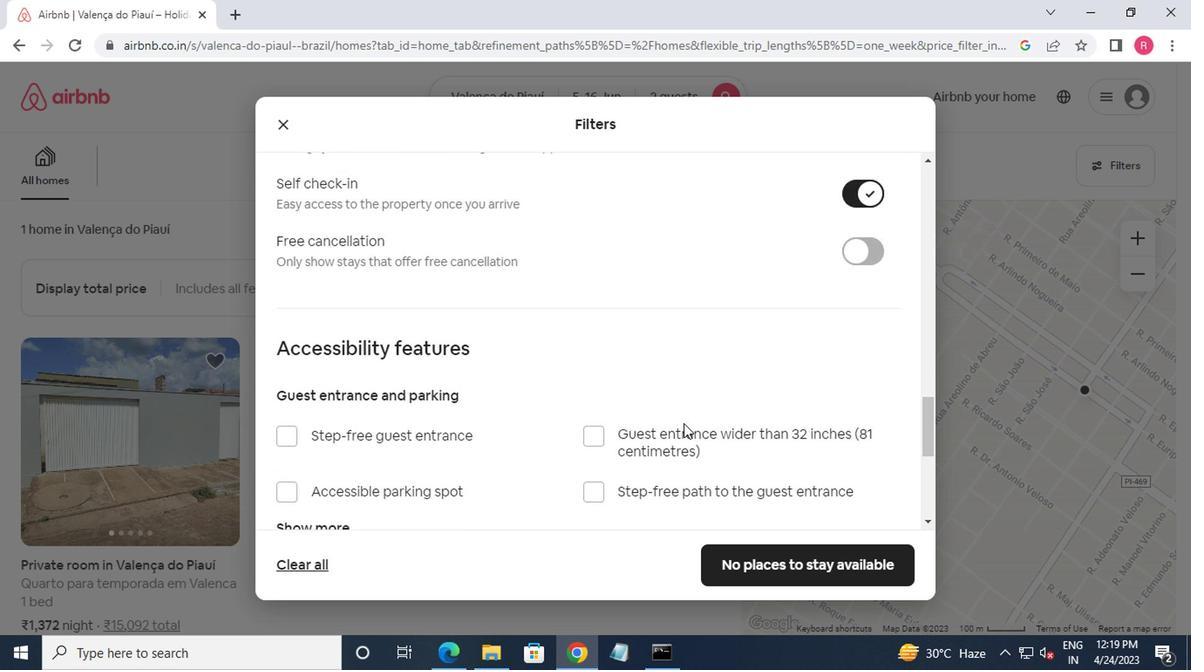 
Action: Mouse moved to (656, 424)
Screenshot: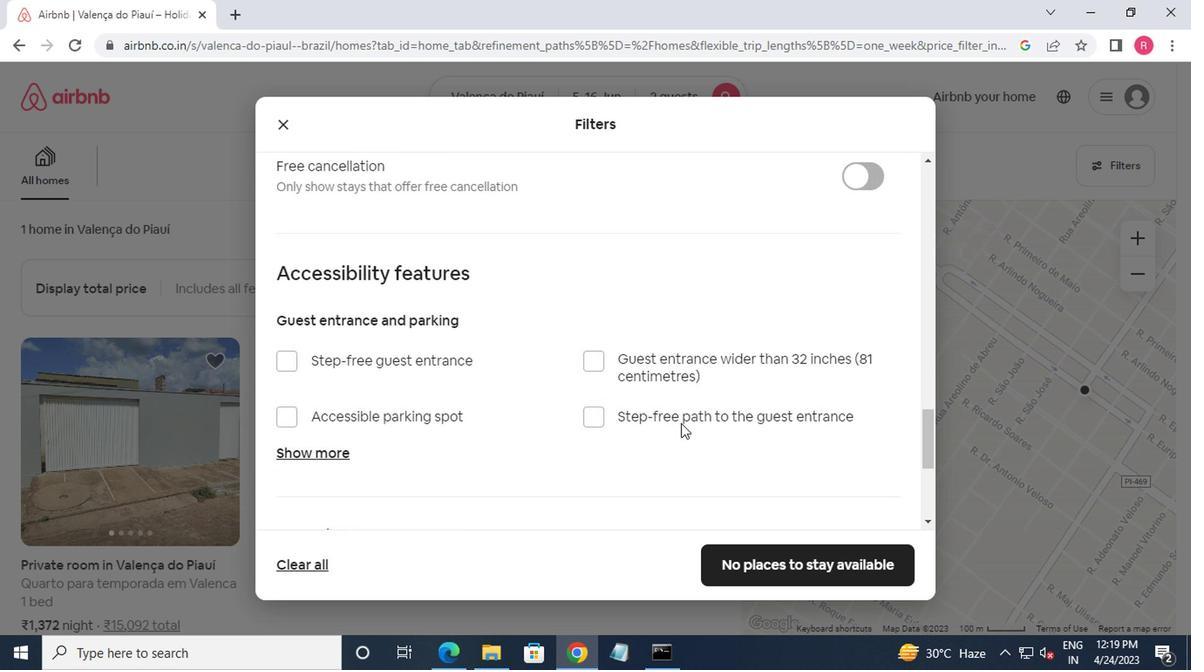 
Action: Mouse scrolled (656, 423) with delta (0, -1)
Screenshot: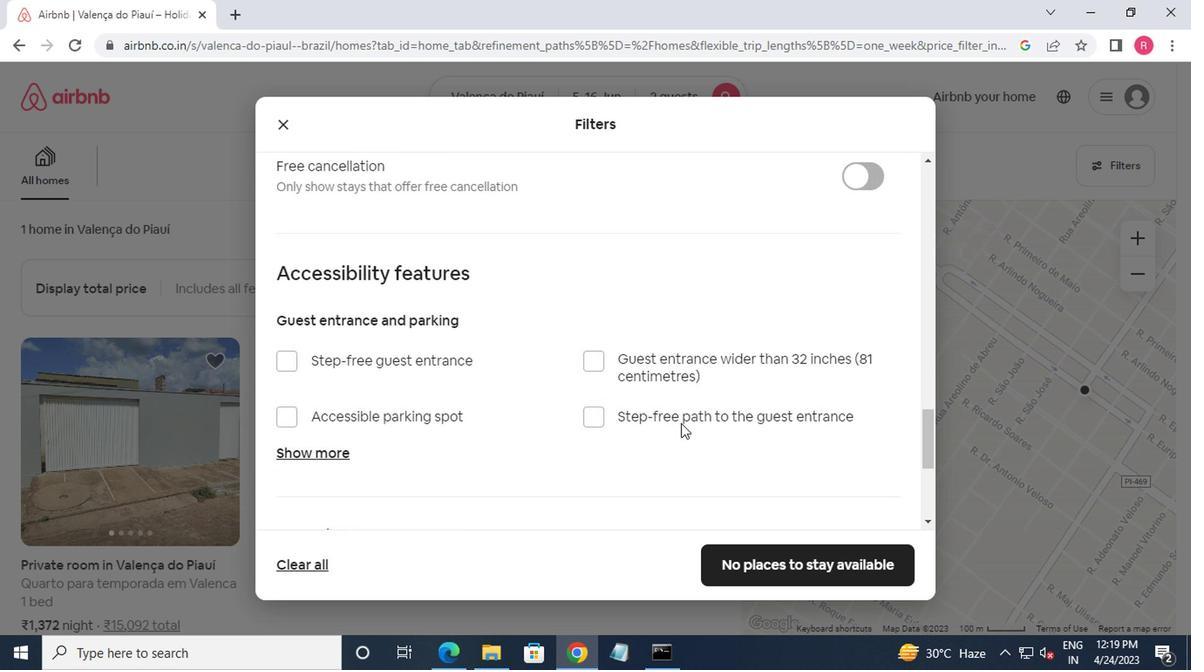 
Action: Mouse moved to (655, 424)
Screenshot: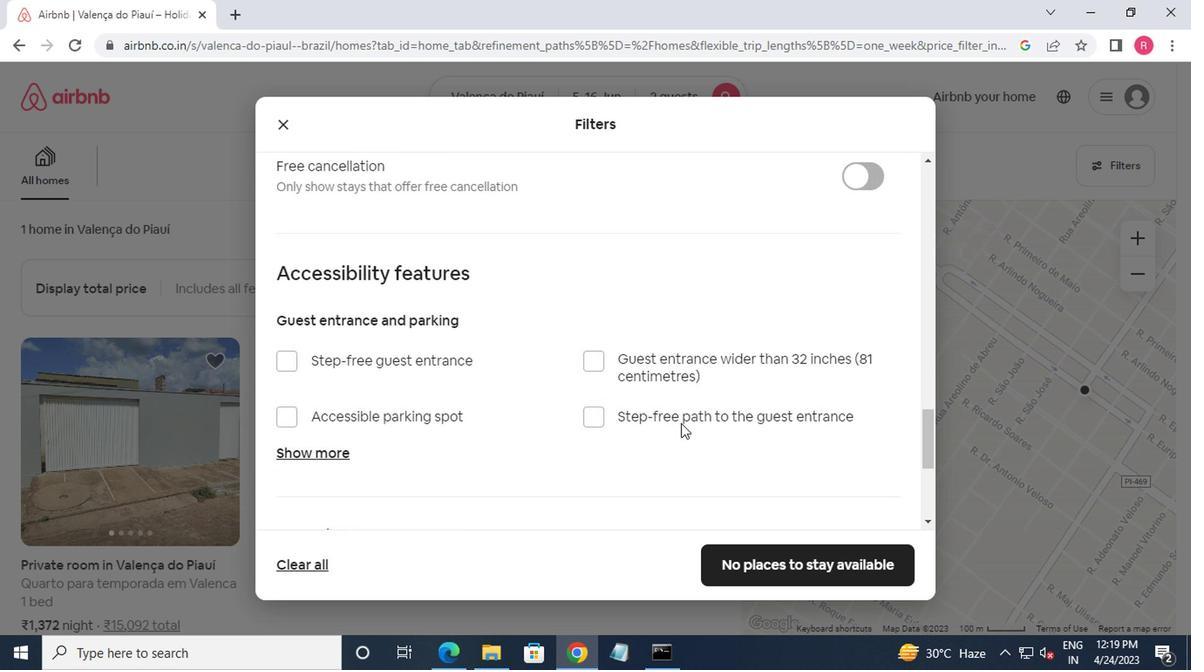 
Action: Mouse scrolled (655, 423) with delta (0, -1)
Screenshot: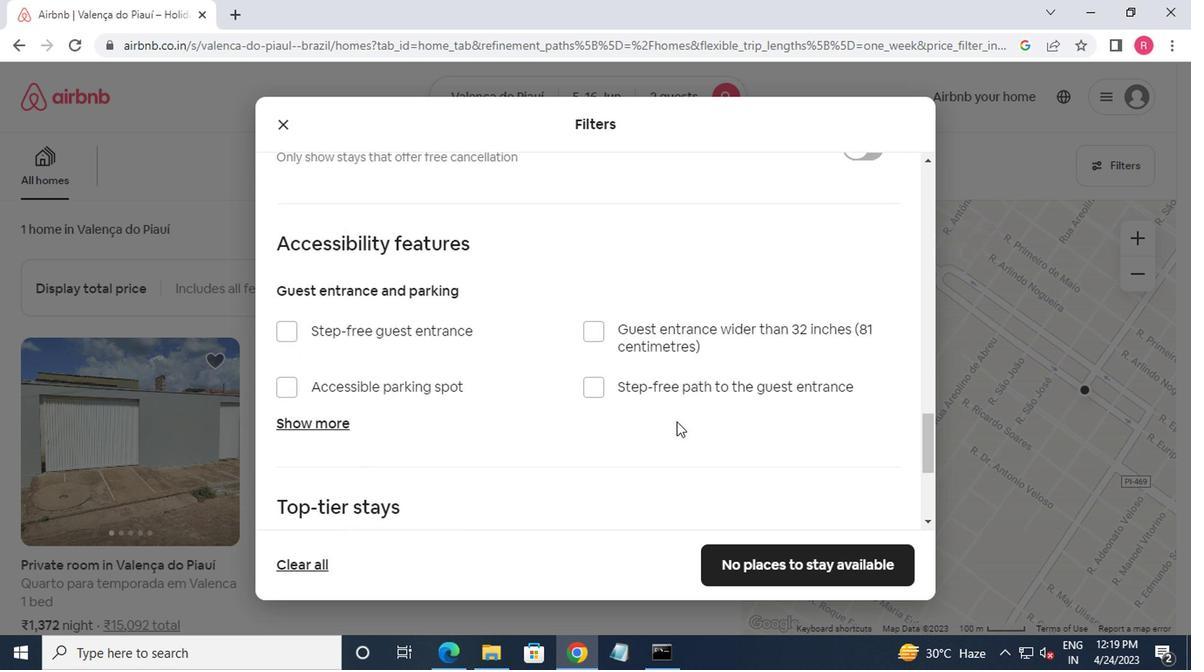 
Action: Mouse moved to (630, 419)
Screenshot: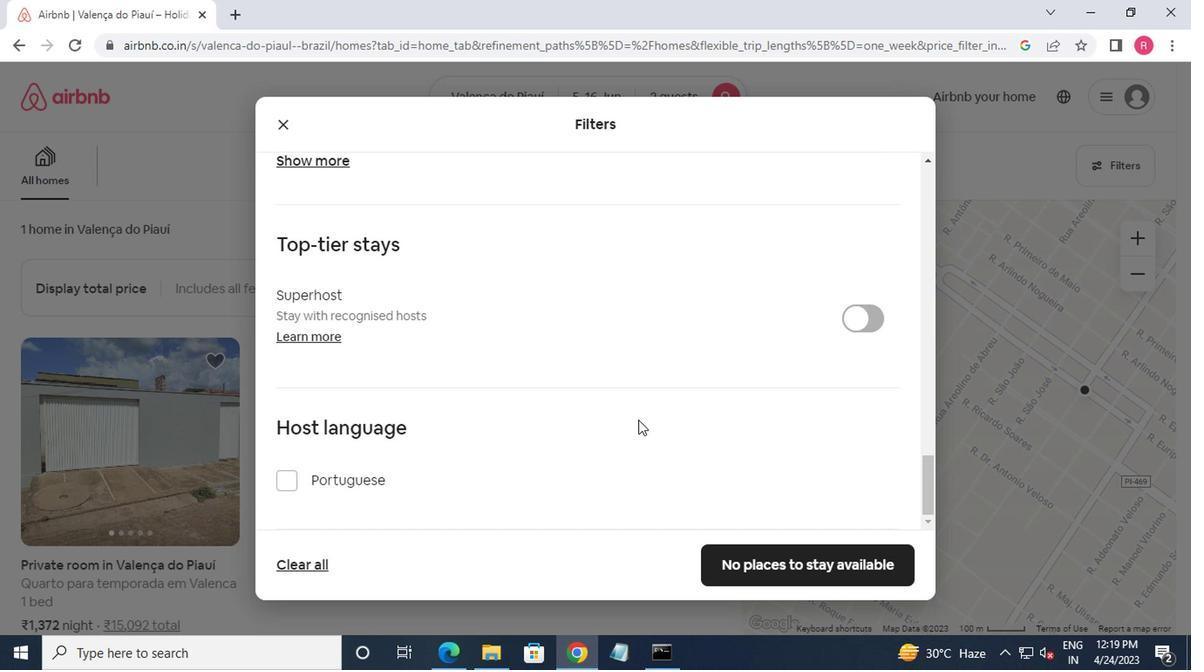 
Action: Mouse scrolled (630, 418) with delta (0, 0)
Screenshot: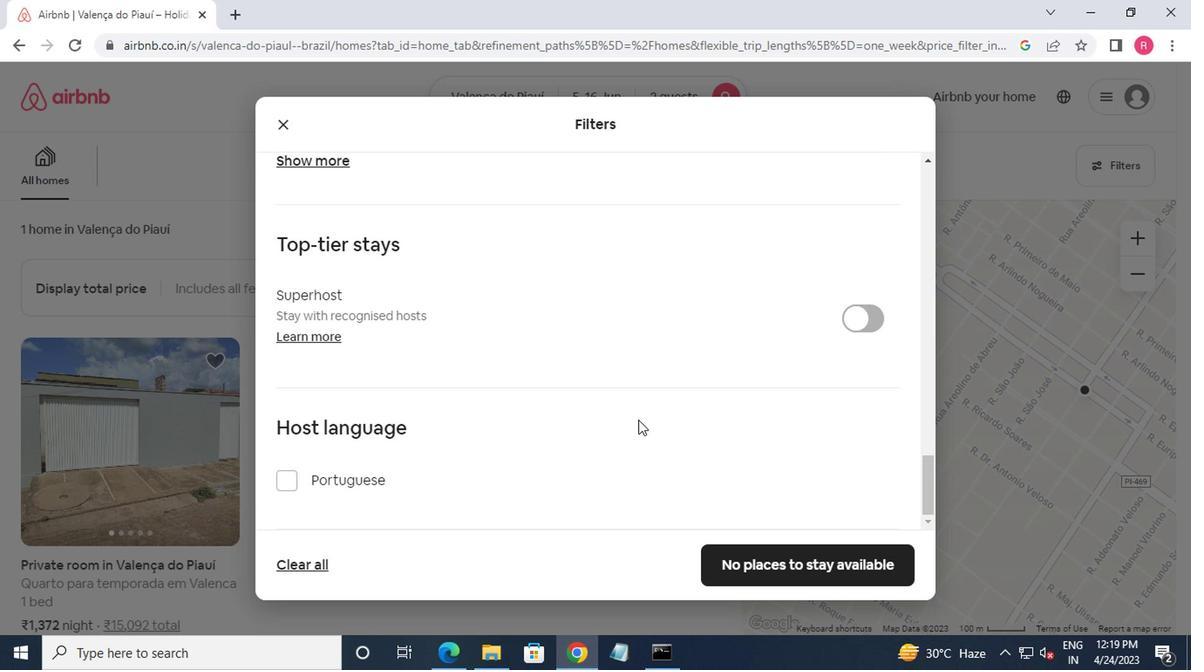 
Action: Mouse moved to (629, 419)
Screenshot: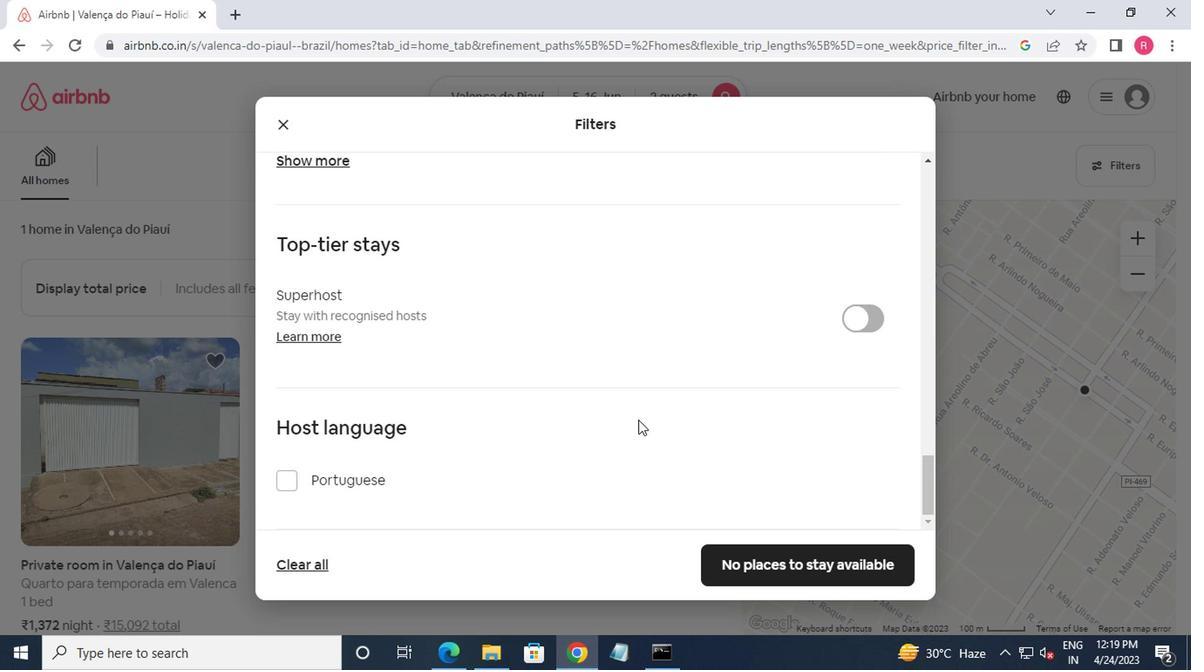
Action: Mouse scrolled (629, 418) with delta (0, 0)
Screenshot: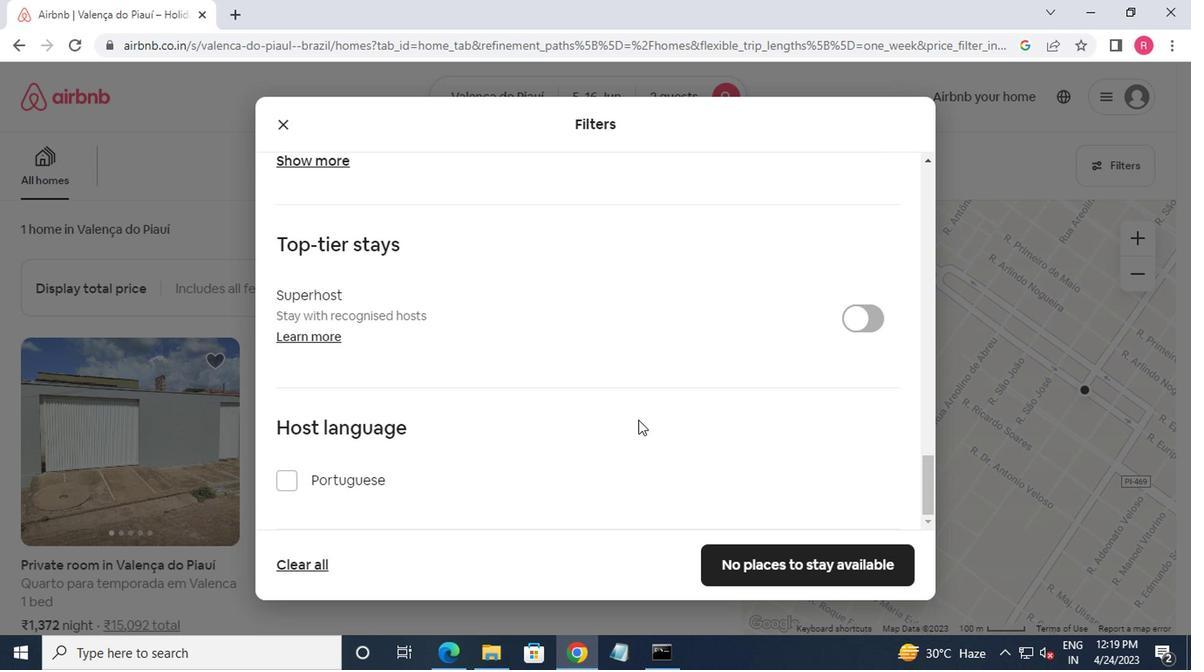 
Action: Mouse moved to (626, 420)
Screenshot: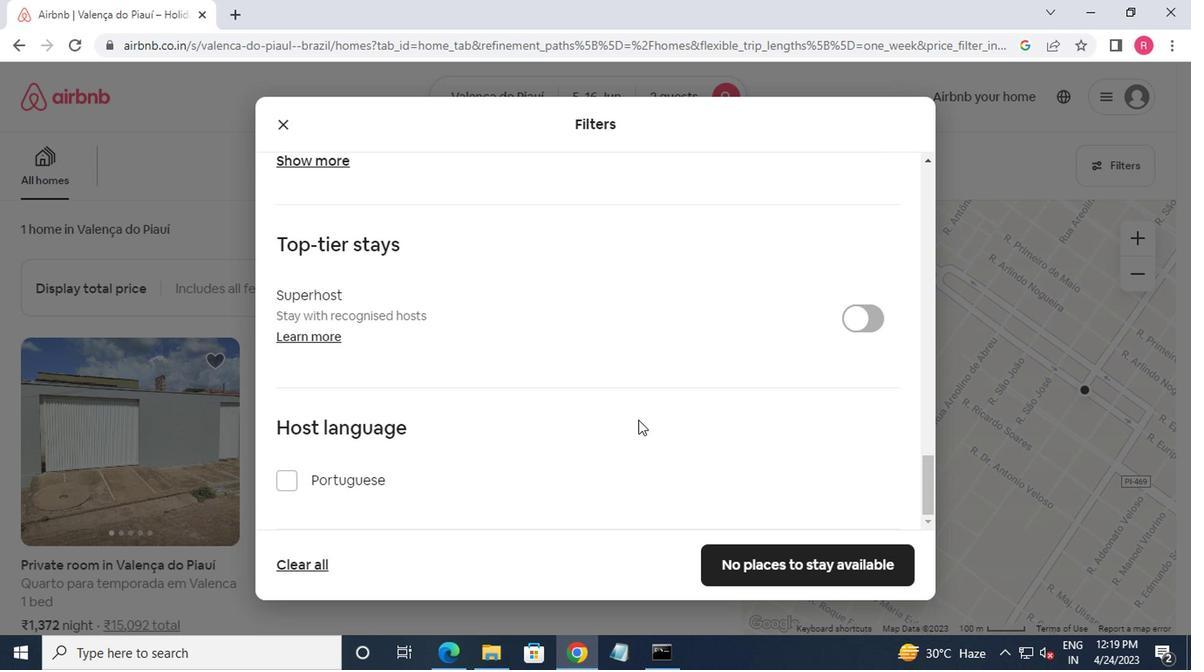 
Action: Mouse scrolled (626, 420) with delta (0, 0)
Screenshot: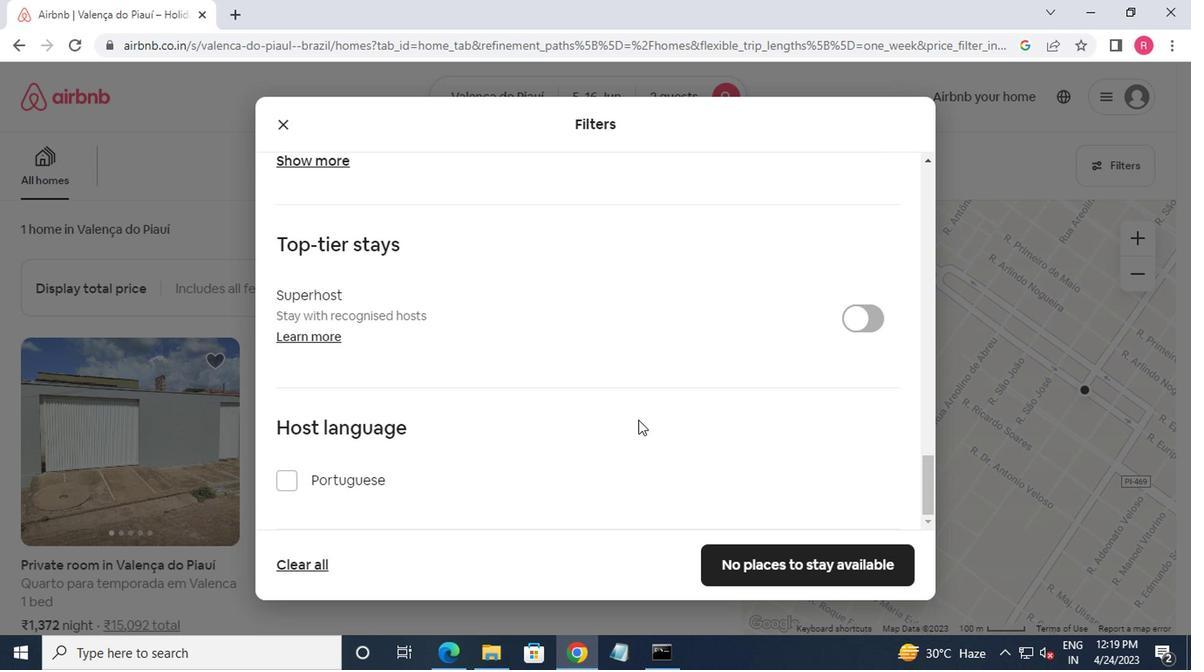 
Action: Mouse moved to (725, 572)
Screenshot: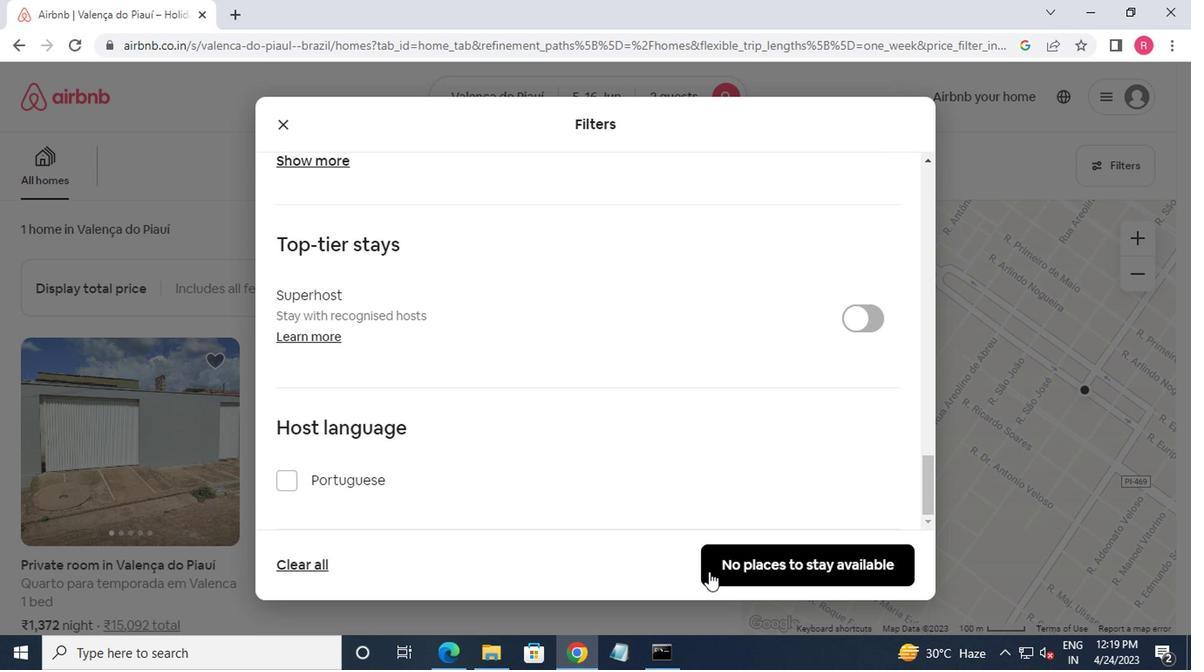 
Action: Mouse pressed left at (725, 572)
Screenshot: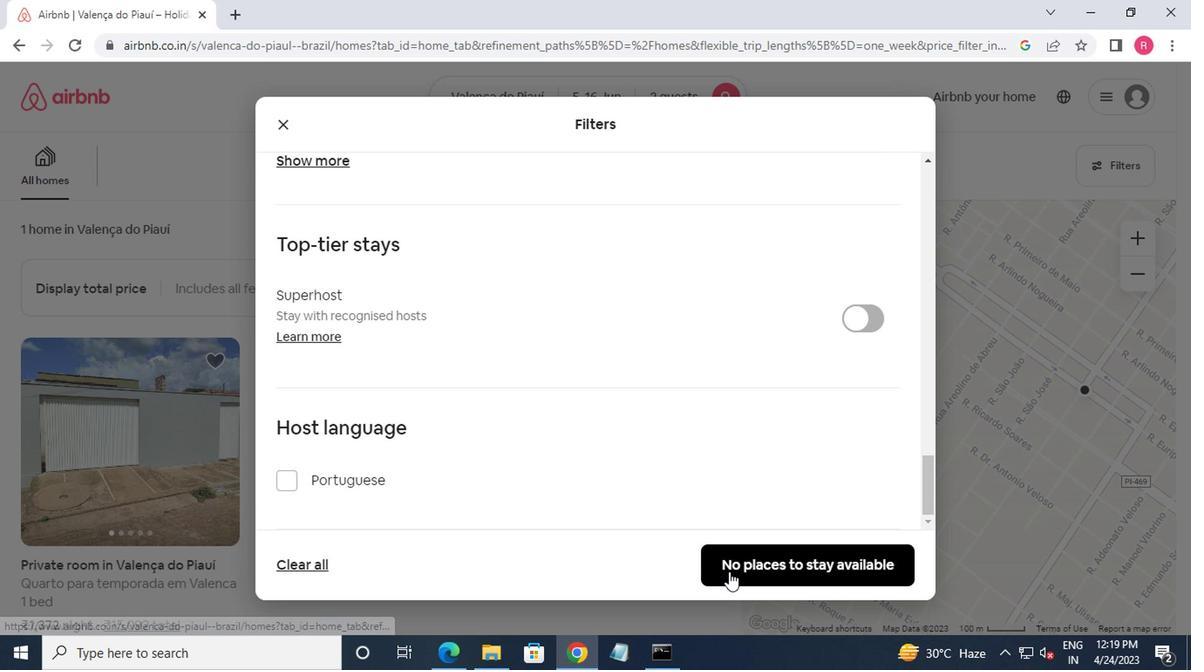 
Action: Mouse moved to (635, 505)
Screenshot: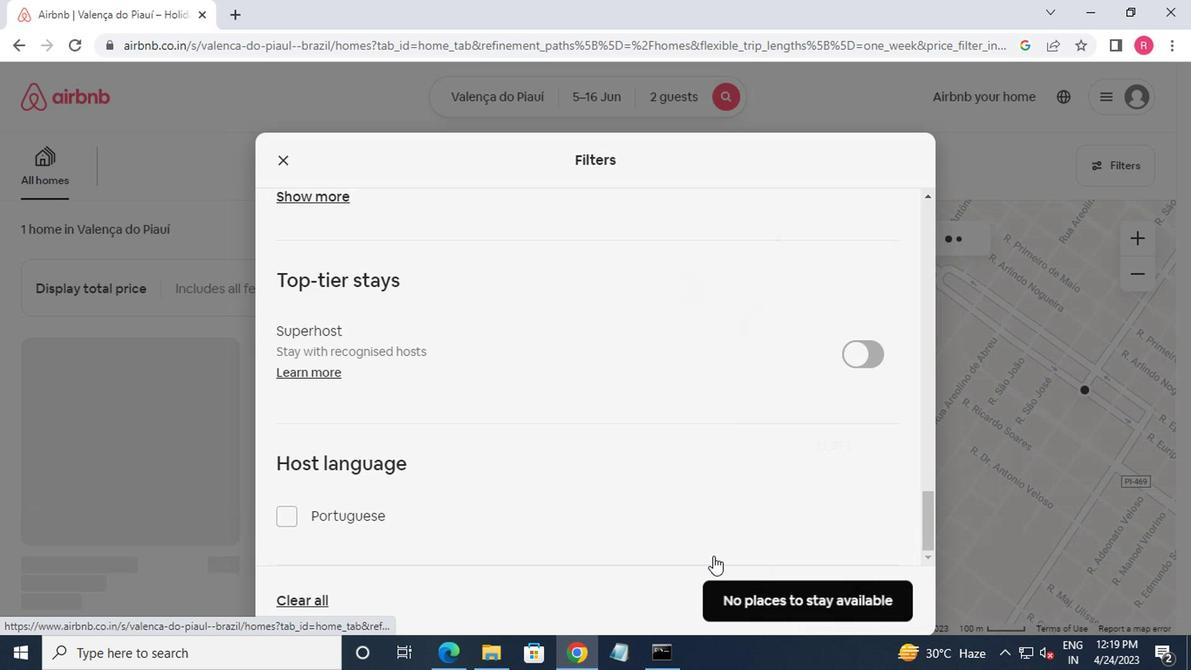
